 Task: Search one way flight ticket for 3 adults, 3 children in business from St. Petersburg: St. Pete-clearwater International Airport to Jackson: Jackson Hole Airport on 5-2-2023. Choice of flights is Spirit. Number of bags: 4 checked bags. Outbound departure time preference is 19:30. Flight should be less emission only.
Action: Mouse moved to (244, 434)
Screenshot: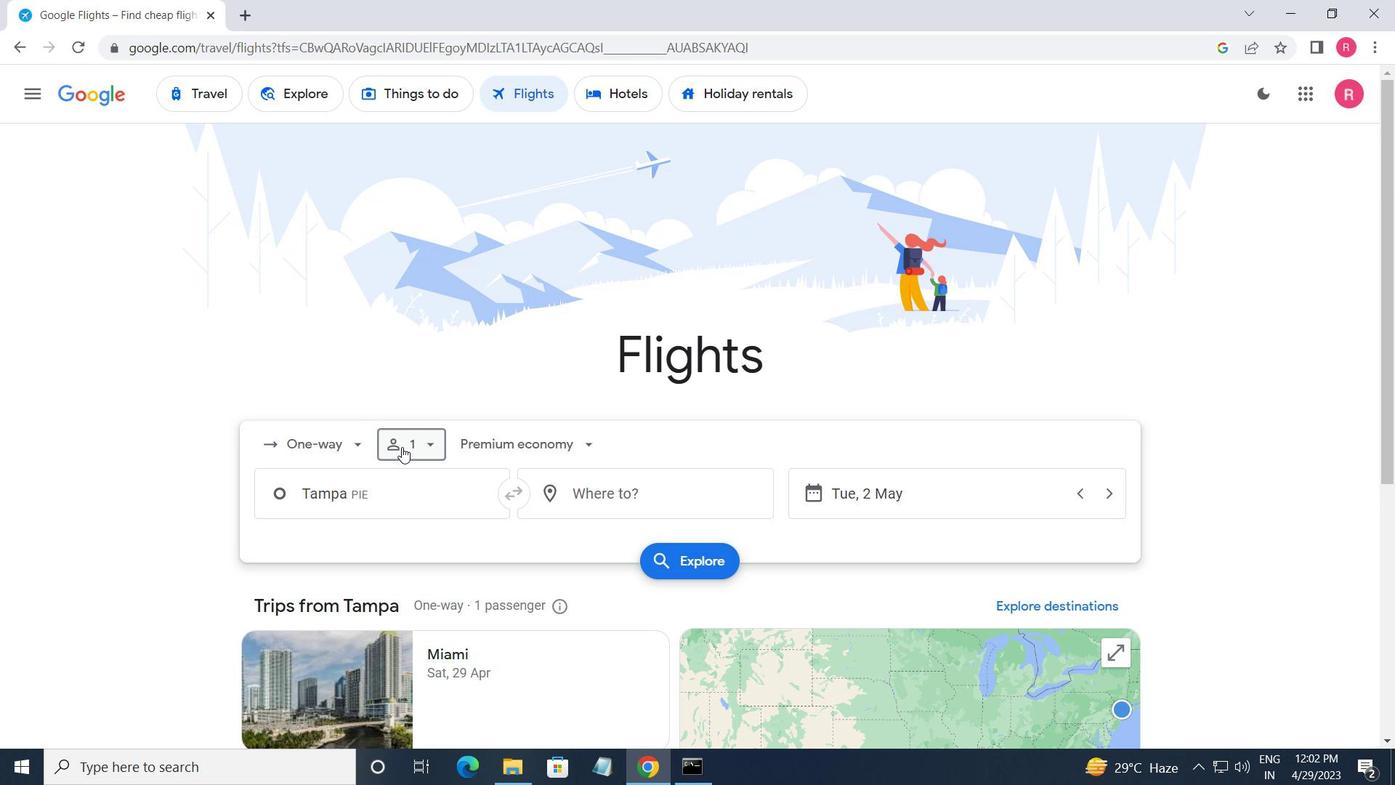 
Action: Mouse pressed left at (244, 434)
Screenshot: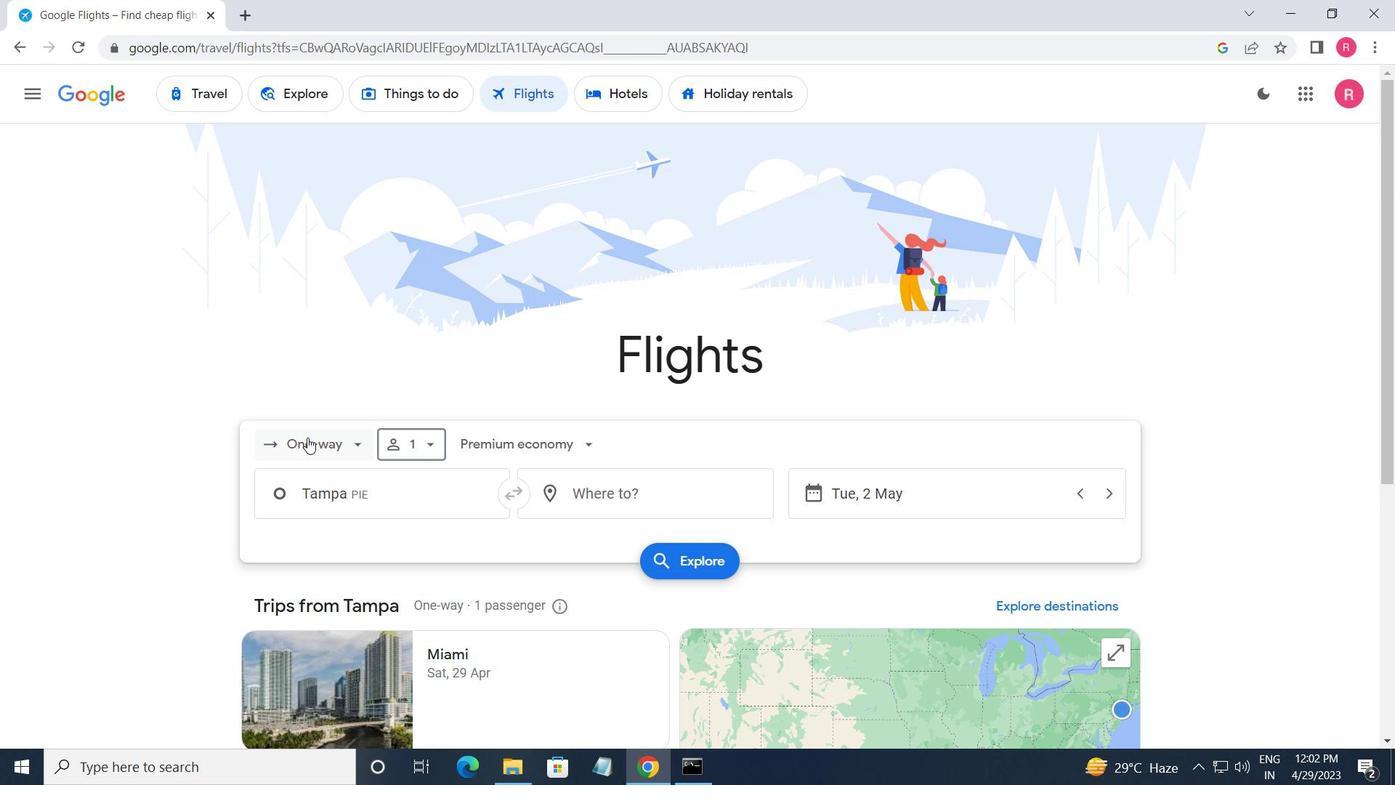 
Action: Mouse moved to (323, 456)
Screenshot: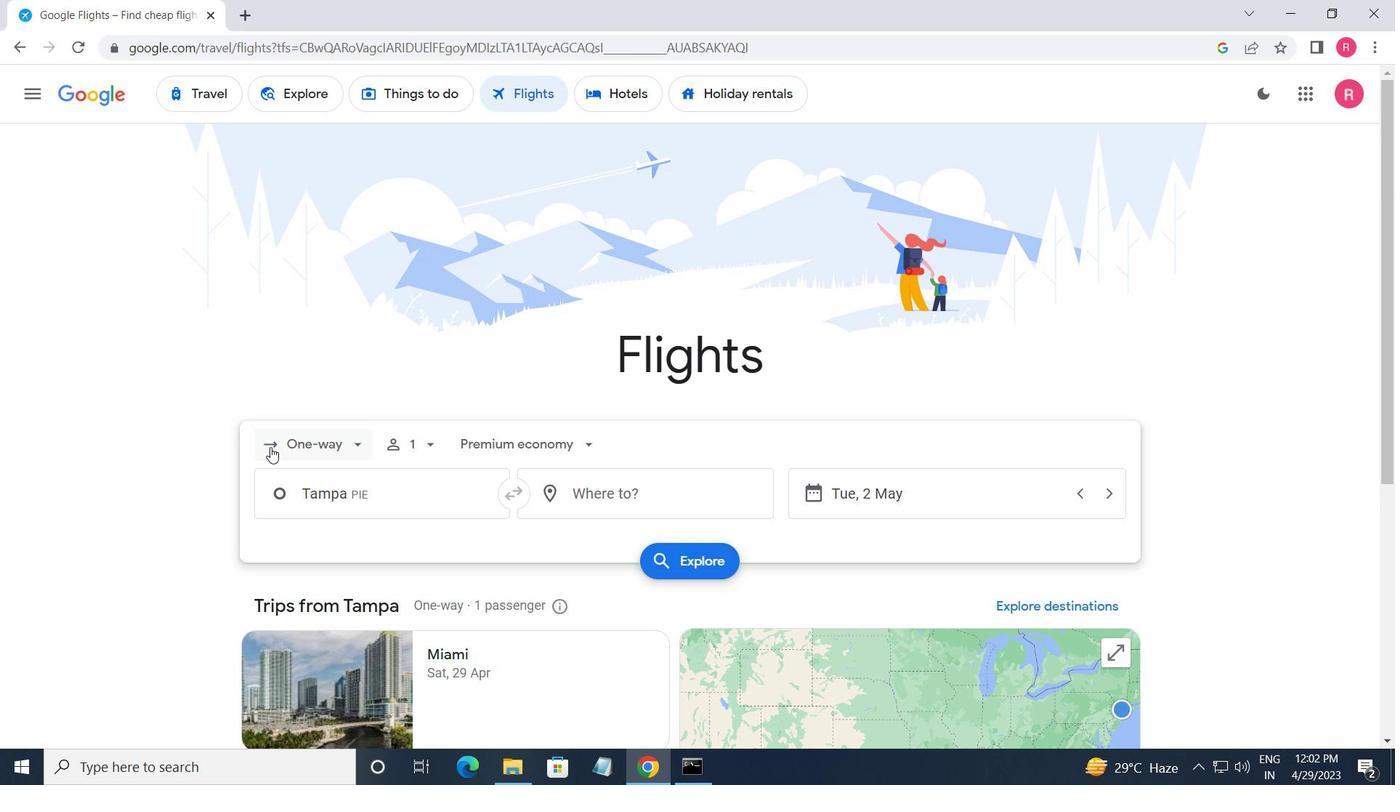 
Action: Mouse pressed left at (323, 456)
Screenshot: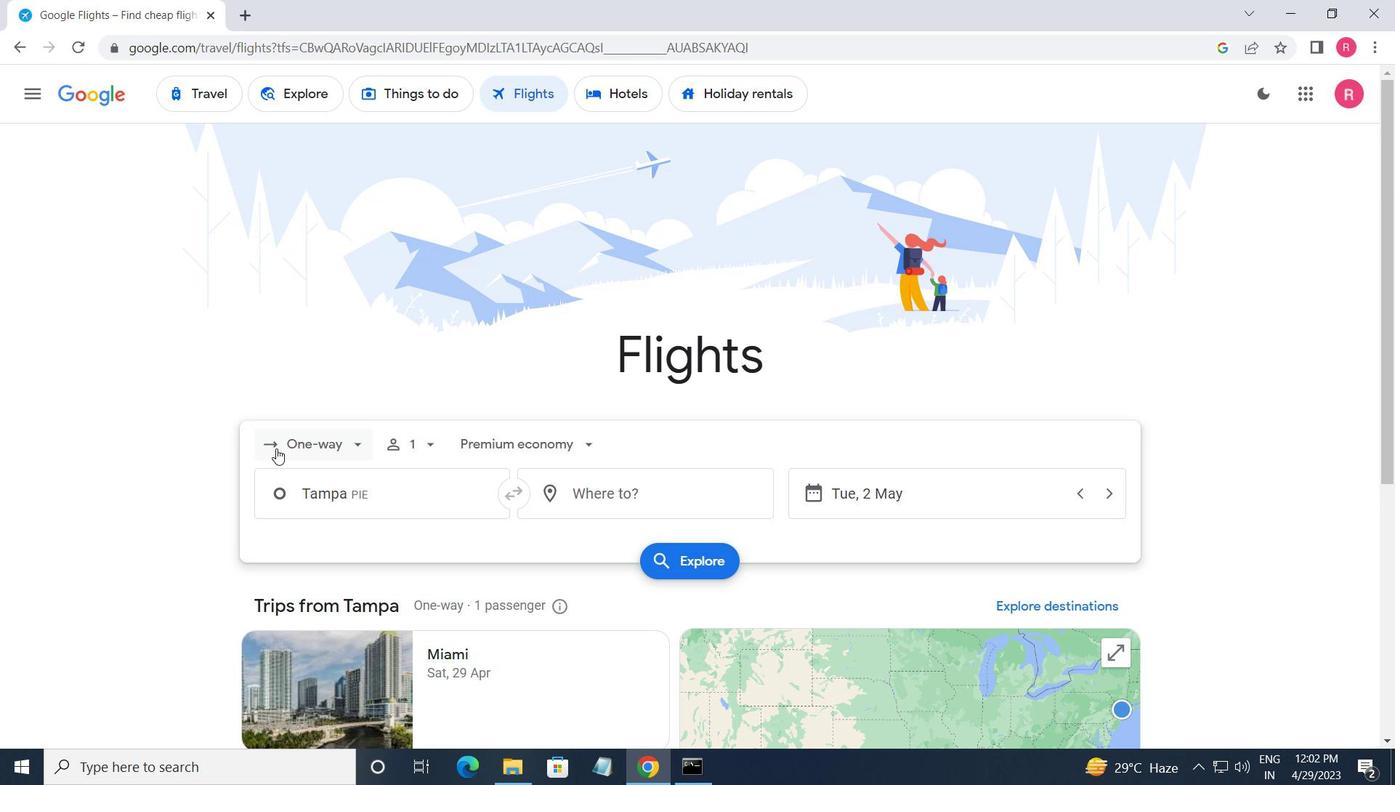 
Action: Mouse moved to (339, 534)
Screenshot: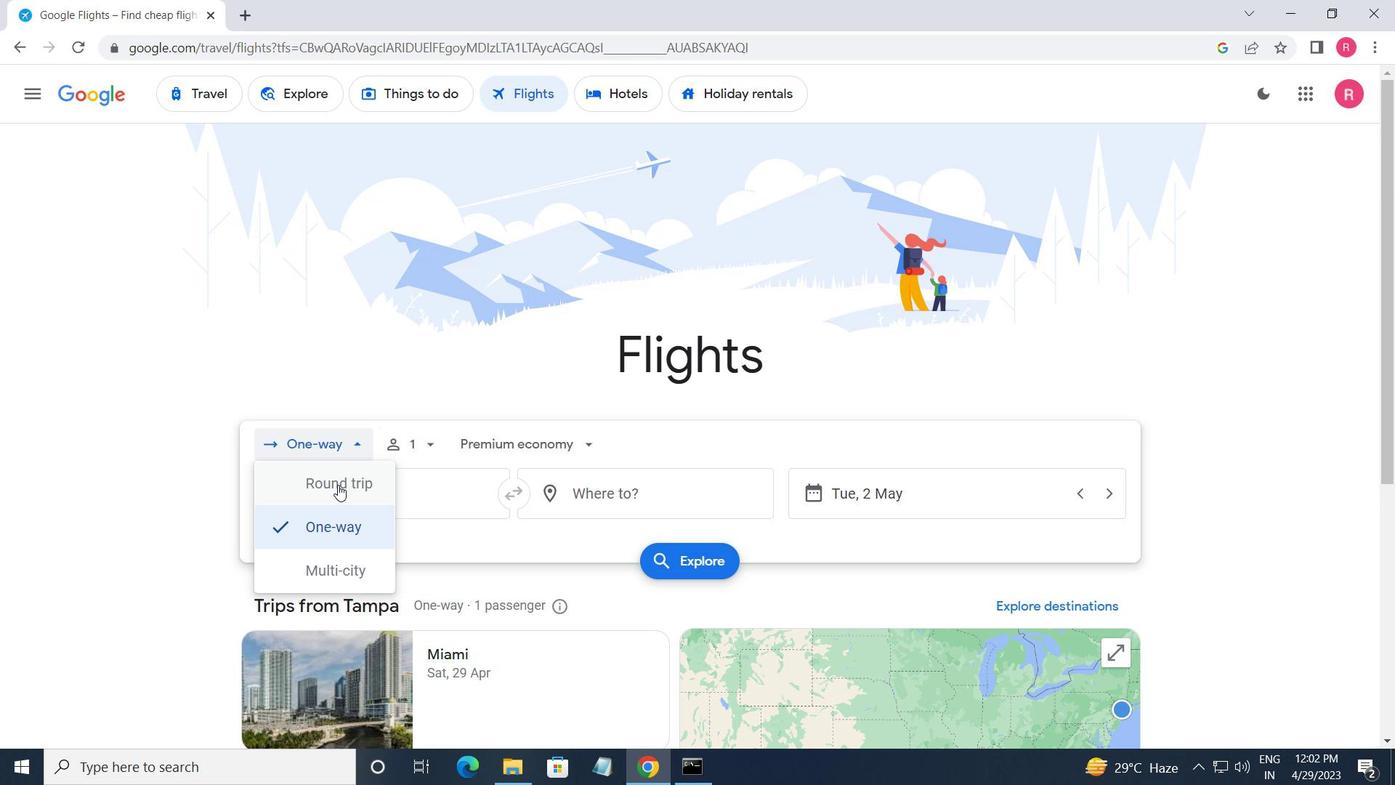 
Action: Mouse pressed left at (339, 534)
Screenshot: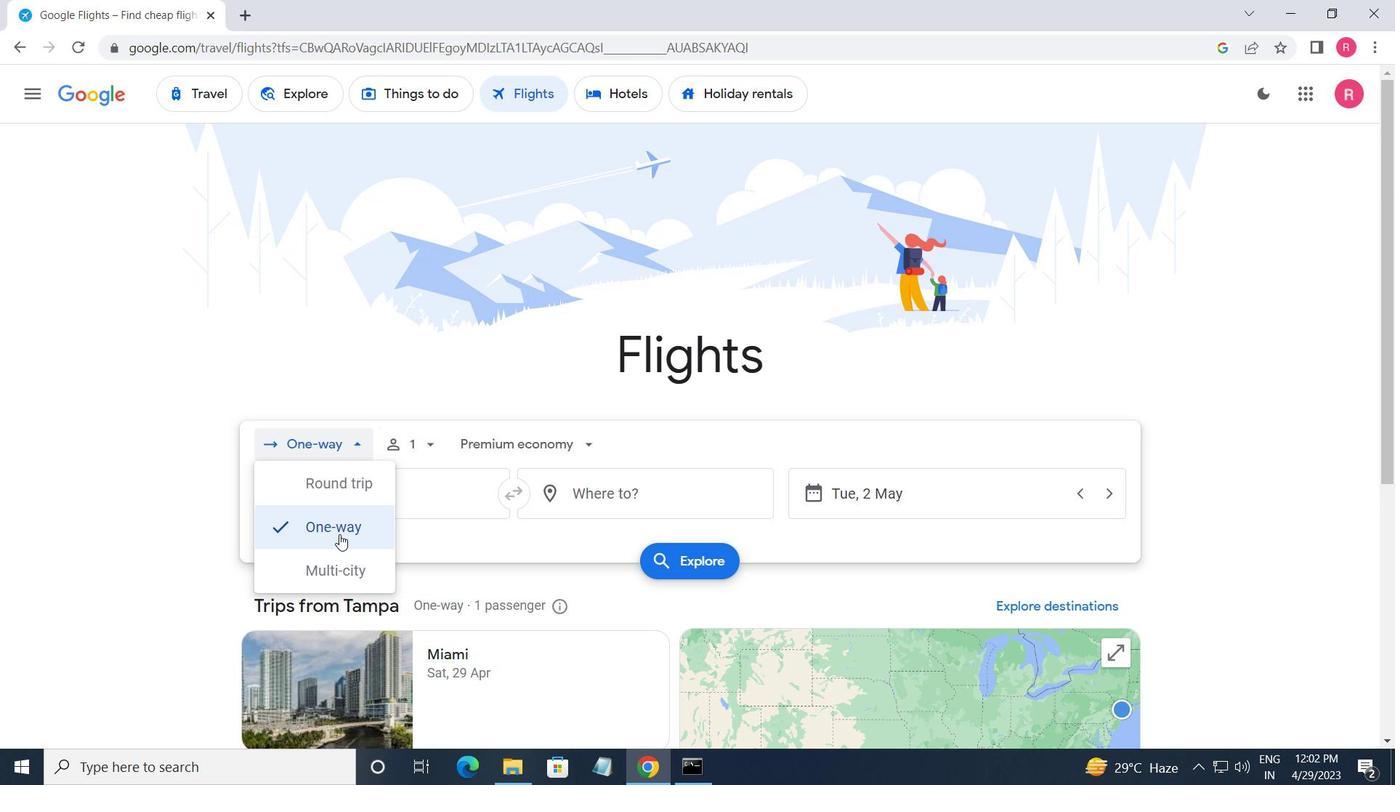 
Action: Mouse moved to (429, 441)
Screenshot: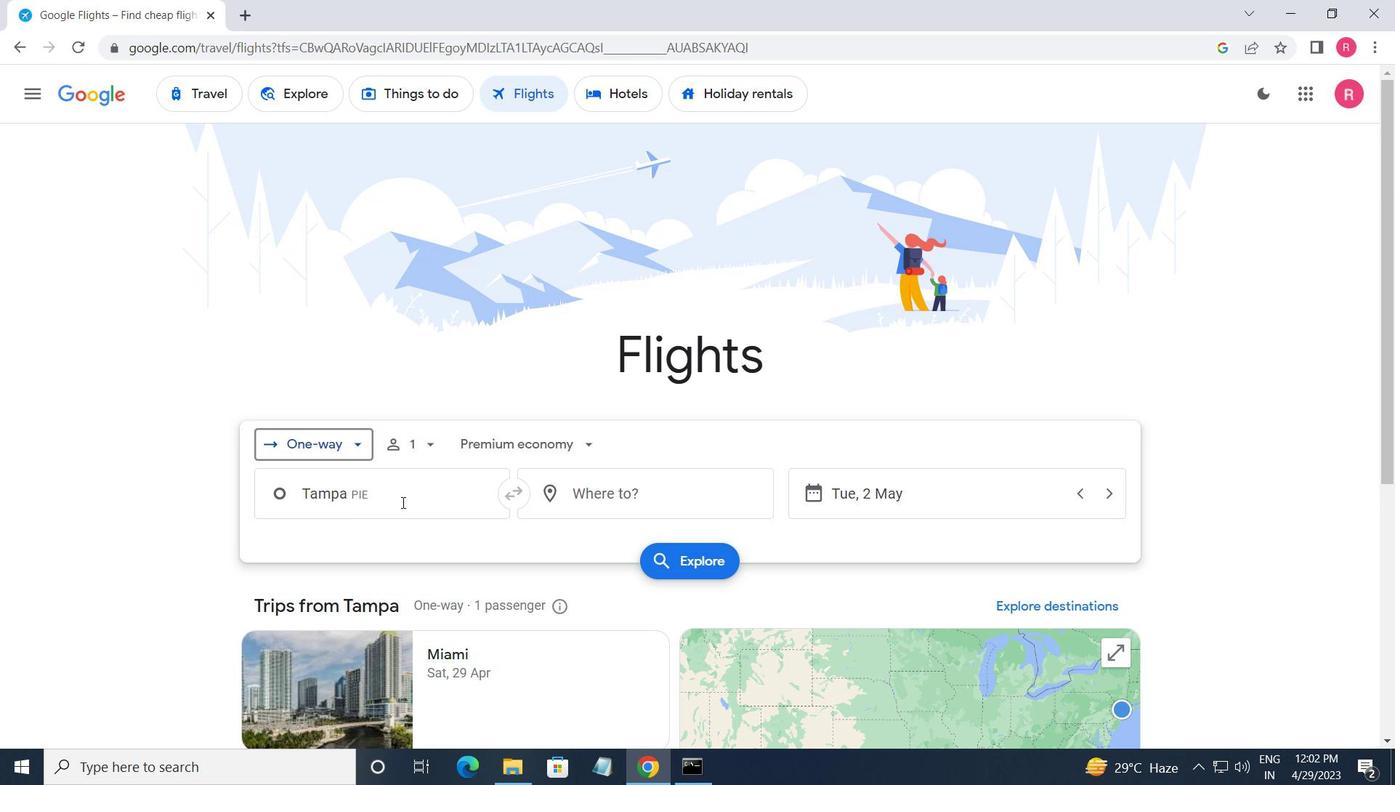 
Action: Mouse pressed left at (429, 441)
Screenshot: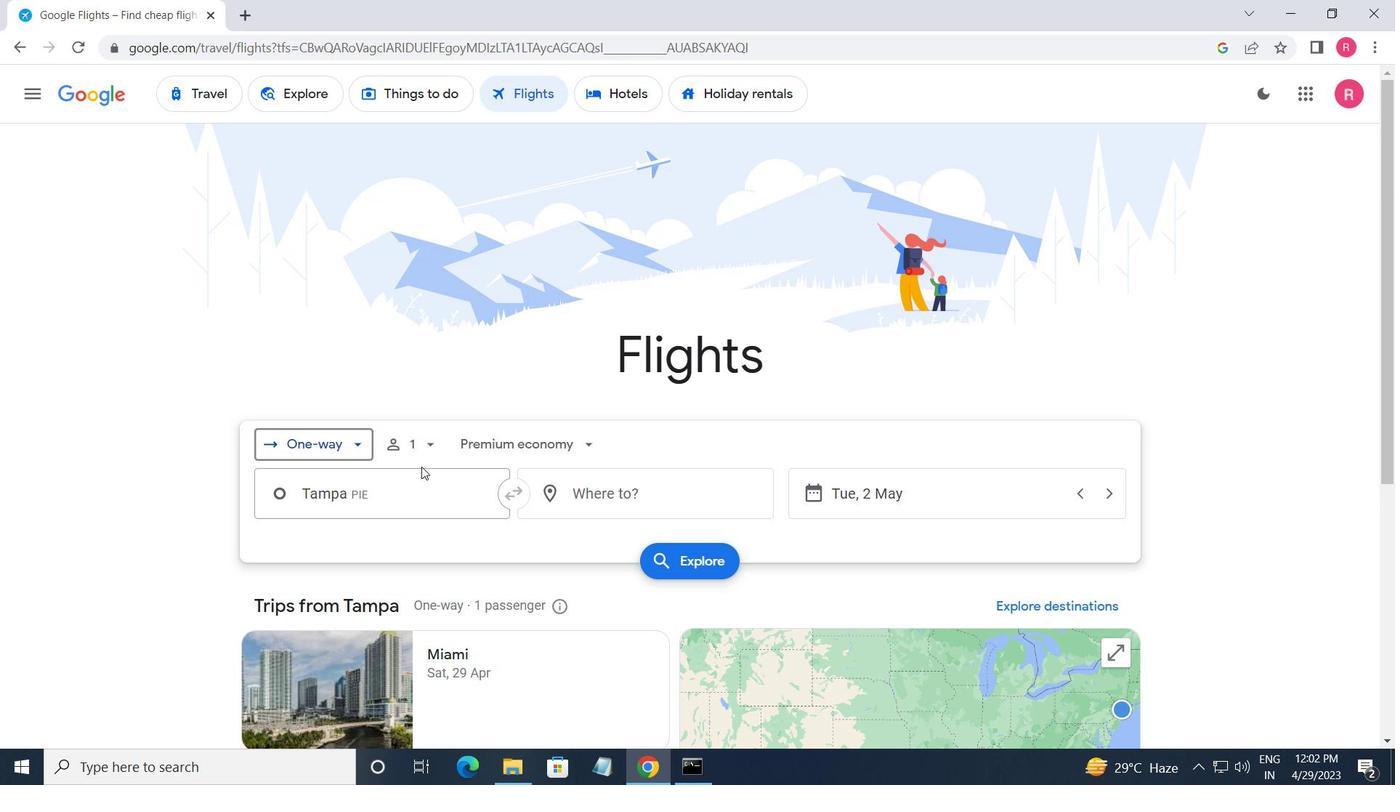 
Action: Mouse moved to (573, 498)
Screenshot: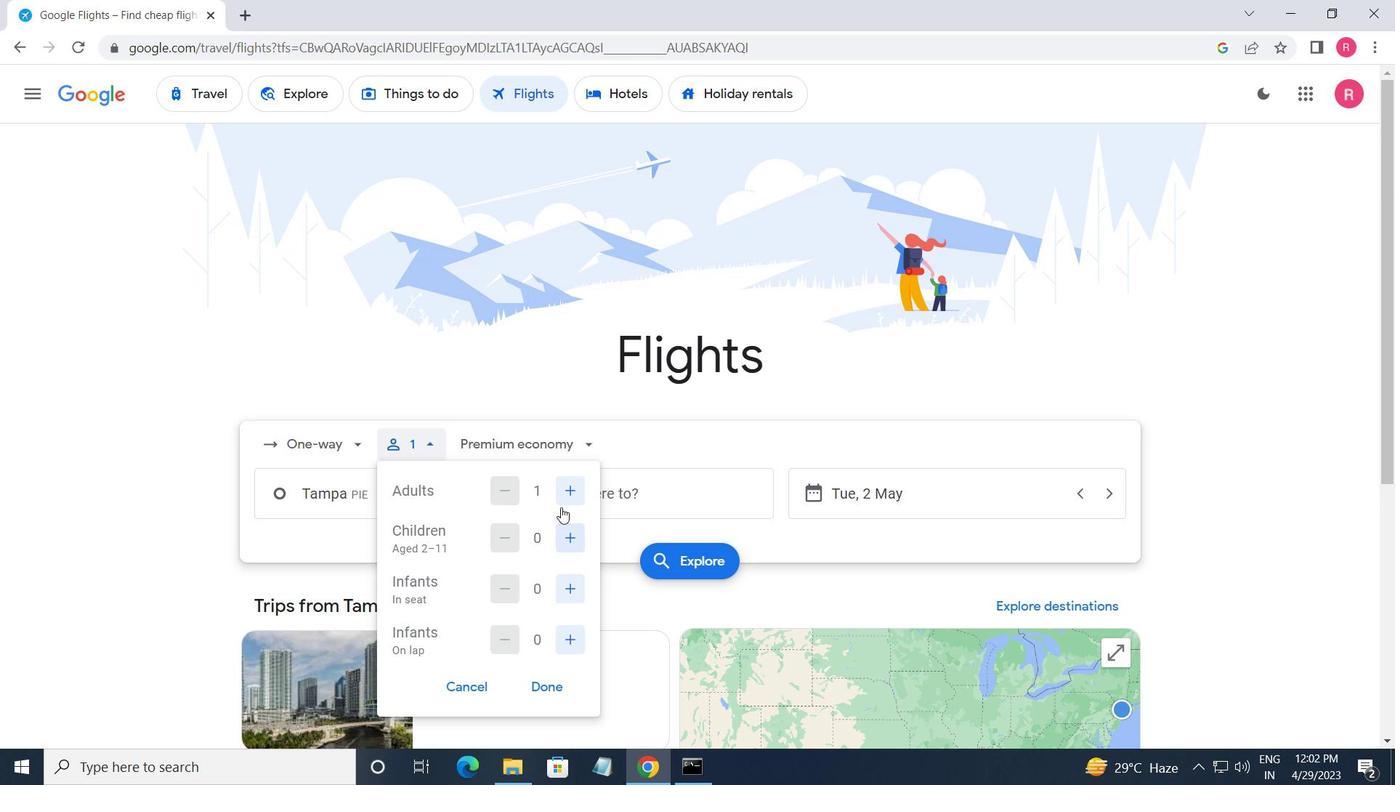 
Action: Mouse pressed left at (573, 498)
Screenshot: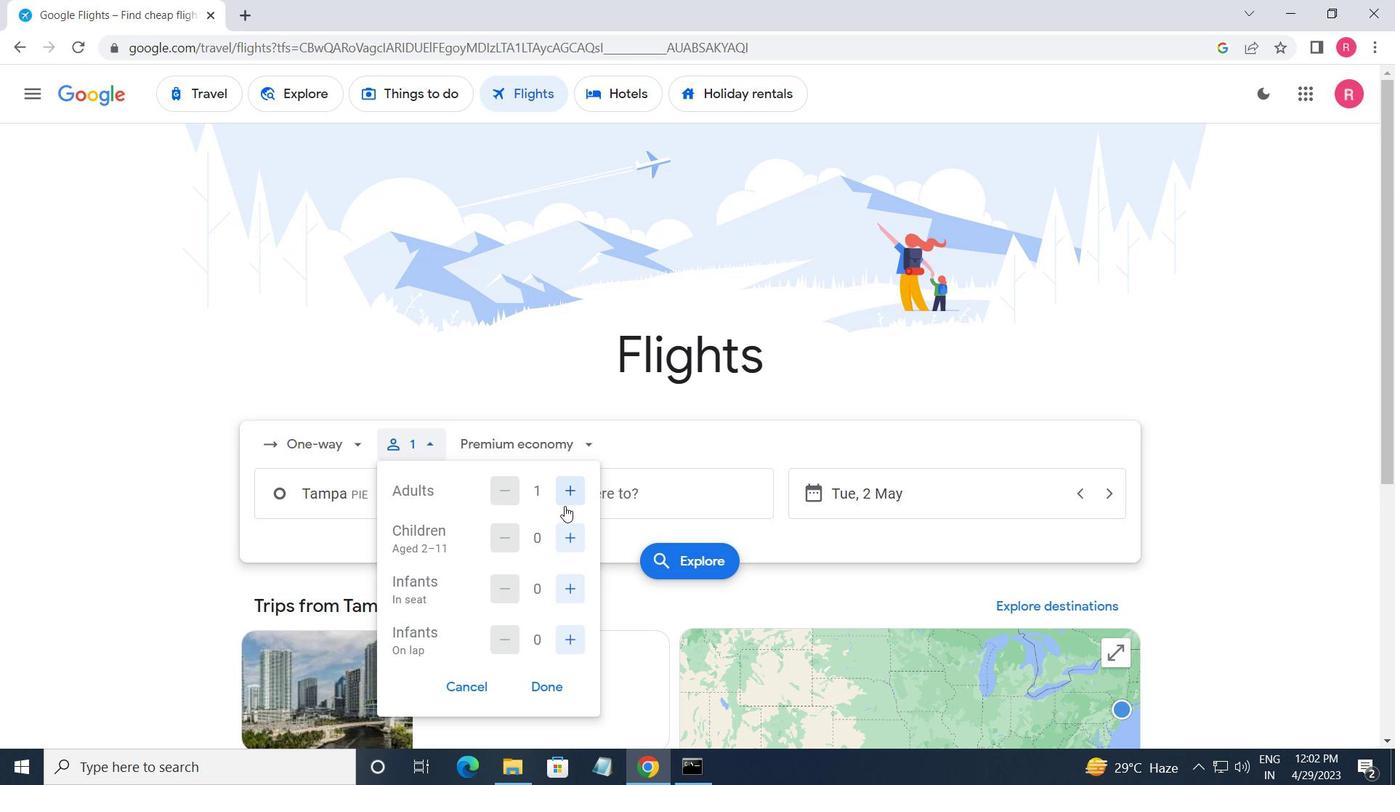 
Action: Mouse moved to (573, 498)
Screenshot: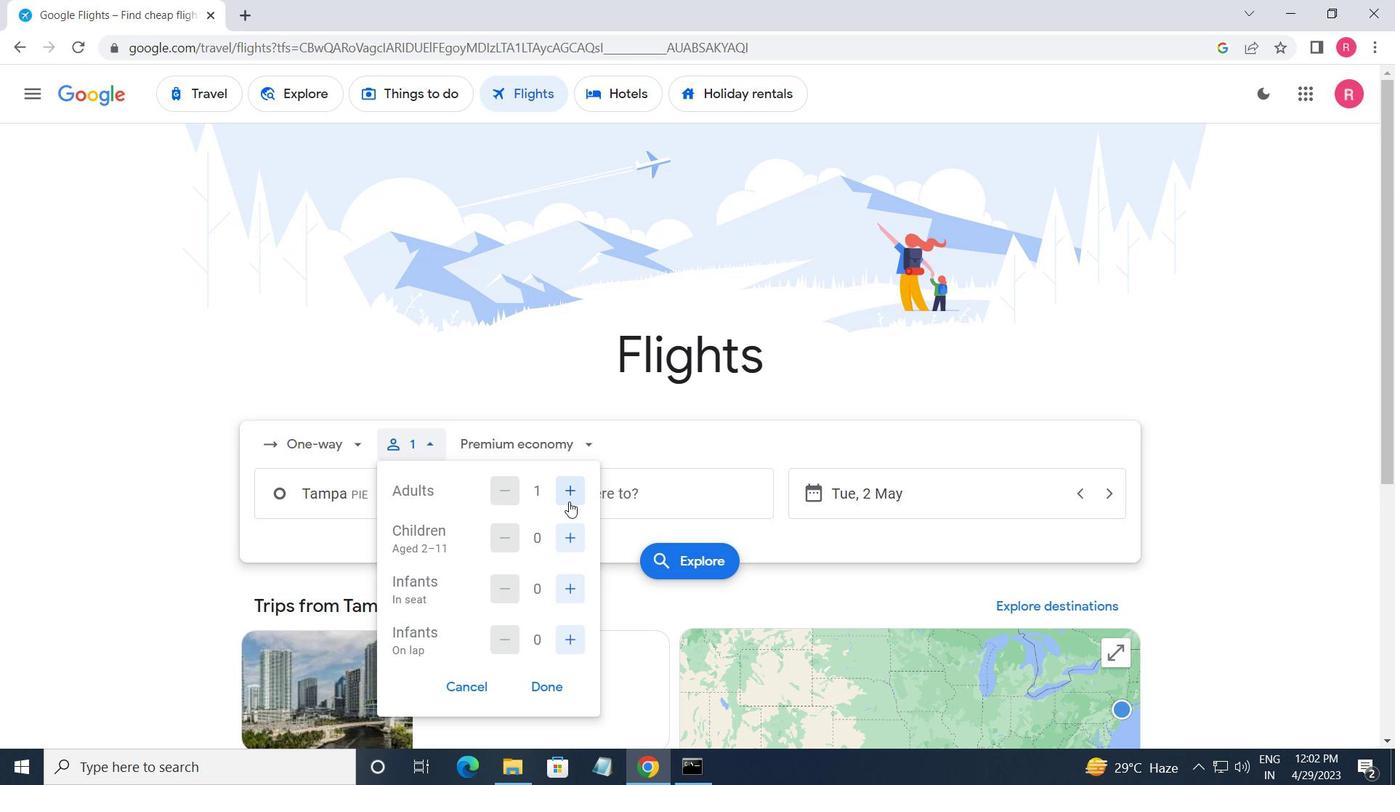 
Action: Mouse pressed left at (573, 498)
Screenshot: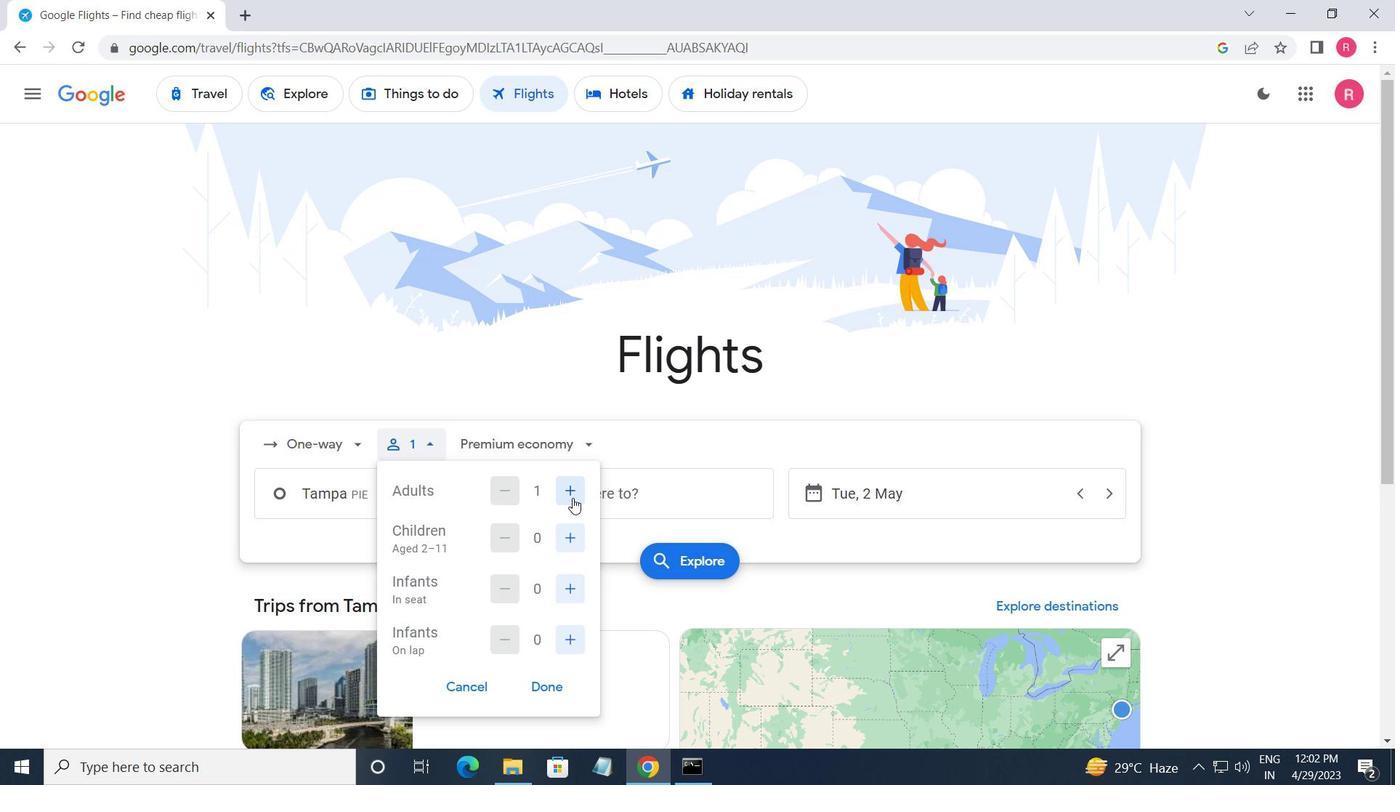 
Action: Mouse moved to (567, 540)
Screenshot: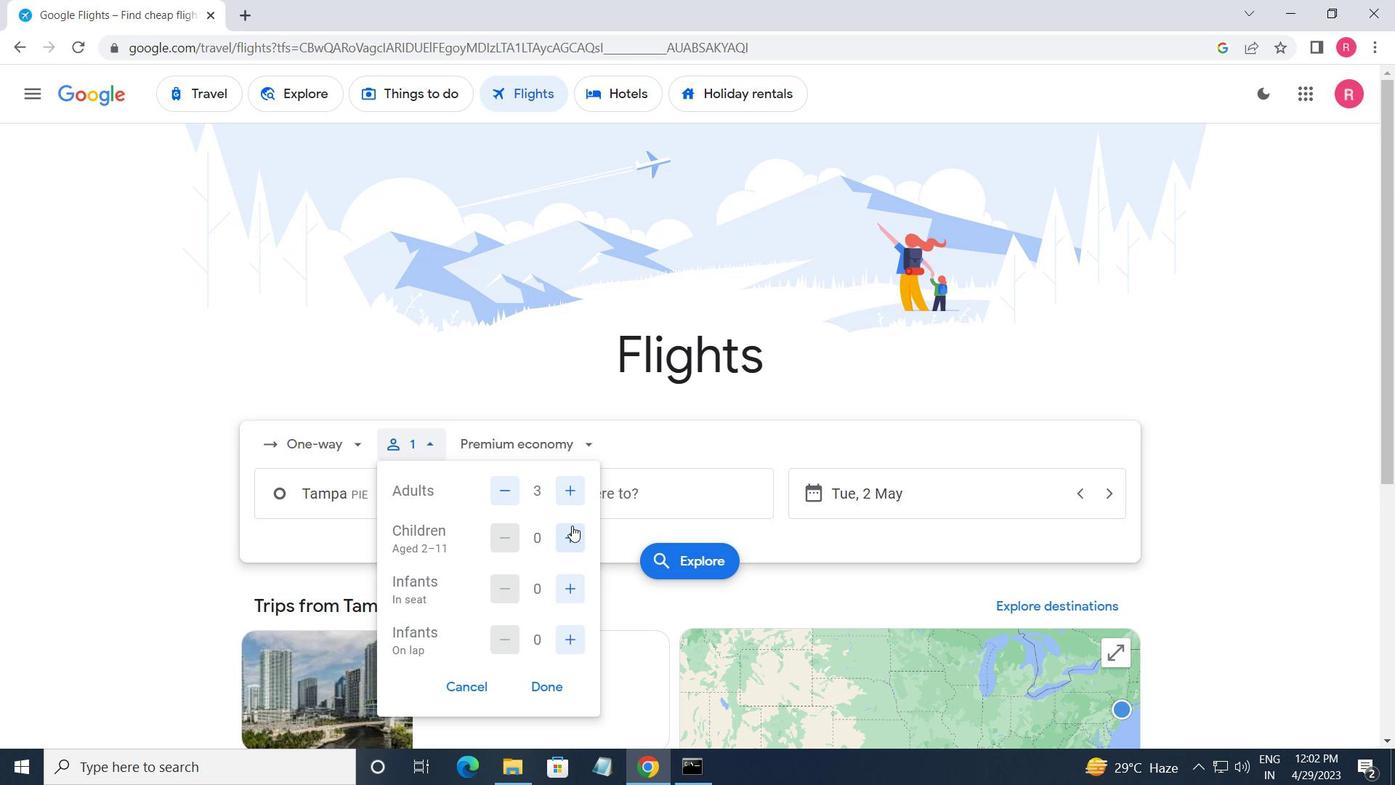 
Action: Mouse pressed left at (567, 540)
Screenshot: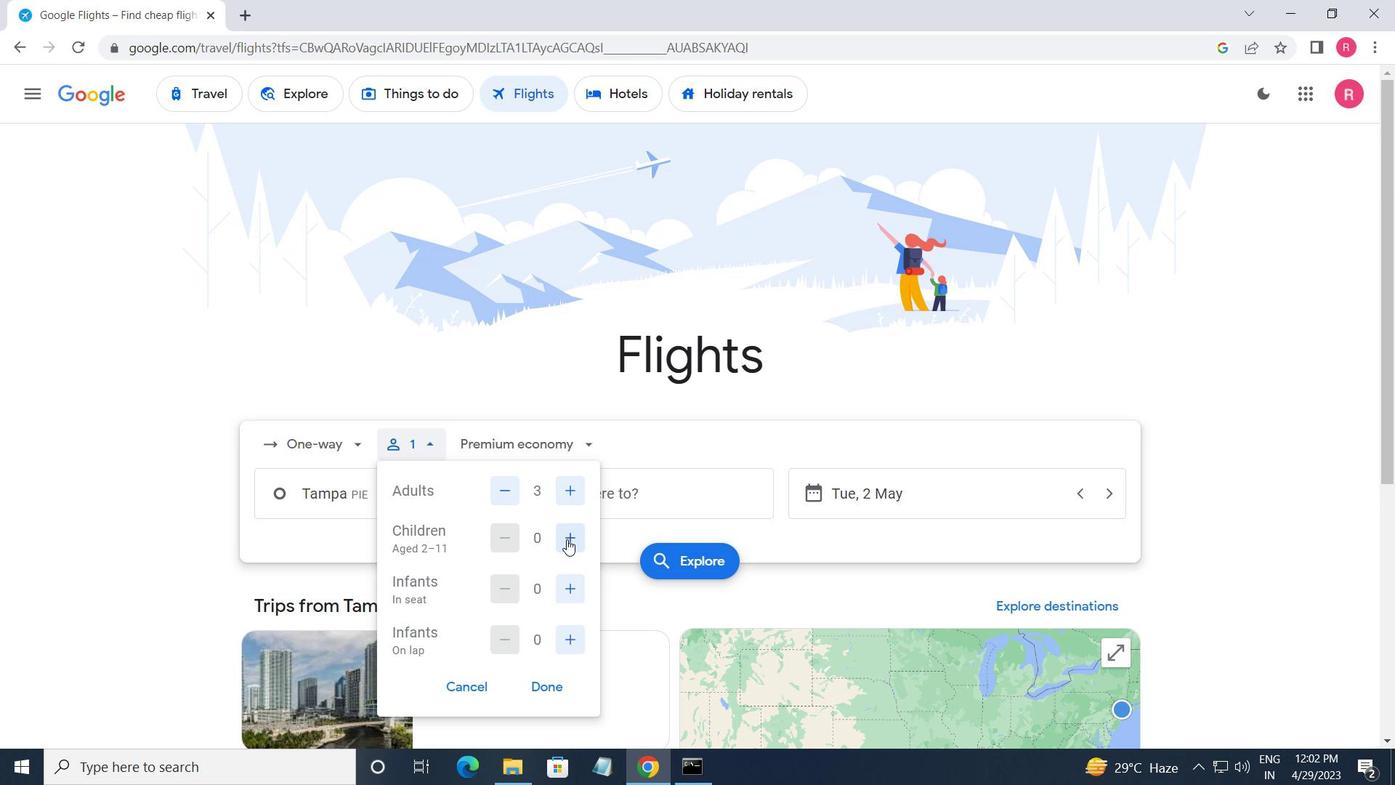 
Action: Mouse pressed left at (567, 540)
Screenshot: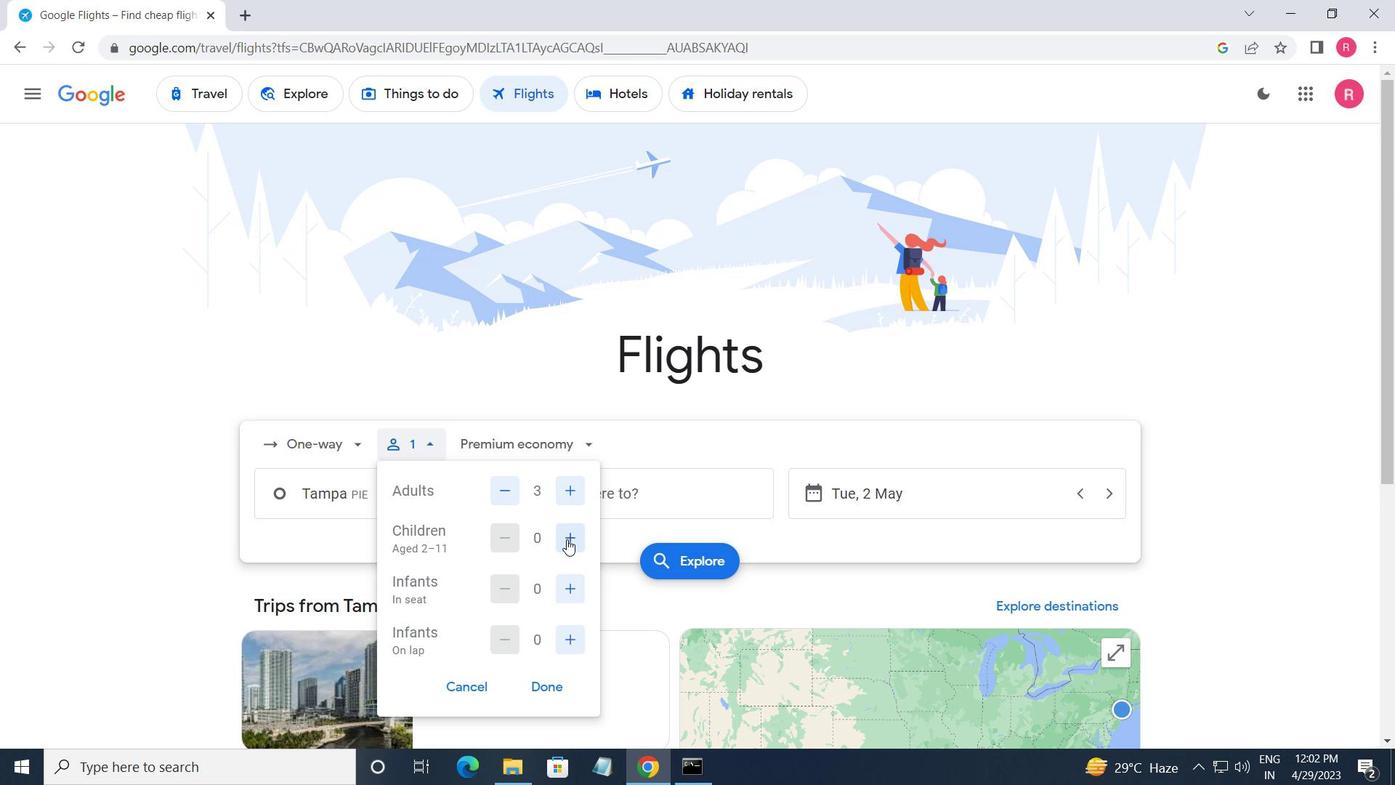 
Action: Mouse pressed left at (567, 540)
Screenshot: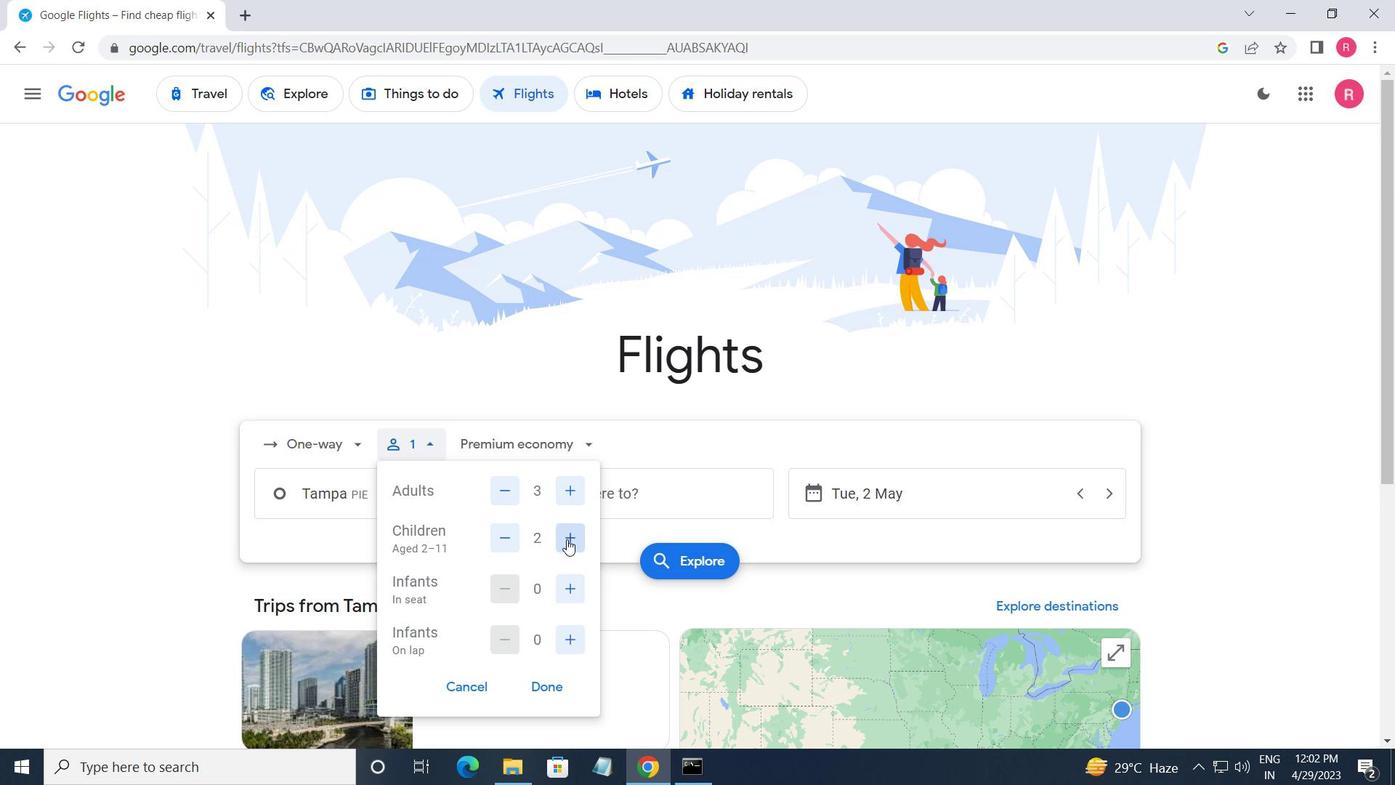
Action: Mouse moved to (549, 448)
Screenshot: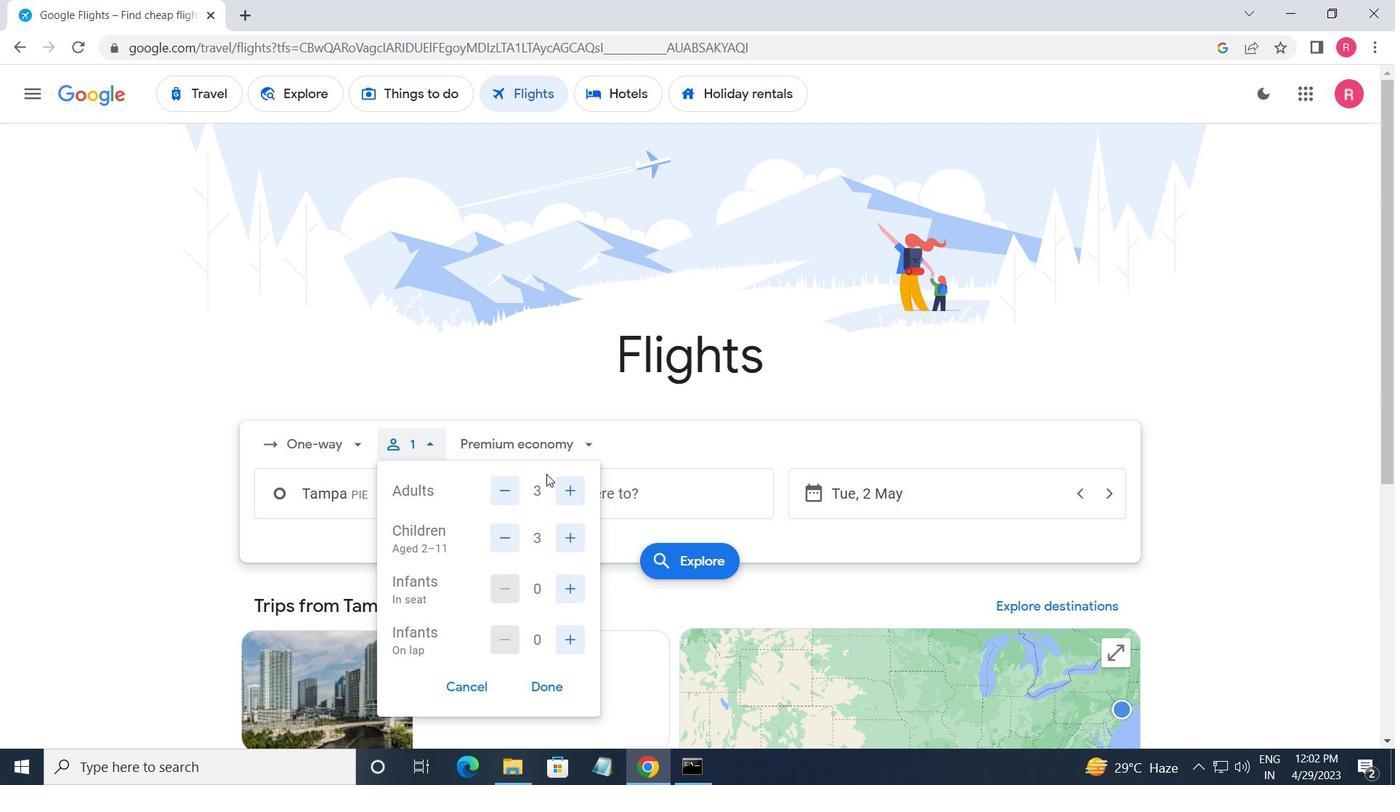 
Action: Mouse pressed left at (549, 448)
Screenshot: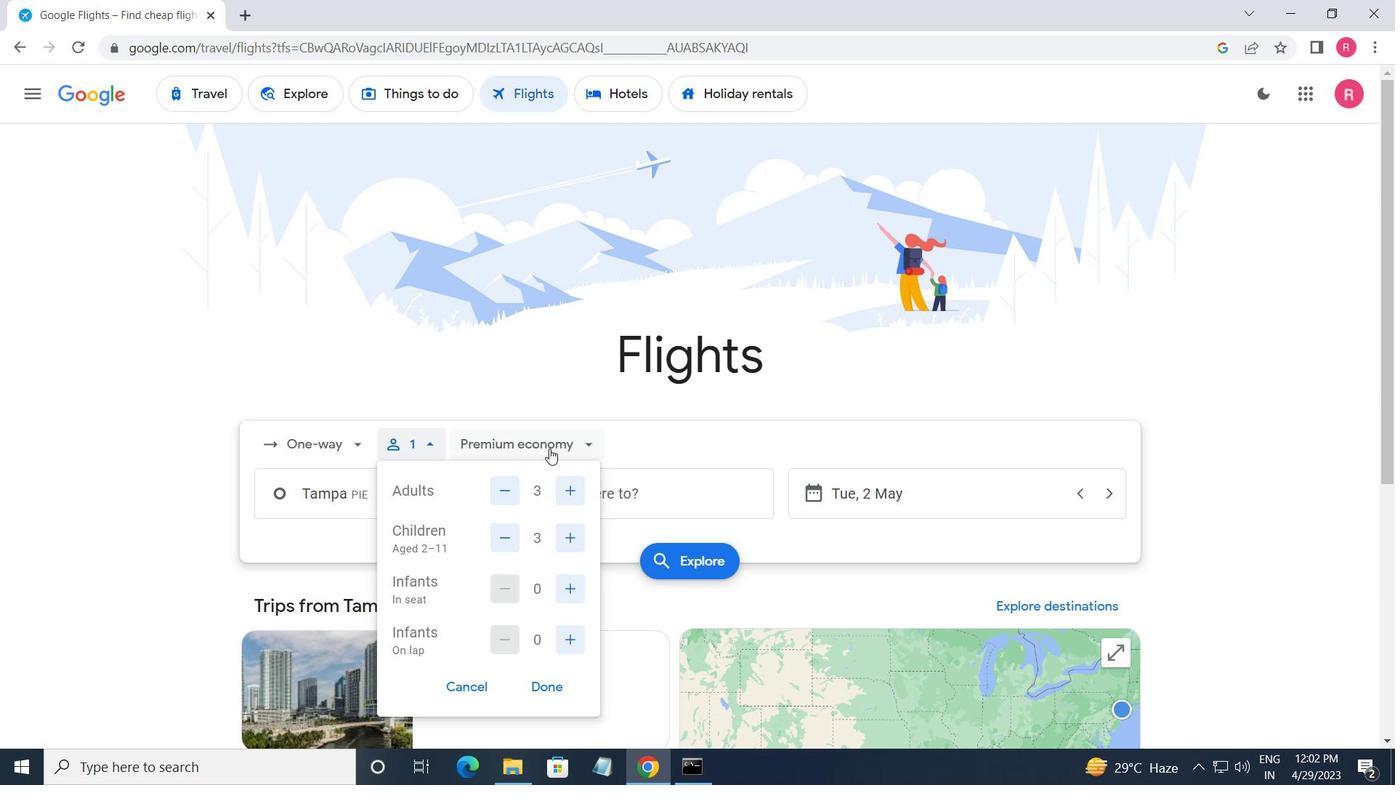 
Action: Mouse moved to (540, 568)
Screenshot: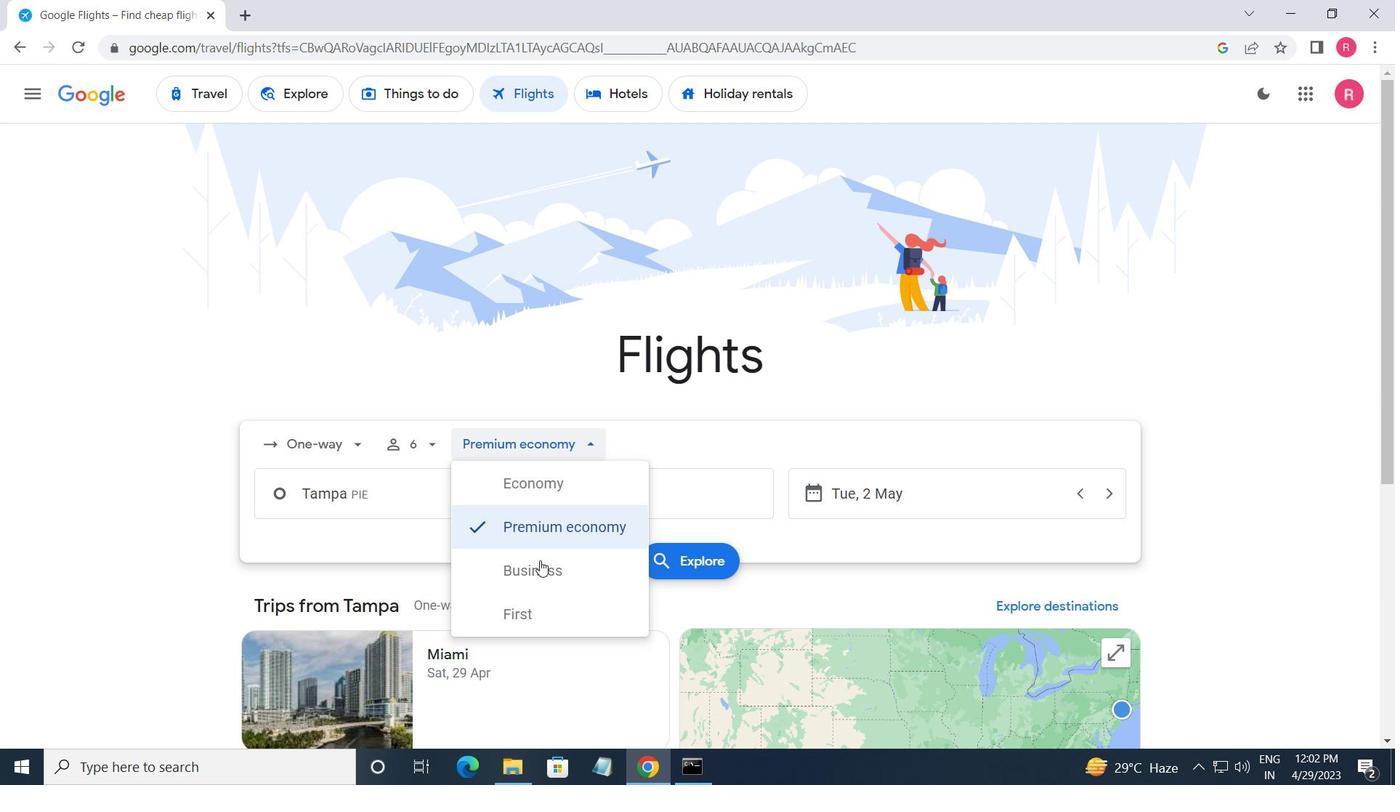 
Action: Mouse pressed left at (540, 568)
Screenshot: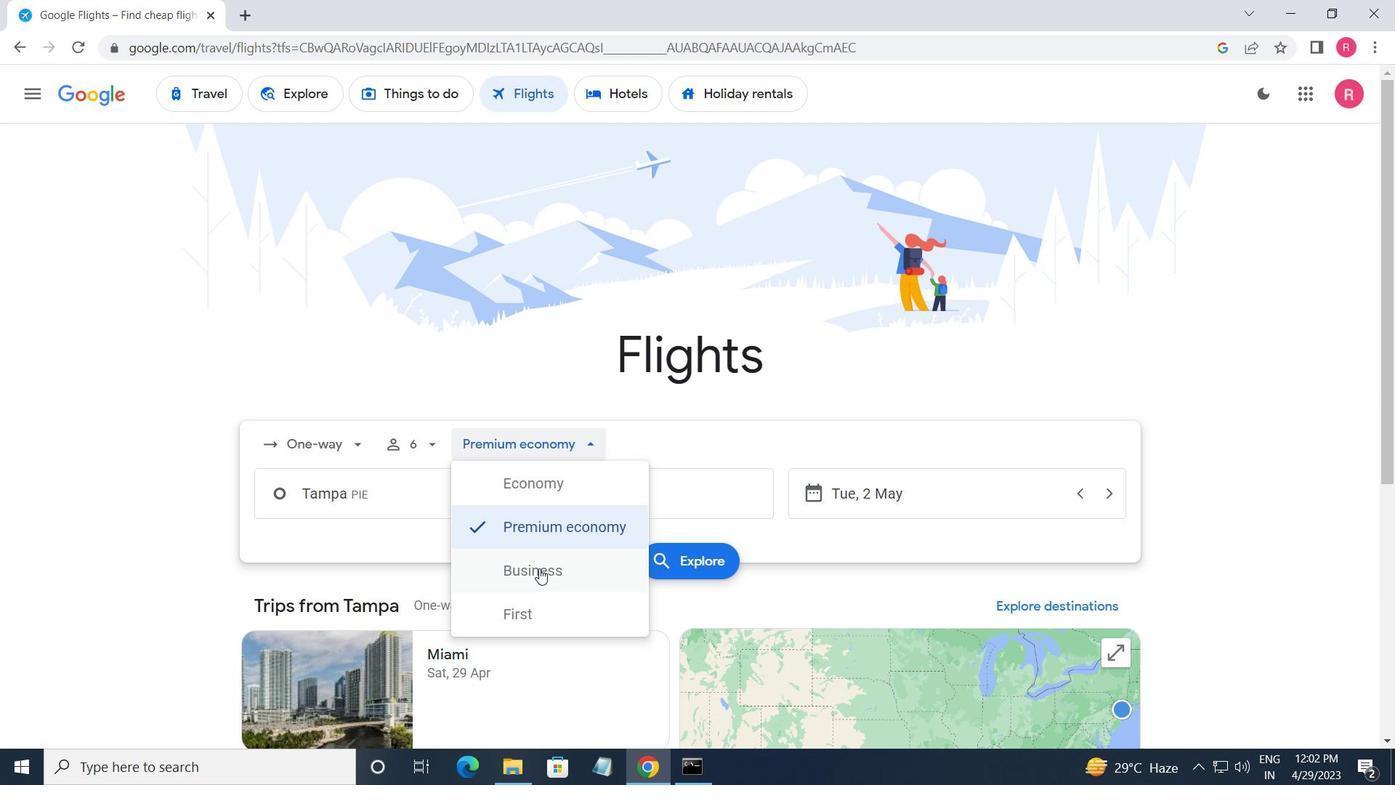 
Action: Mouse moved to (423, 508)
Screenshot: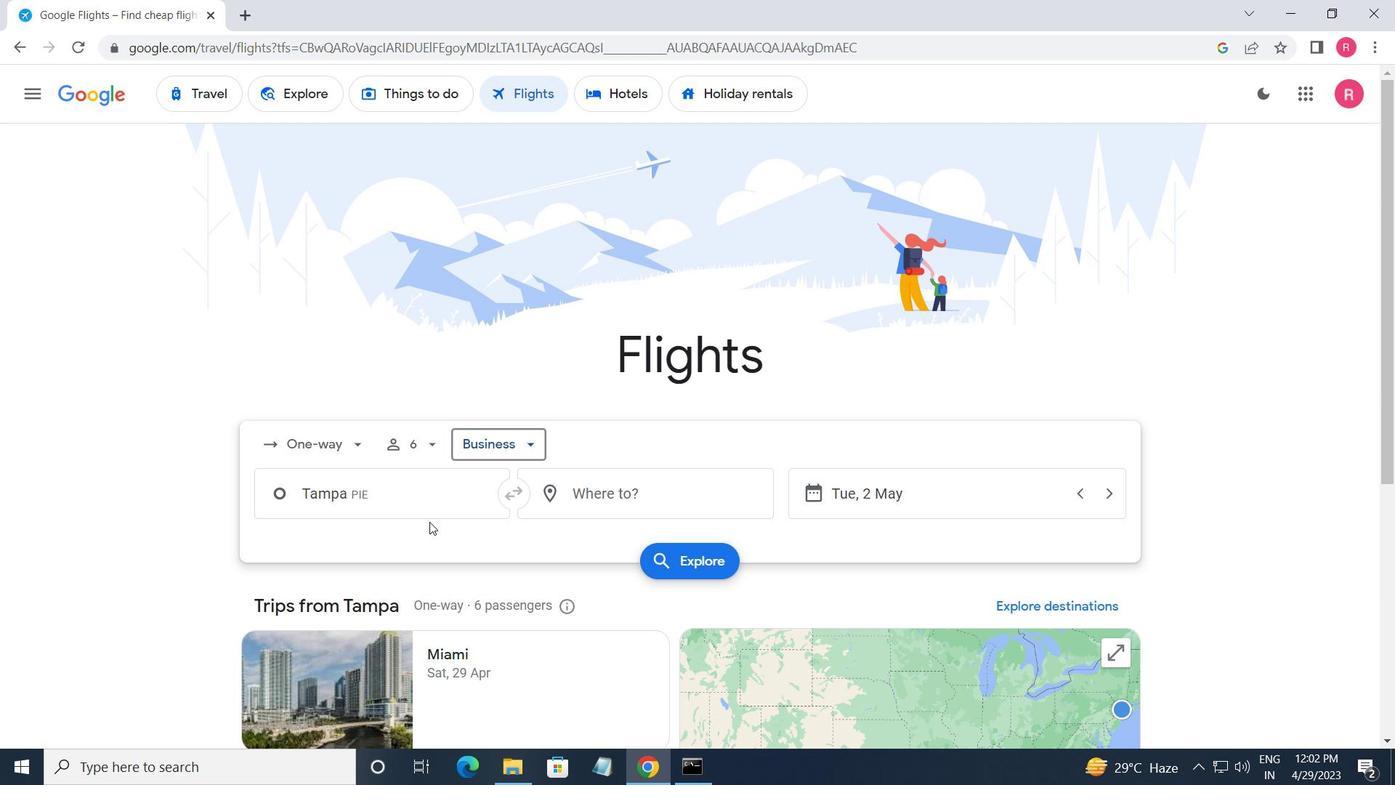 
Action: Mouse pressed left at (423, 508)
Screenshot: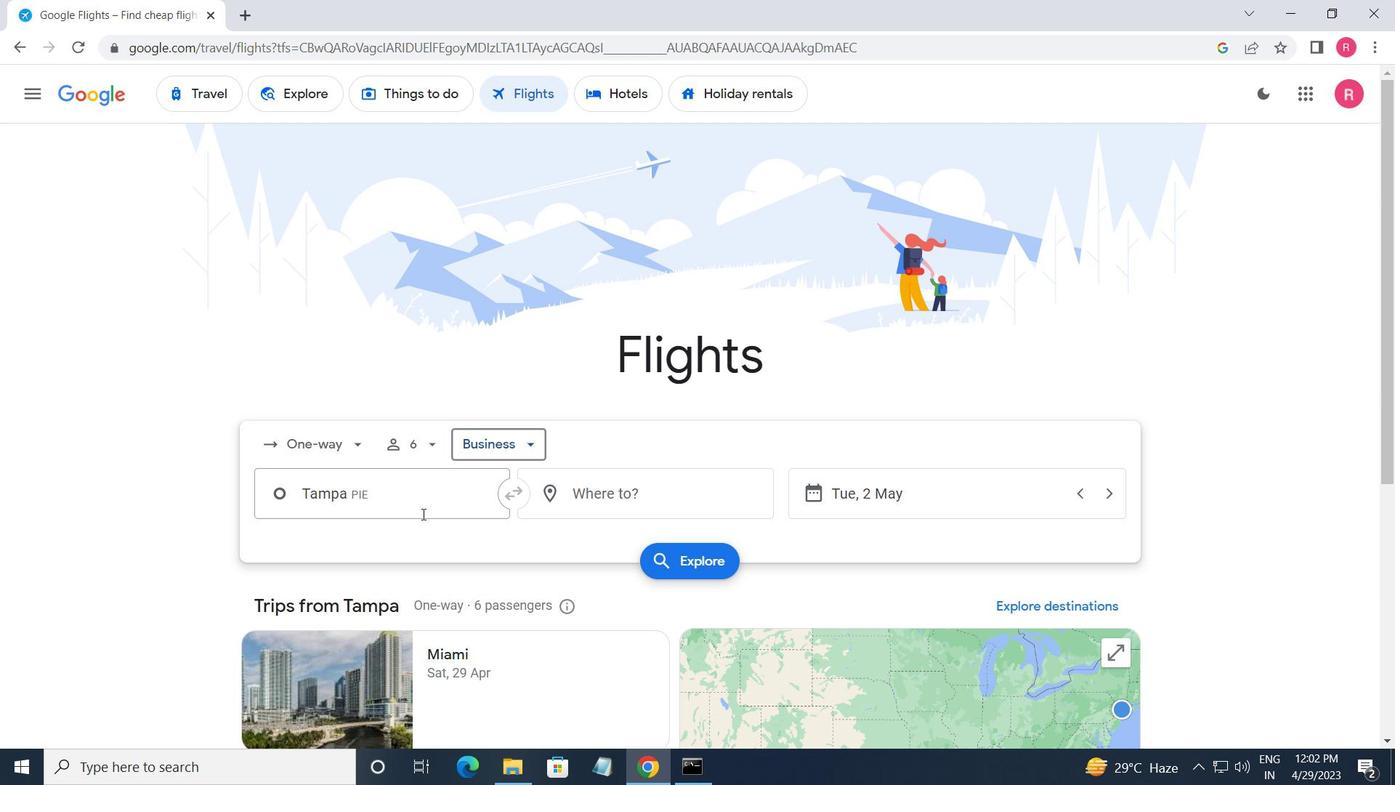 
Action: Mouse moved to (426, 506)
Screenshot: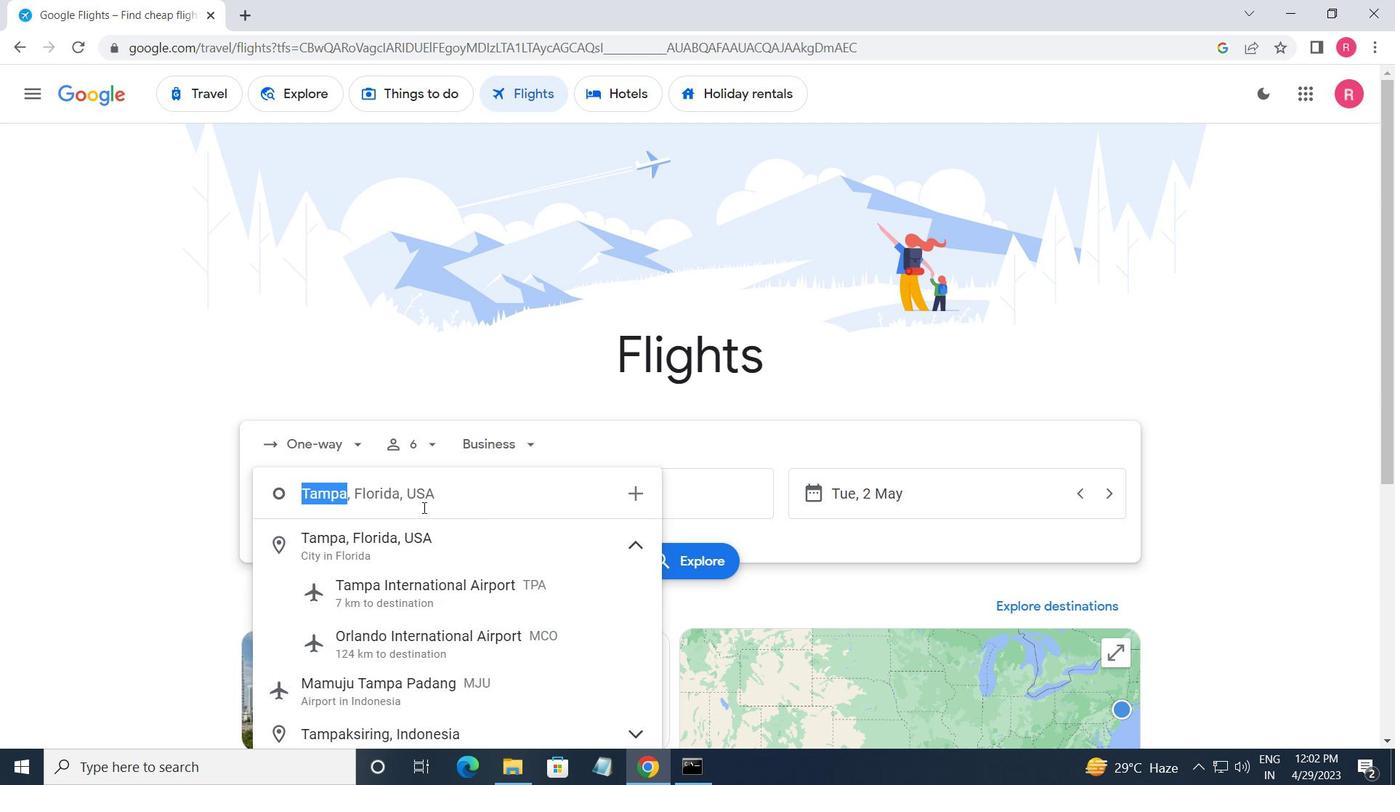 
Action: Key pressed <Key.shift>ST.<Key.space><Key.shift_r>PETE-
Screenshot: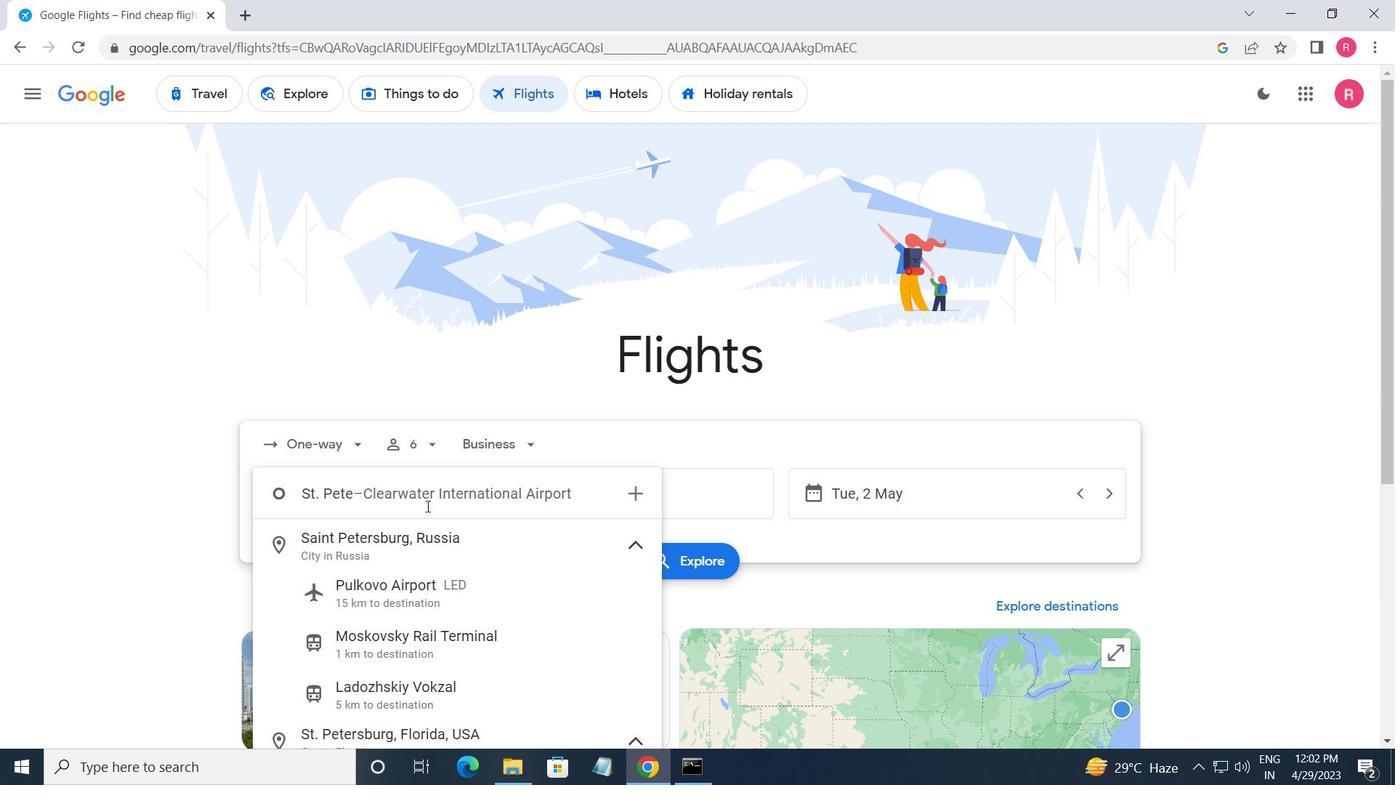 
Action: Mouse moved to (416, 517)
Screenshot: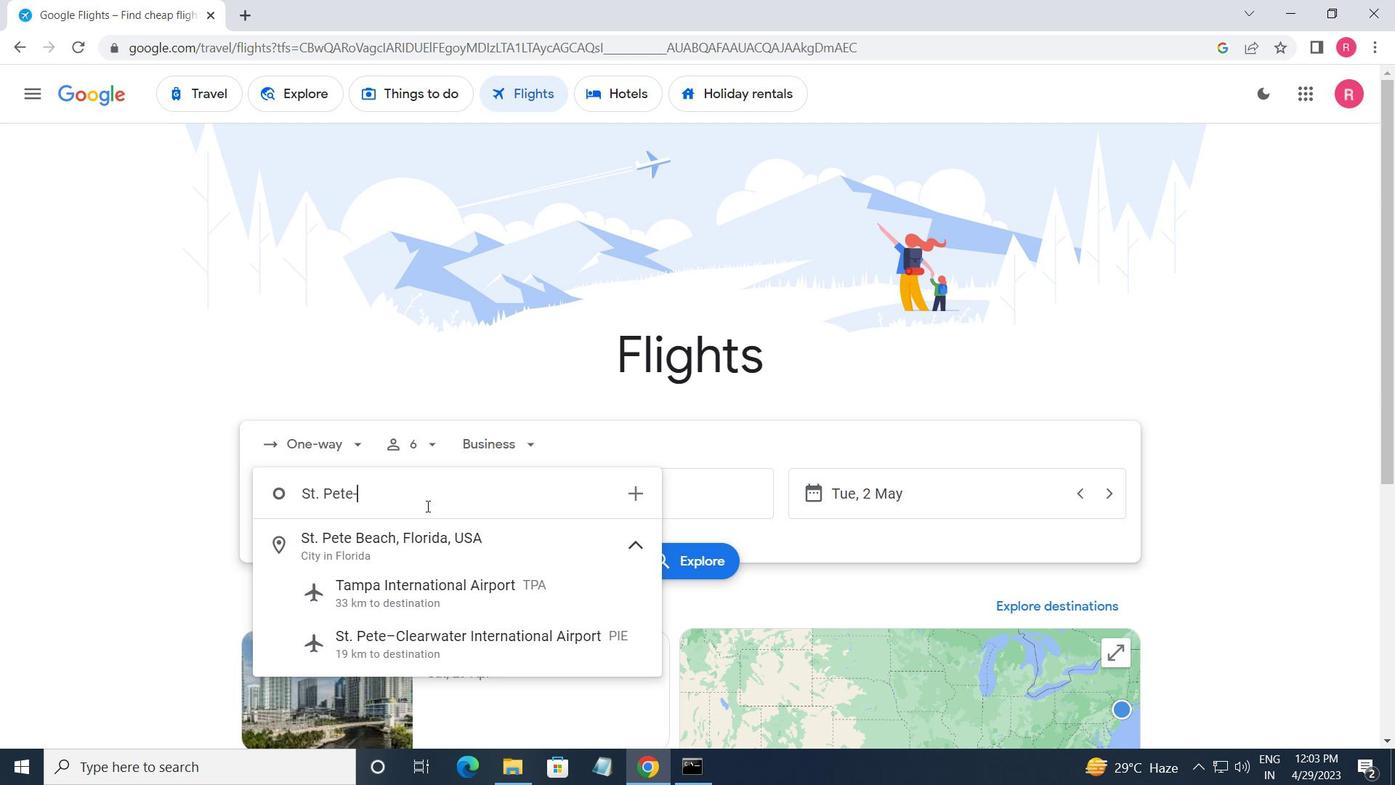 
Action: Key pressed <Key.down><Key.down><Key.down><Key.down><Key.enter>
Screenshot: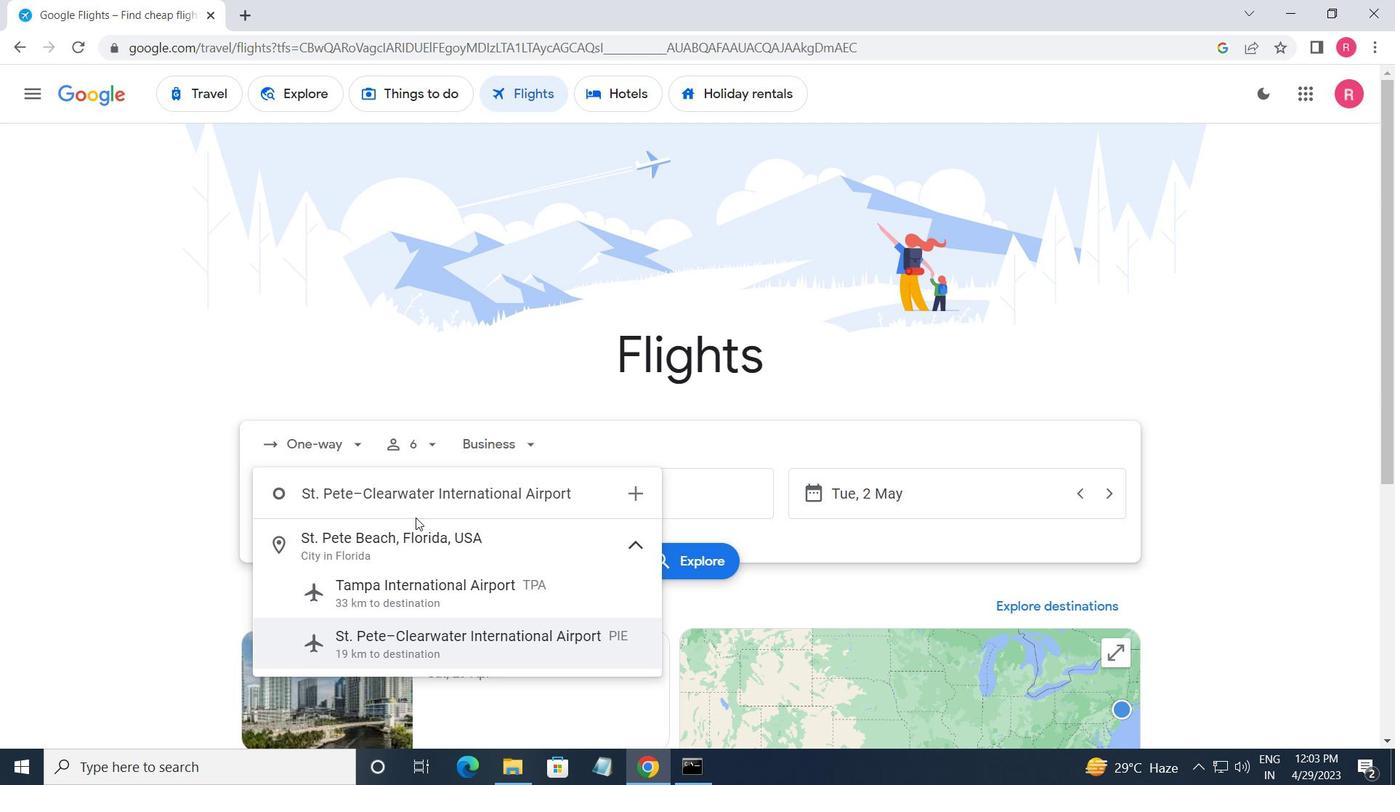 
Action: Mouse moved to (606, 495)
Screenshot: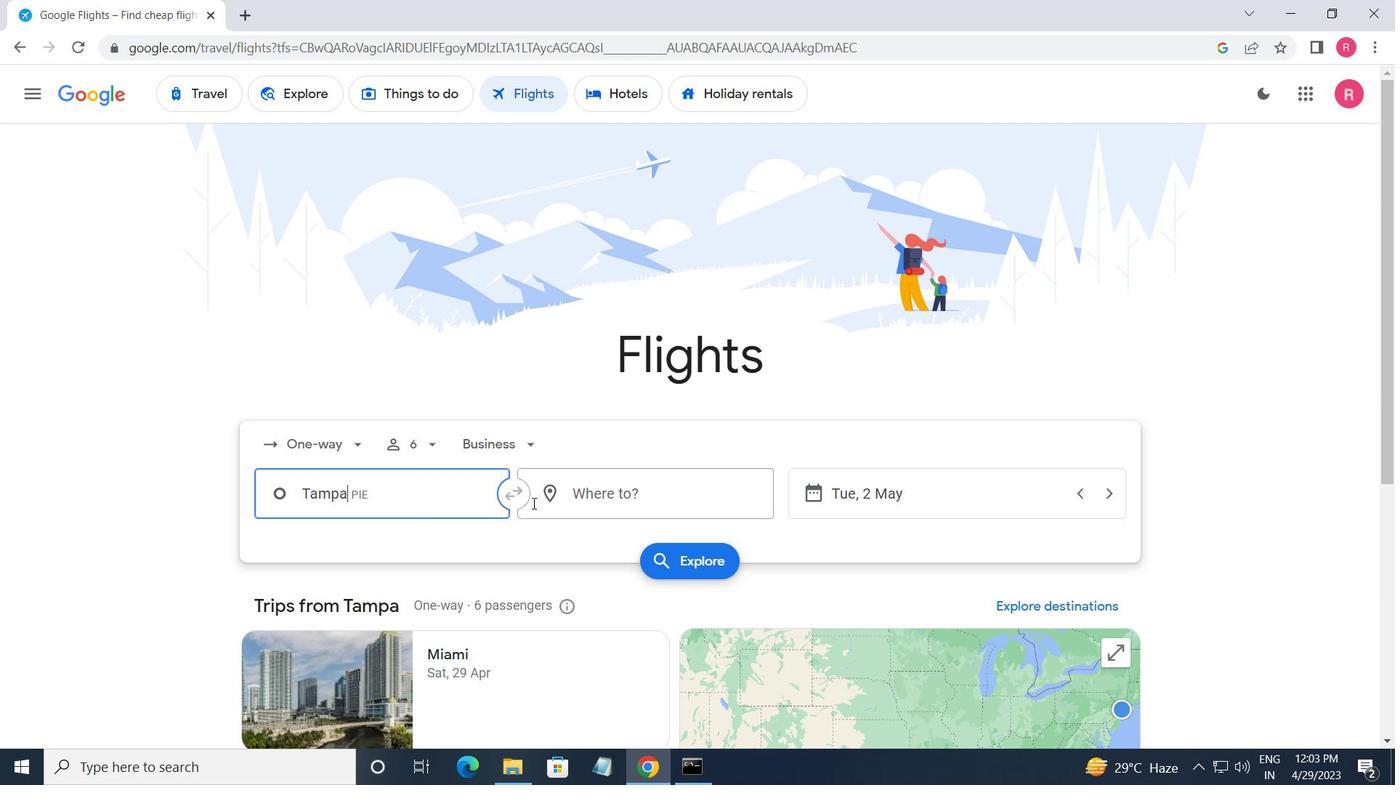 
Action: Mouse pressed left at (606, 495)
Screenshot: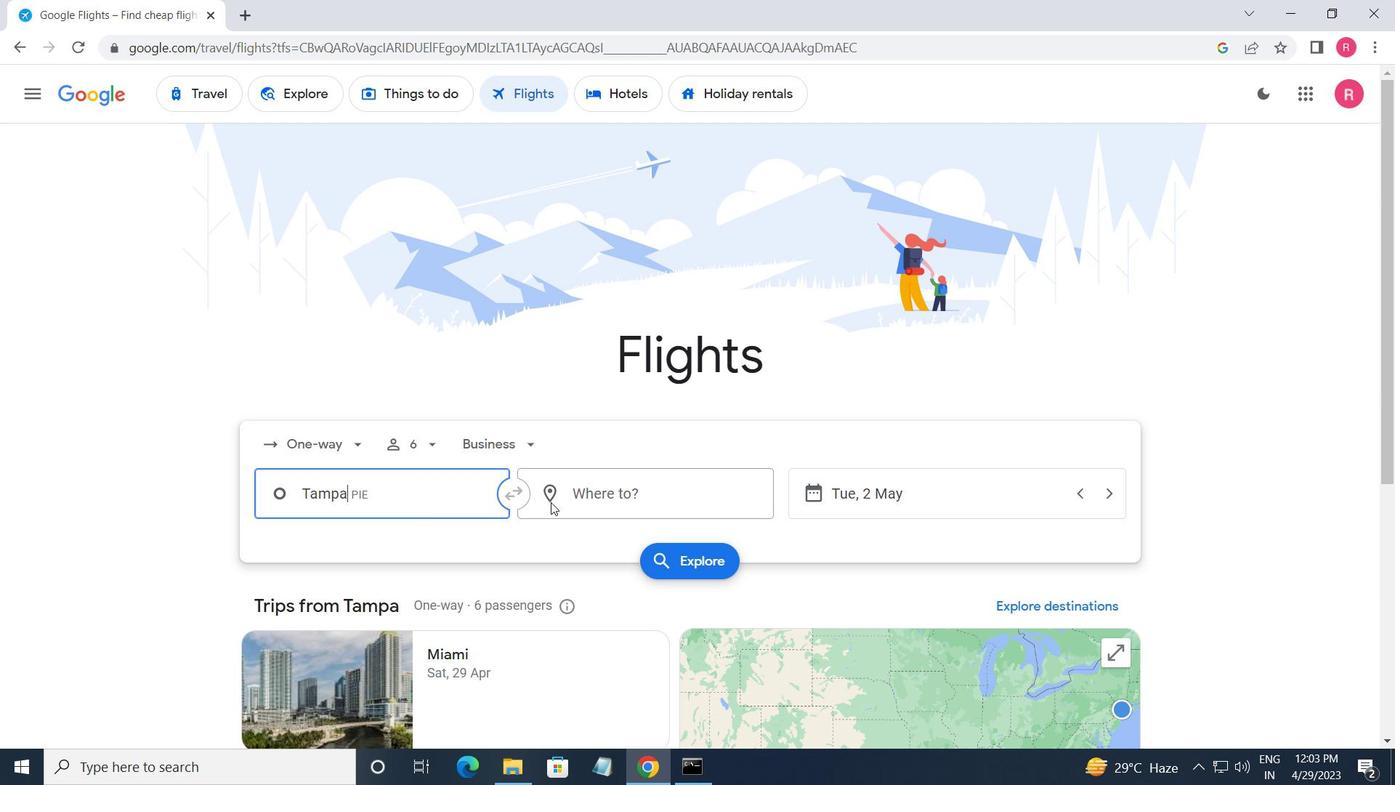 
Action: Mouse moved to (590, 667)
Screenshot: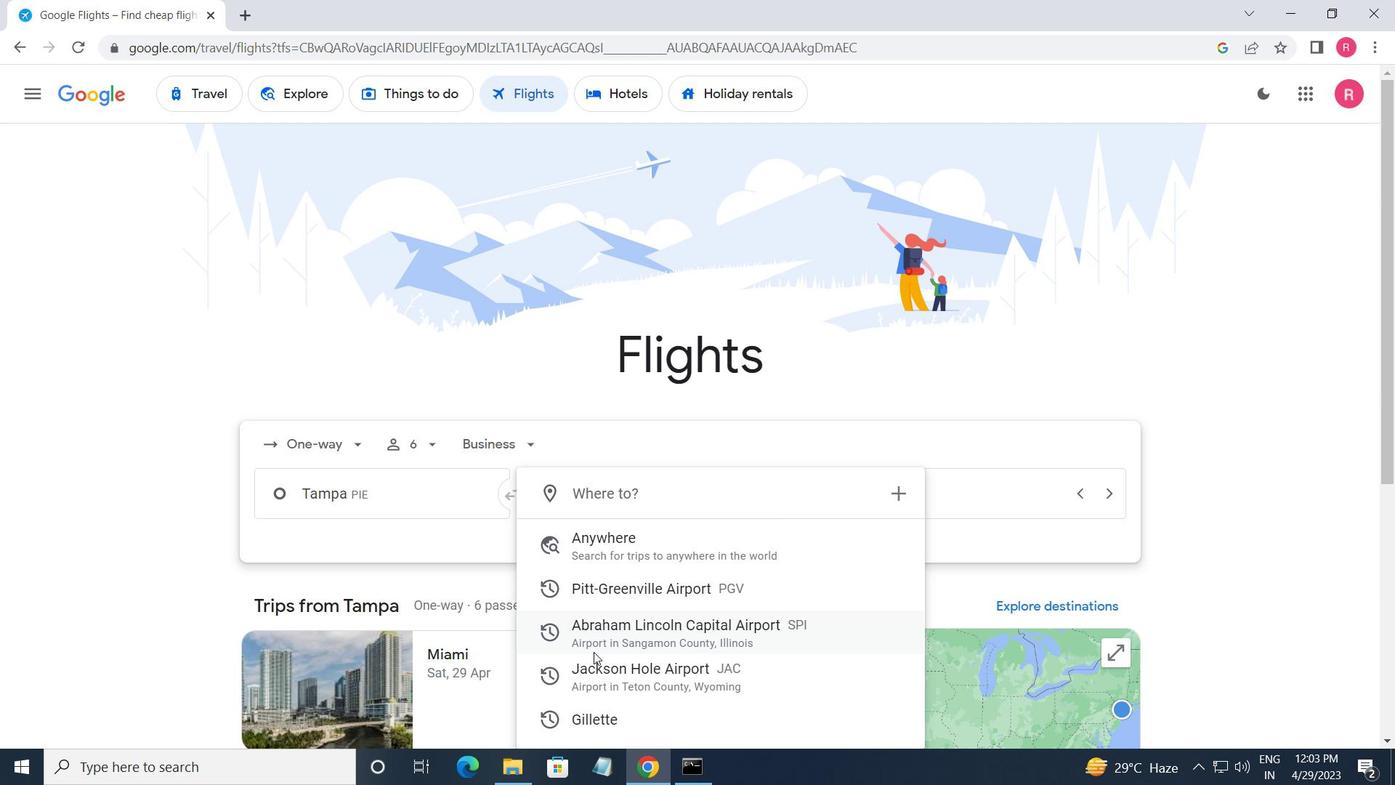 
Action: Mouse pressed left at (590, 667)
Screenshot: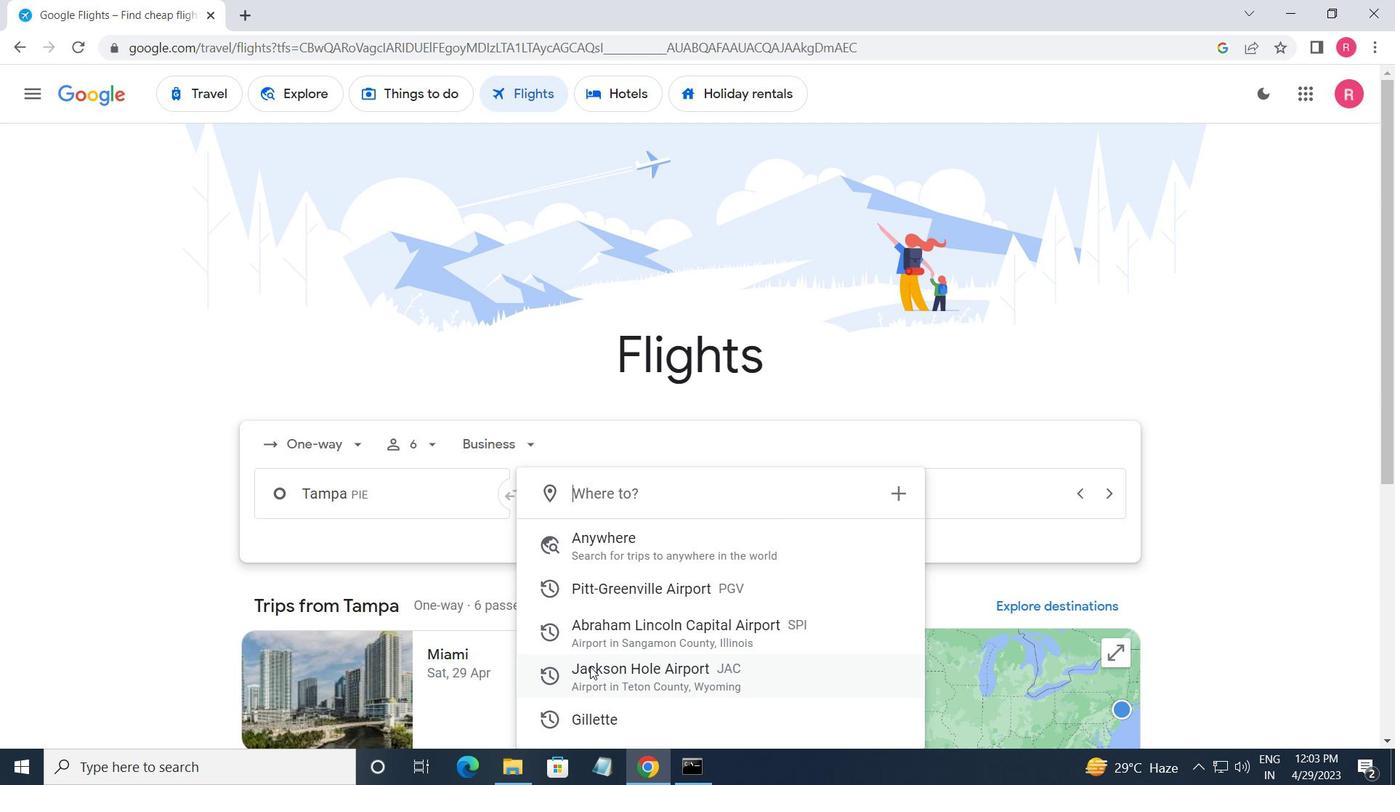 
Action: Mouse moved to (853, 498)
Screenshot: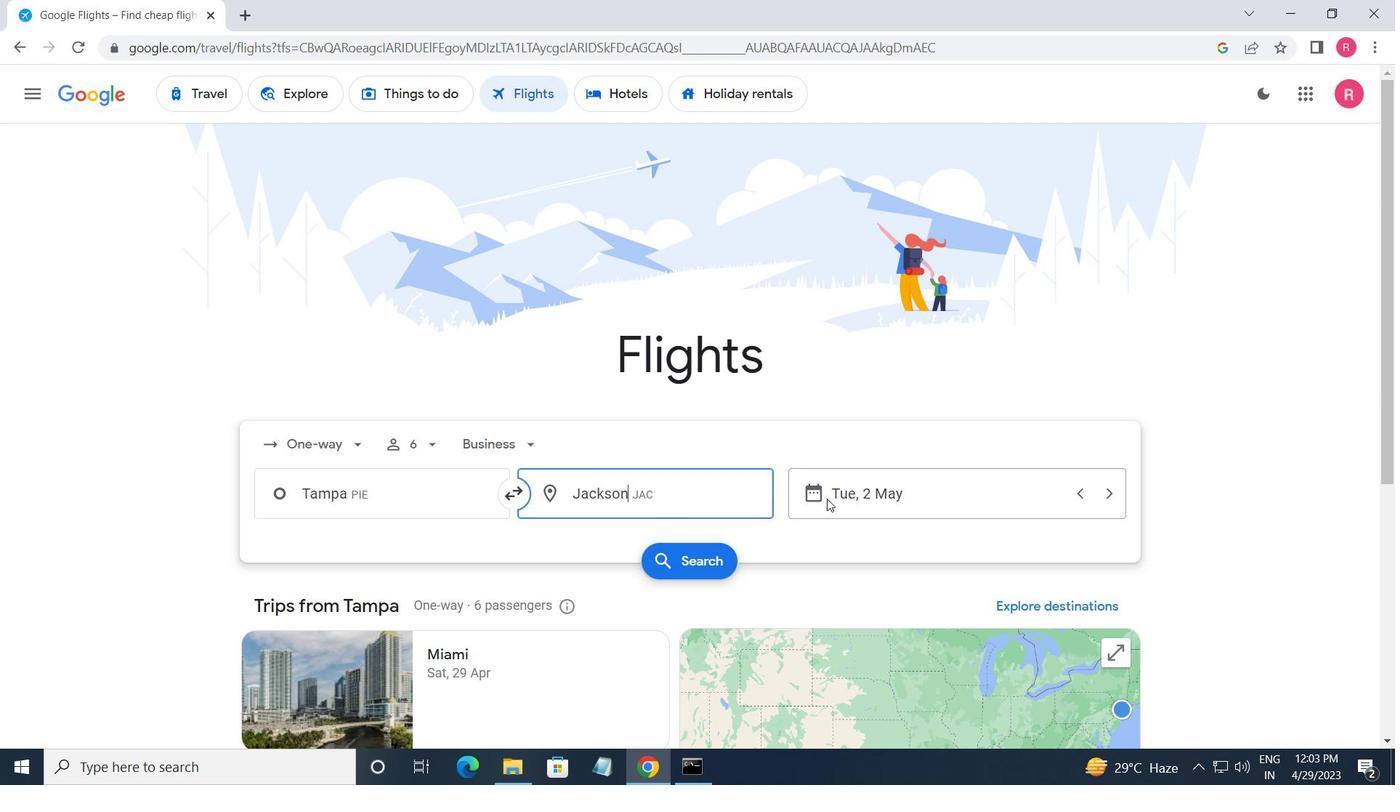 
Action: Mouse pressed left at (853, 498)
Screenshot: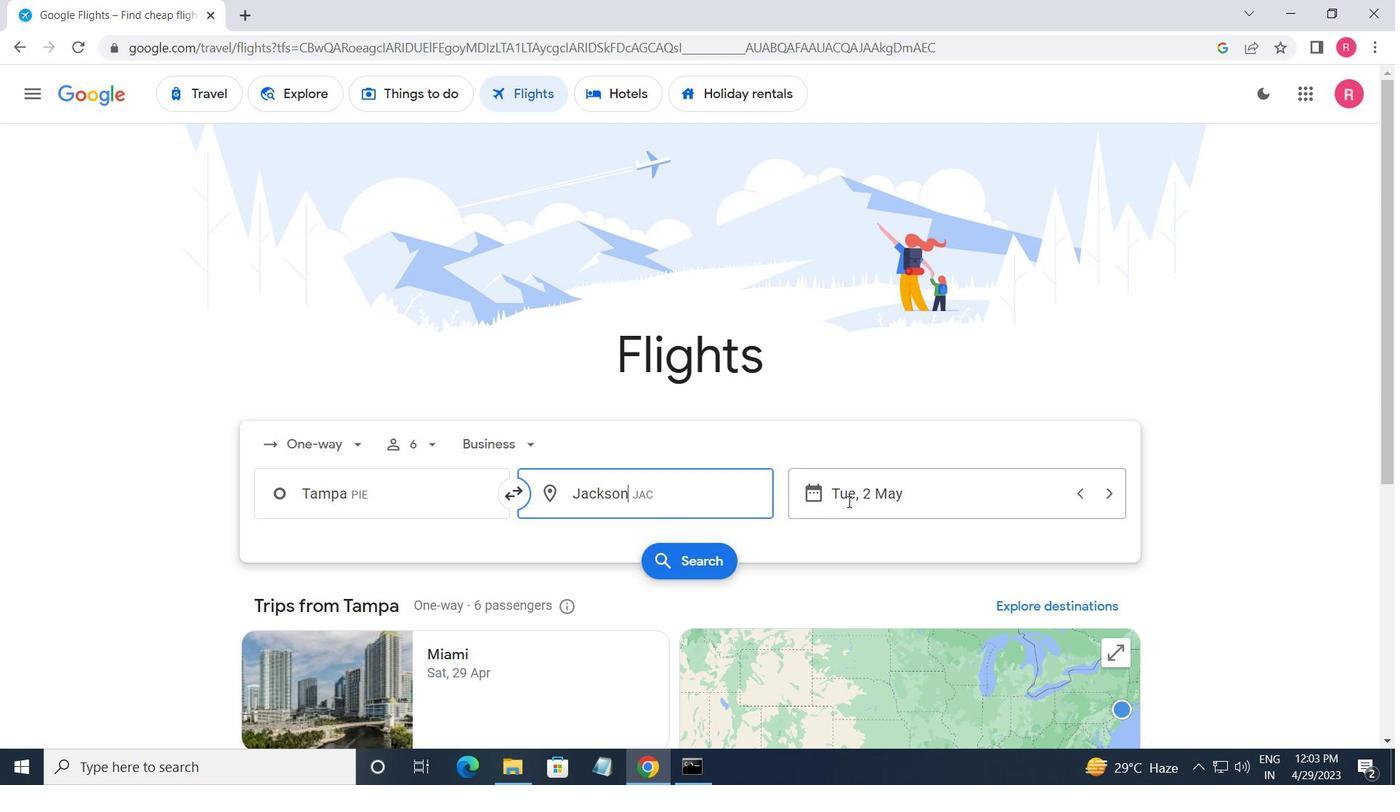 
Action: Mouse moved to (915, 424)
Screenshot: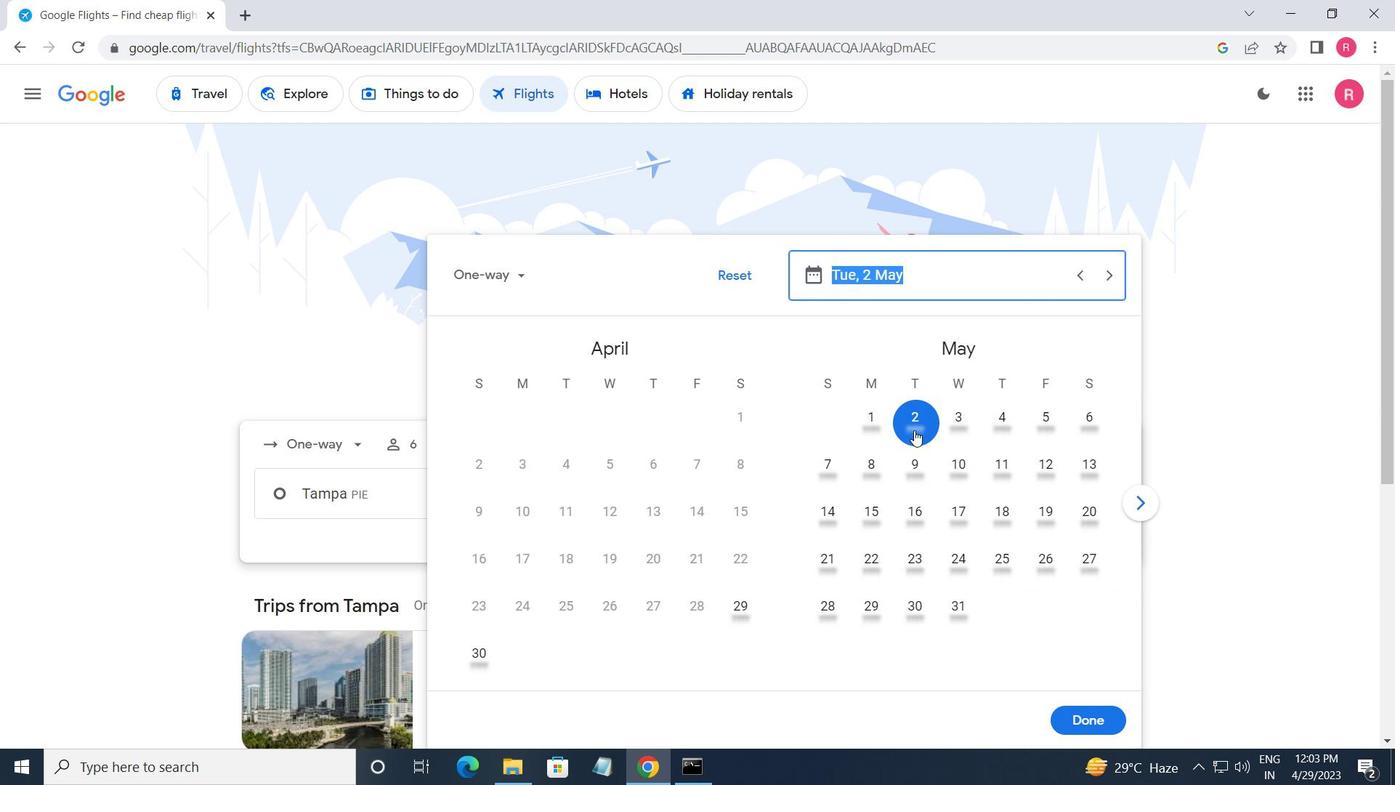 
Action: Mouse pressed left at (915, 424)
Screenshot: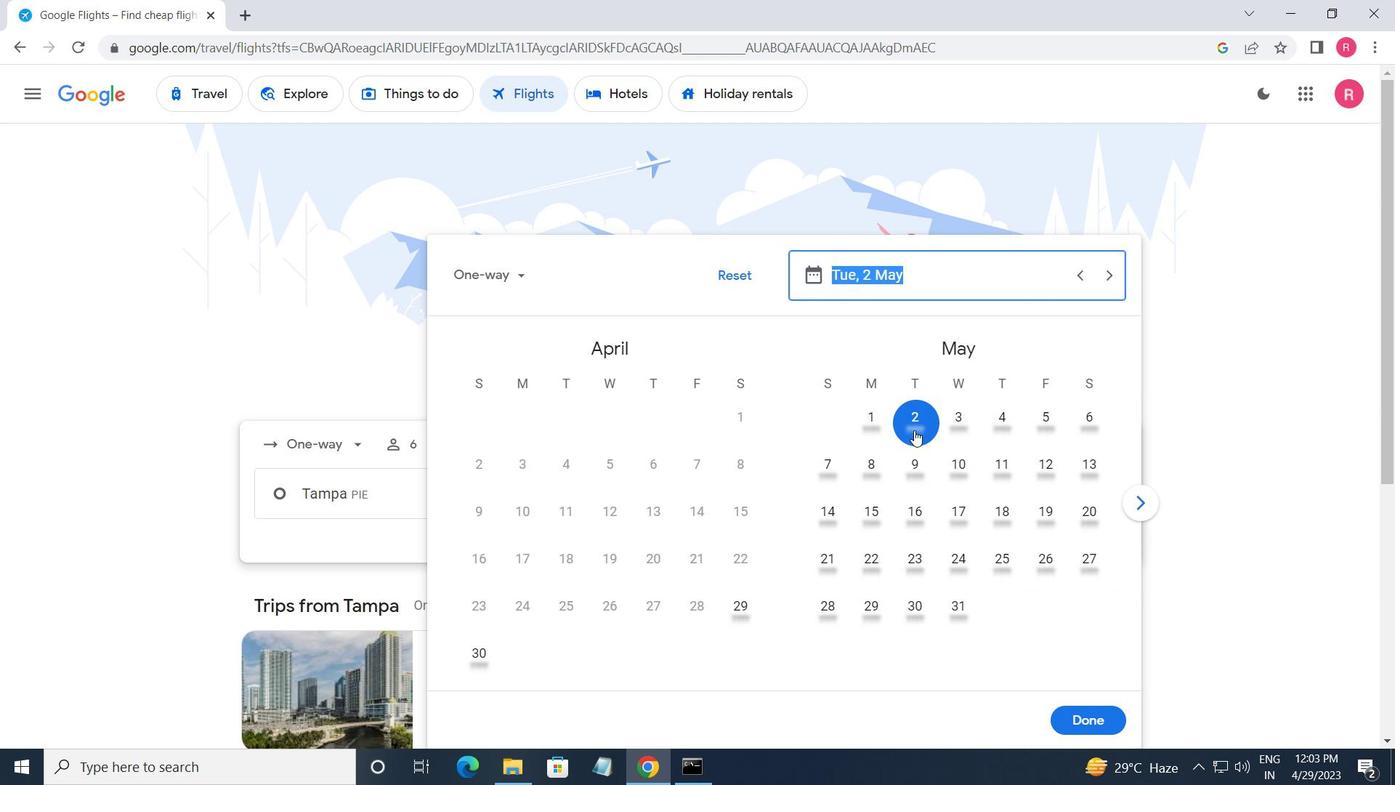 
Action: Mouse moved to (1071, 729)
Screenshot: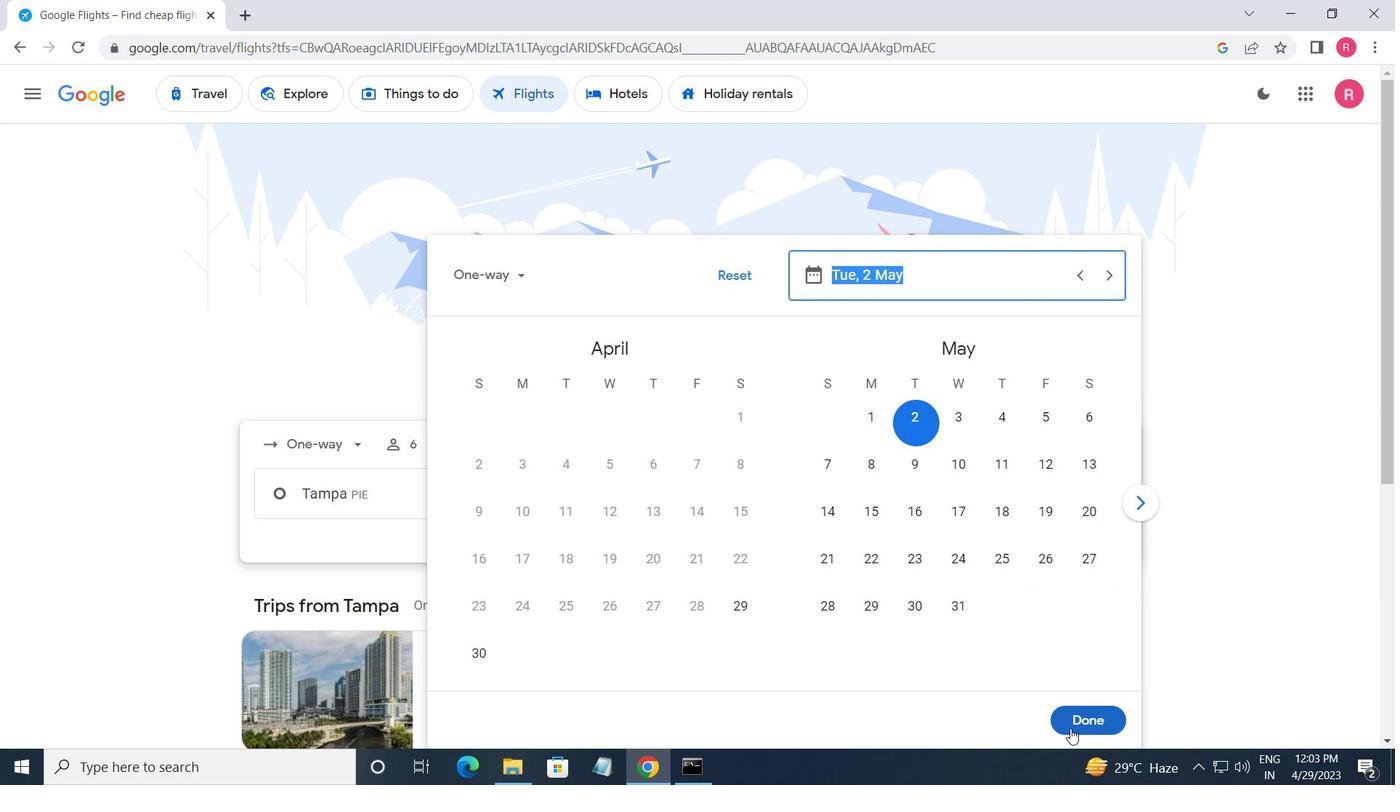
Action: Mouse pressed left at (1071, 729)
Screenshot: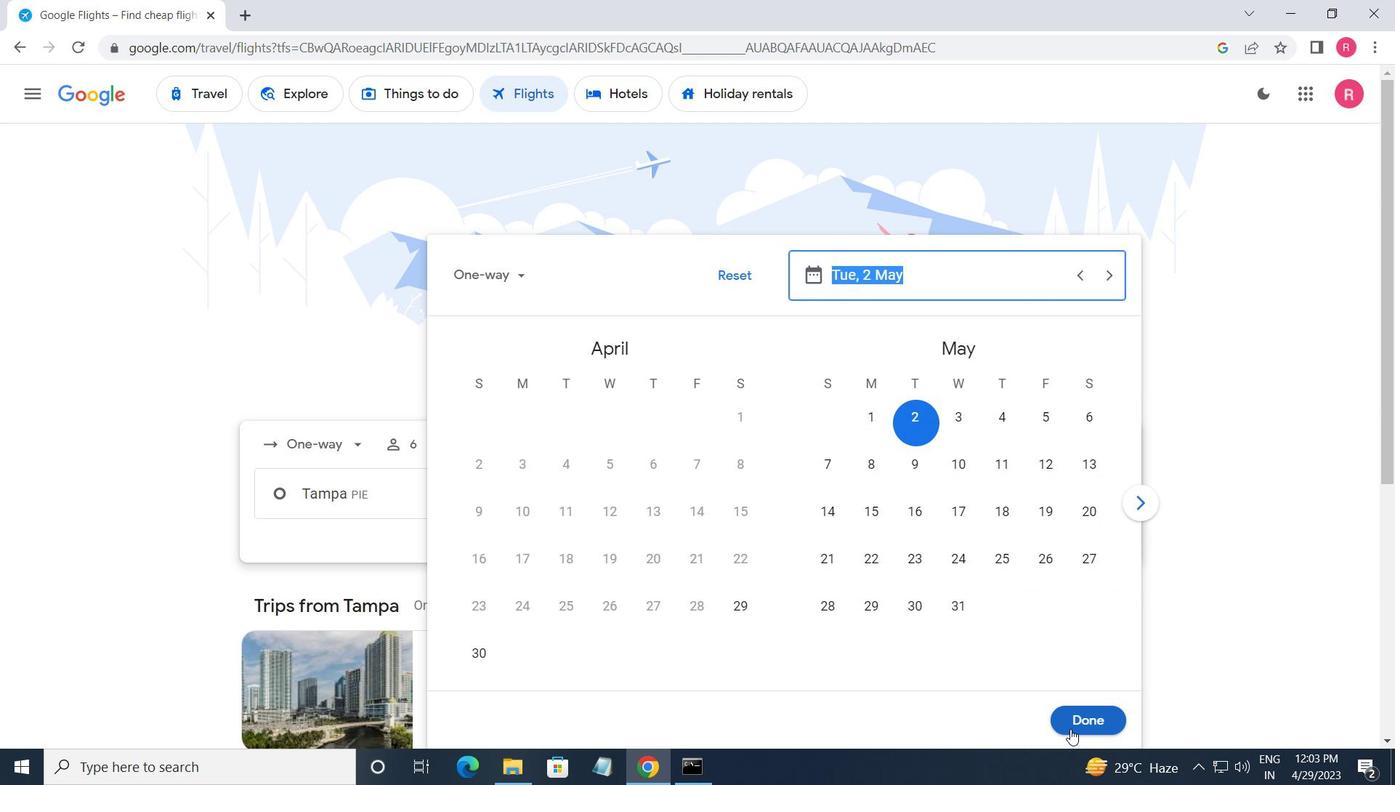 
Action: Mouse moved to (662, 570)
Screenshot: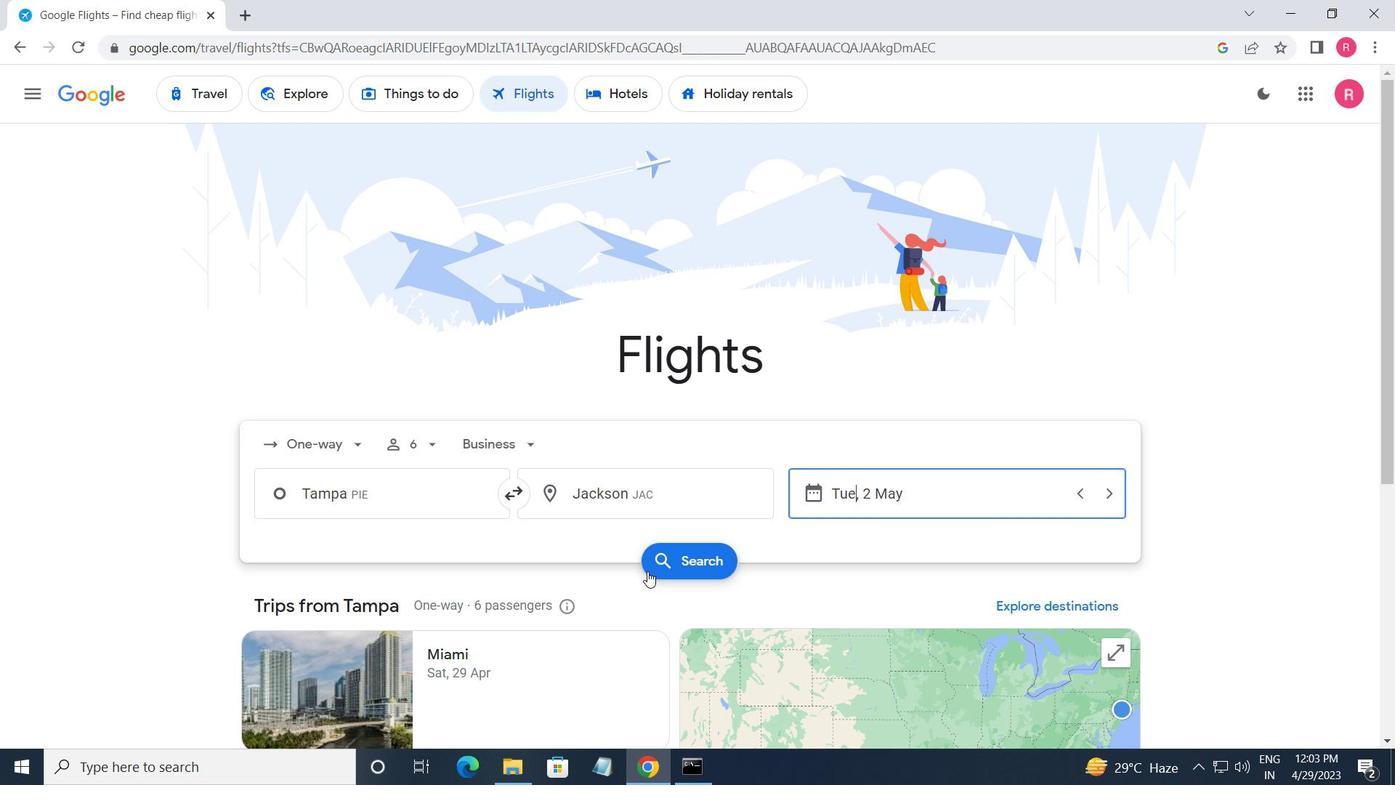 
Action: Mouse pressed left at (662, 570)
Screenshot: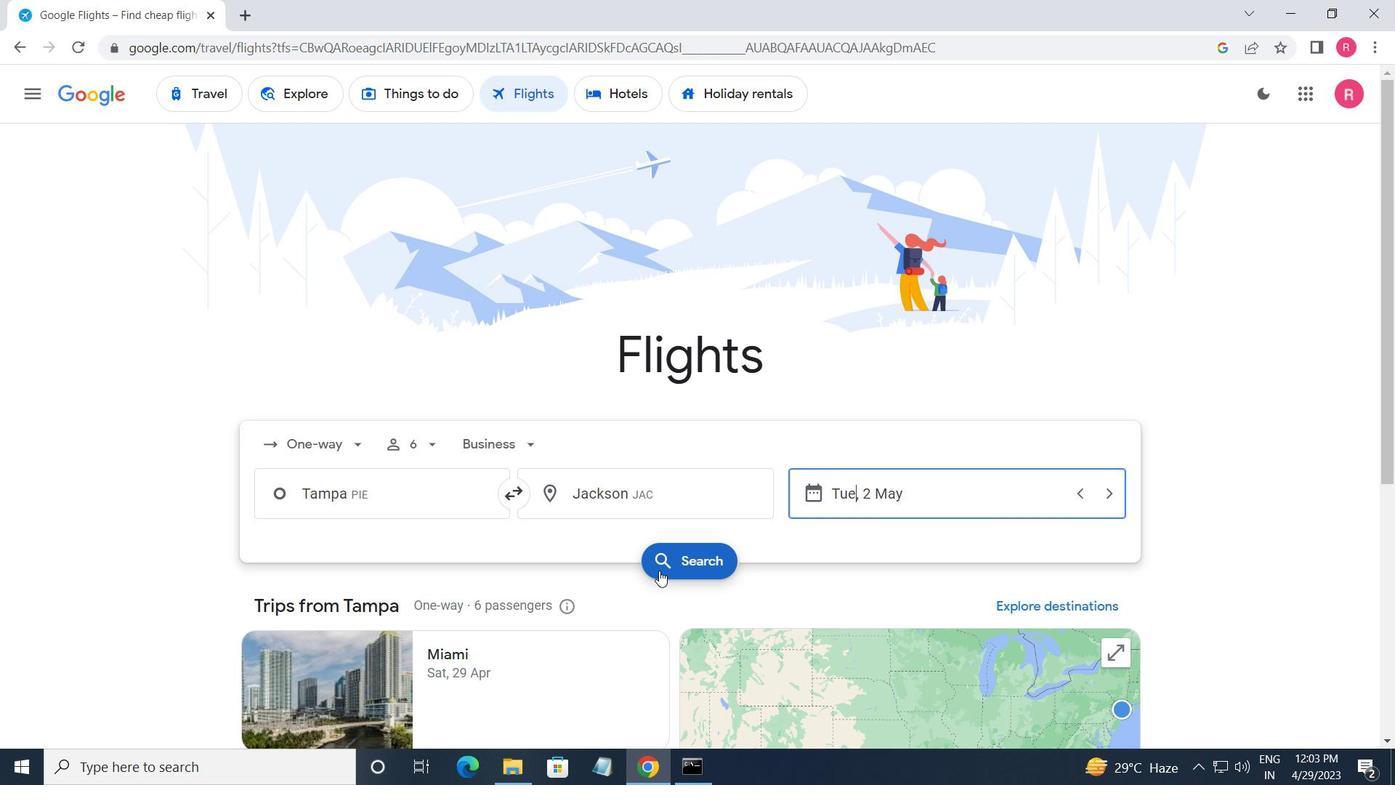 
Action: Mouse moved to (263, 267)
Screenshot: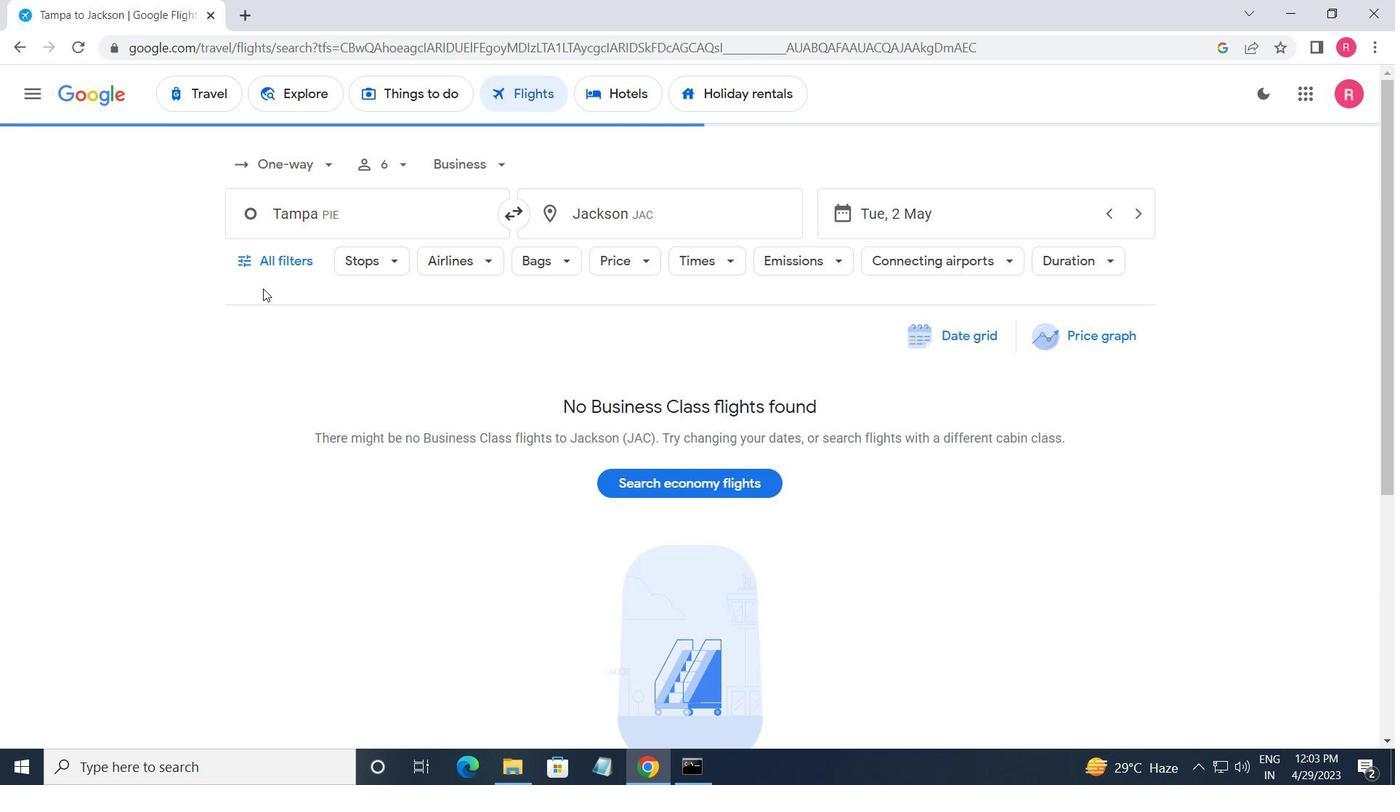 
Action: Mouse pressed left at (263, 267)
Screenshot: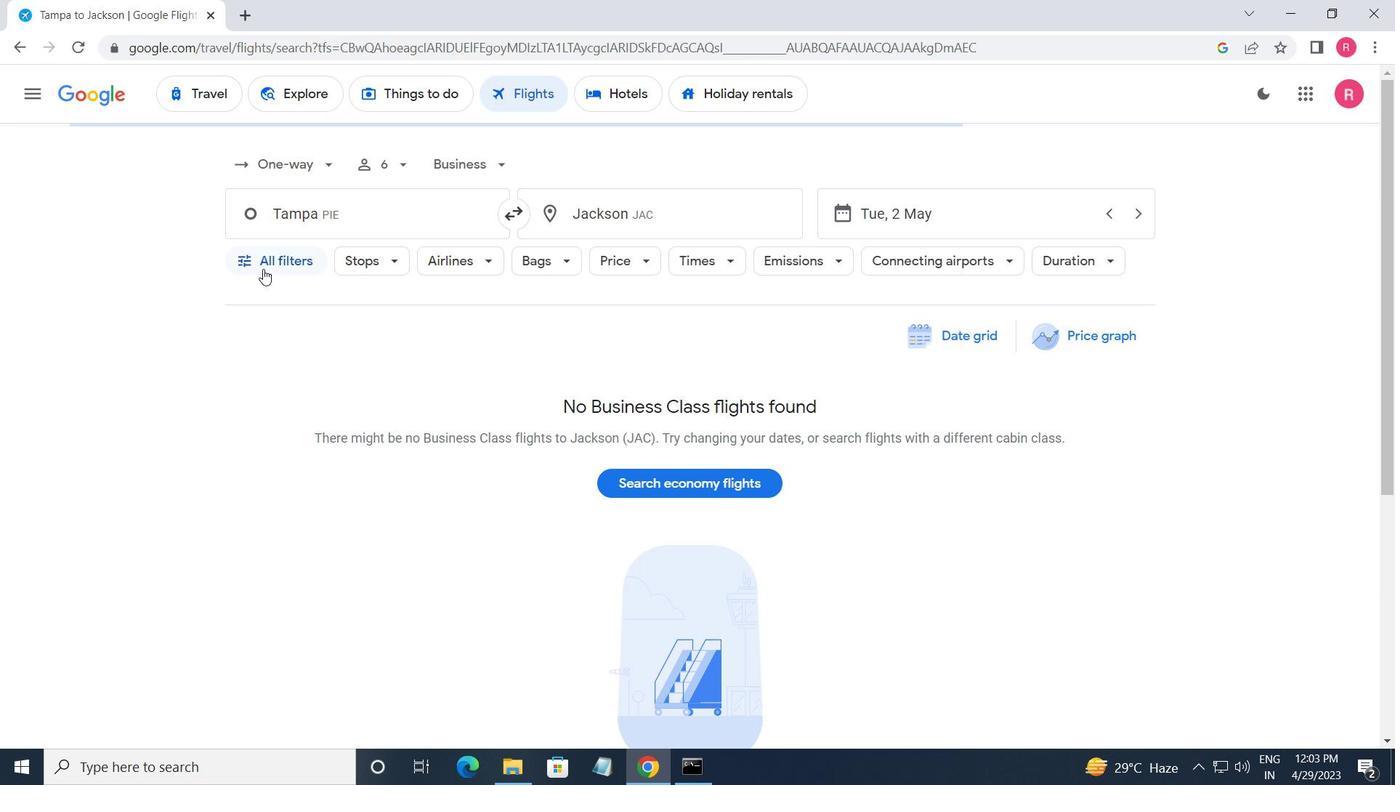 
Action: Mouse moved to (301, 511)
Screenshot: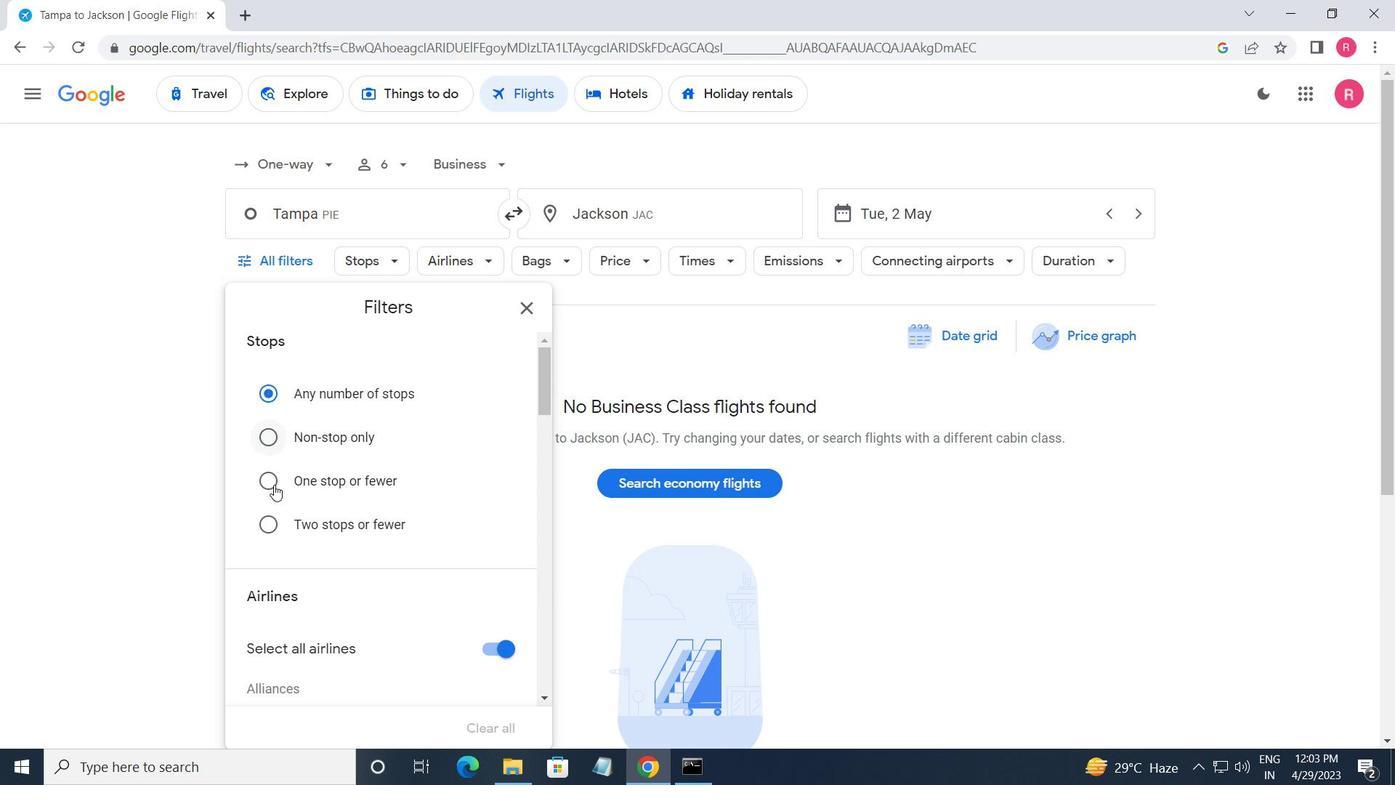 
Action: Mouse scrolled (301, 511) with delta (0, 0)
Screenshot: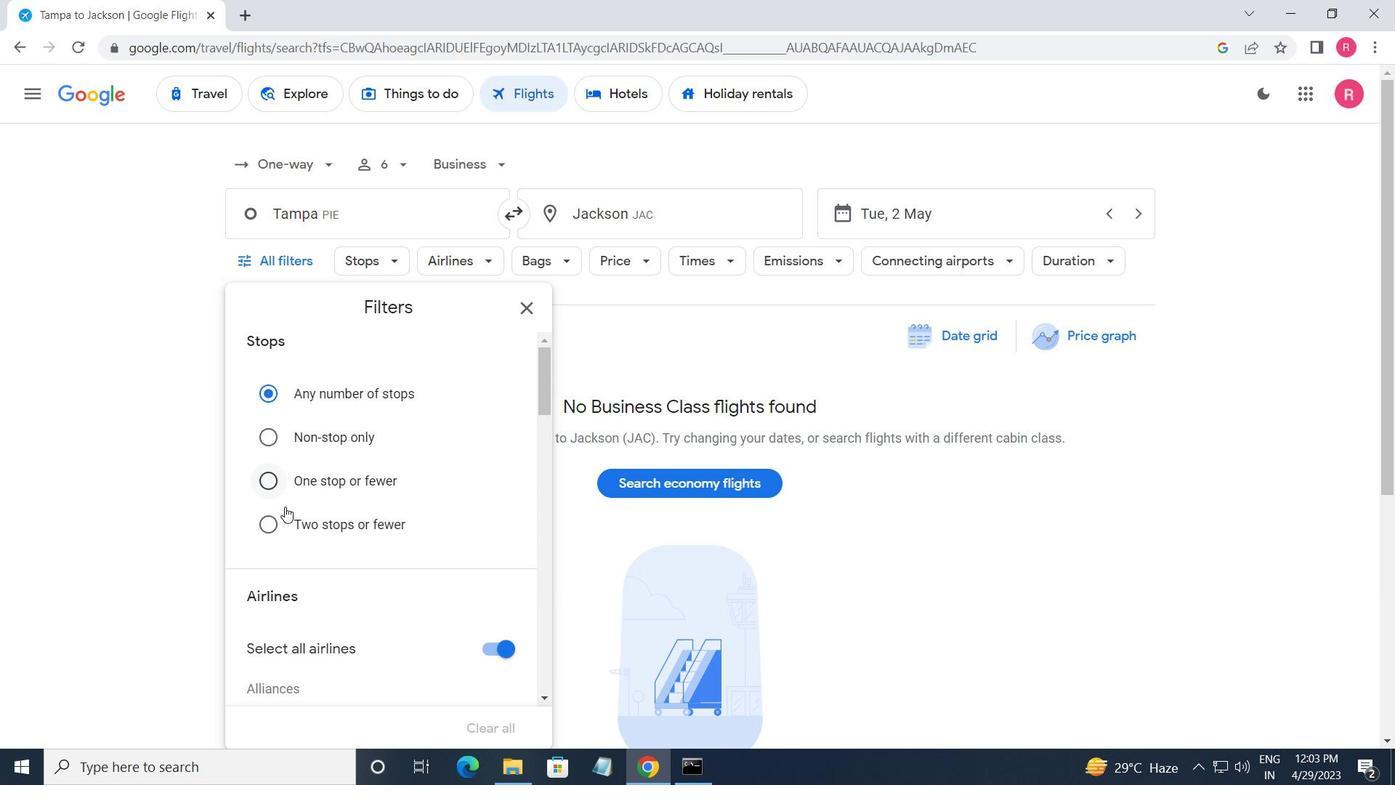 
Action: Mouse scrolled (301, 511) with delta (0, 0)
Screenshot: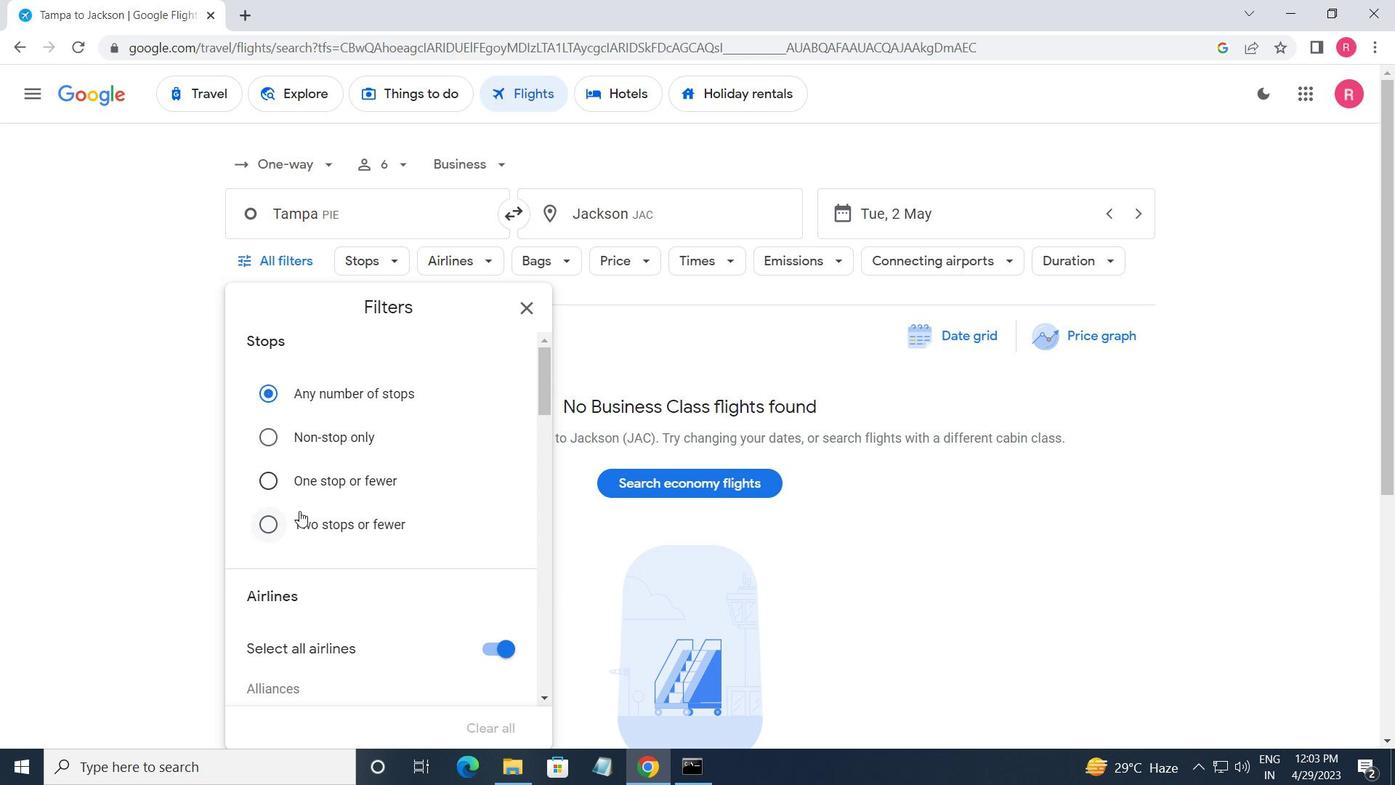 
Action: Mouse scrolled (301, 511) with delta (0, 0)
Screenshot: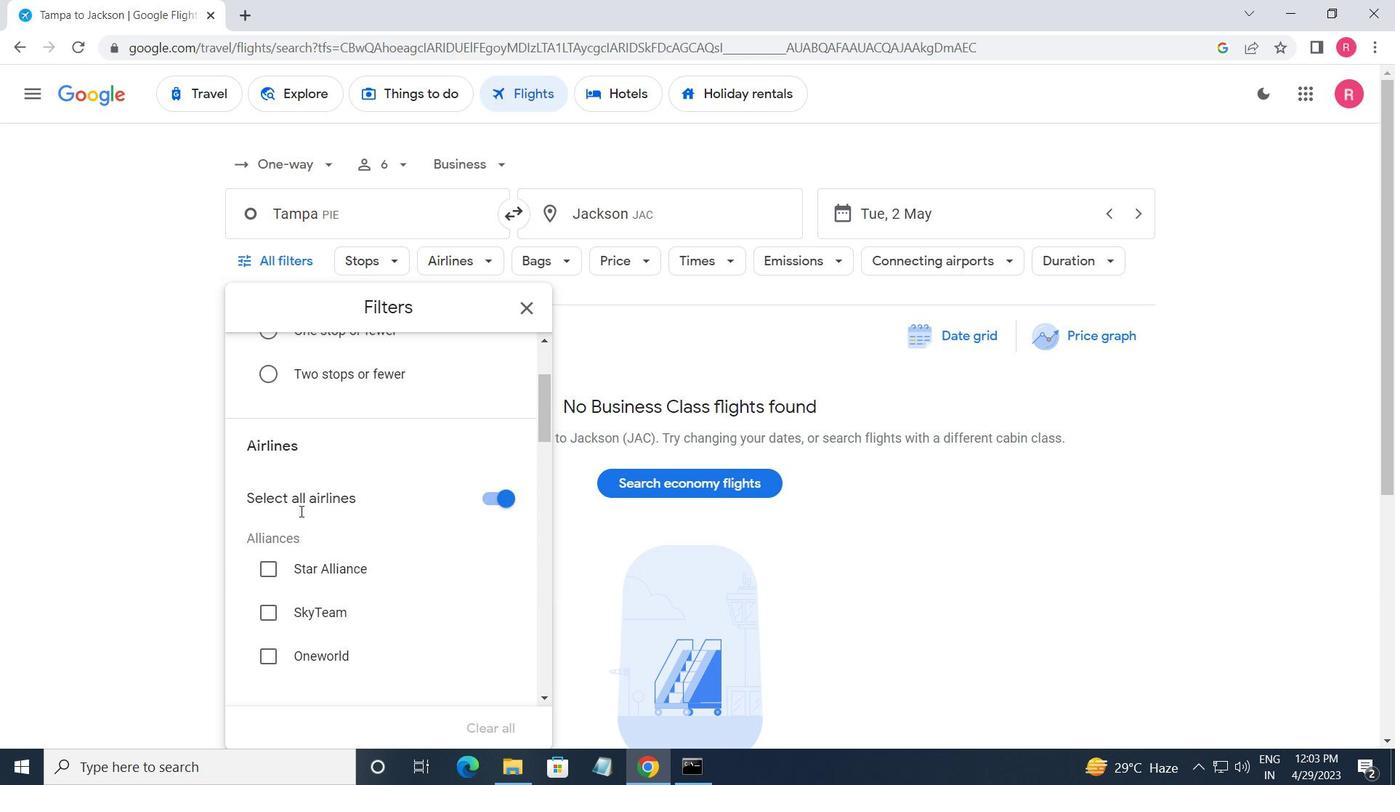 
Action: Mouse moved to (303, 511)
Screenshot: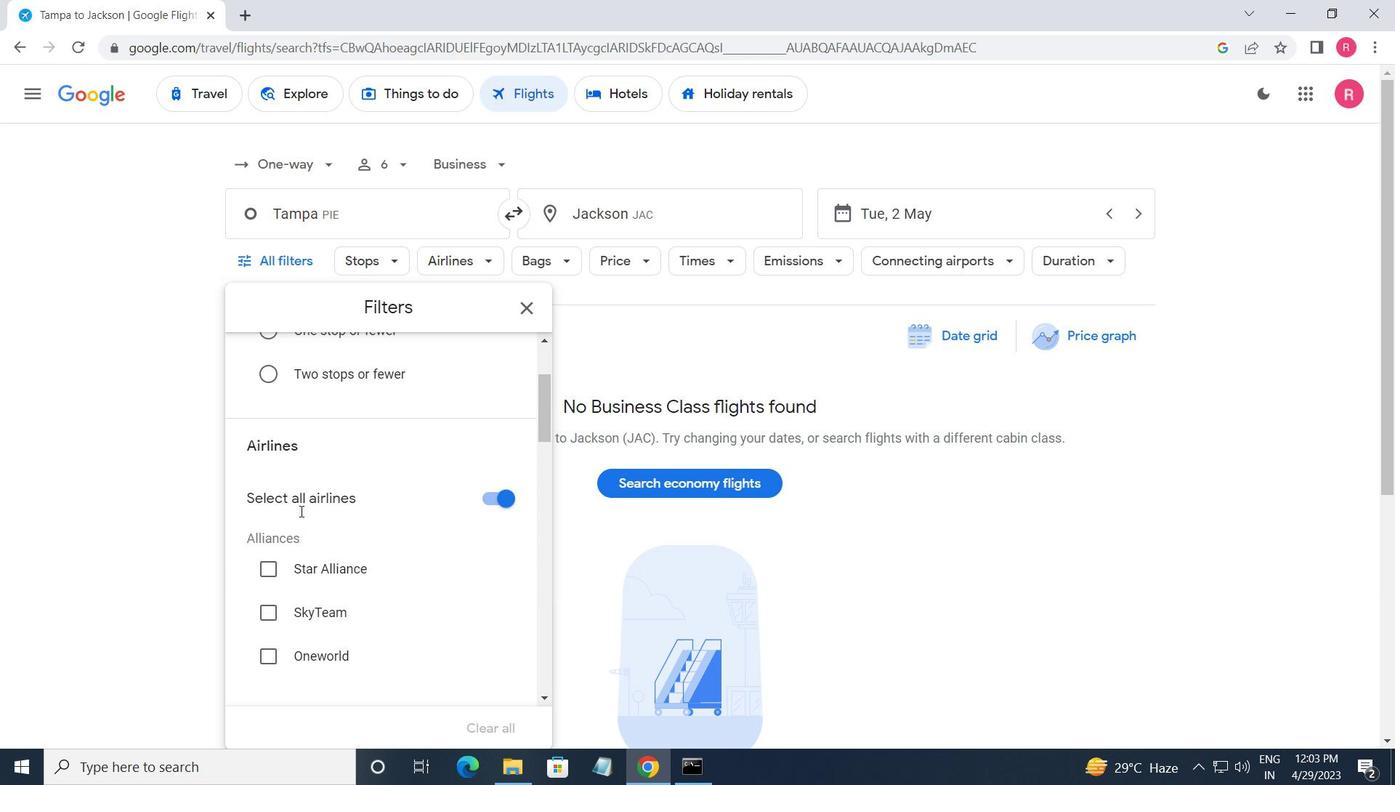 
Action: Mouse scrolled (303, 511) with delta (0, 0)
Screenshot: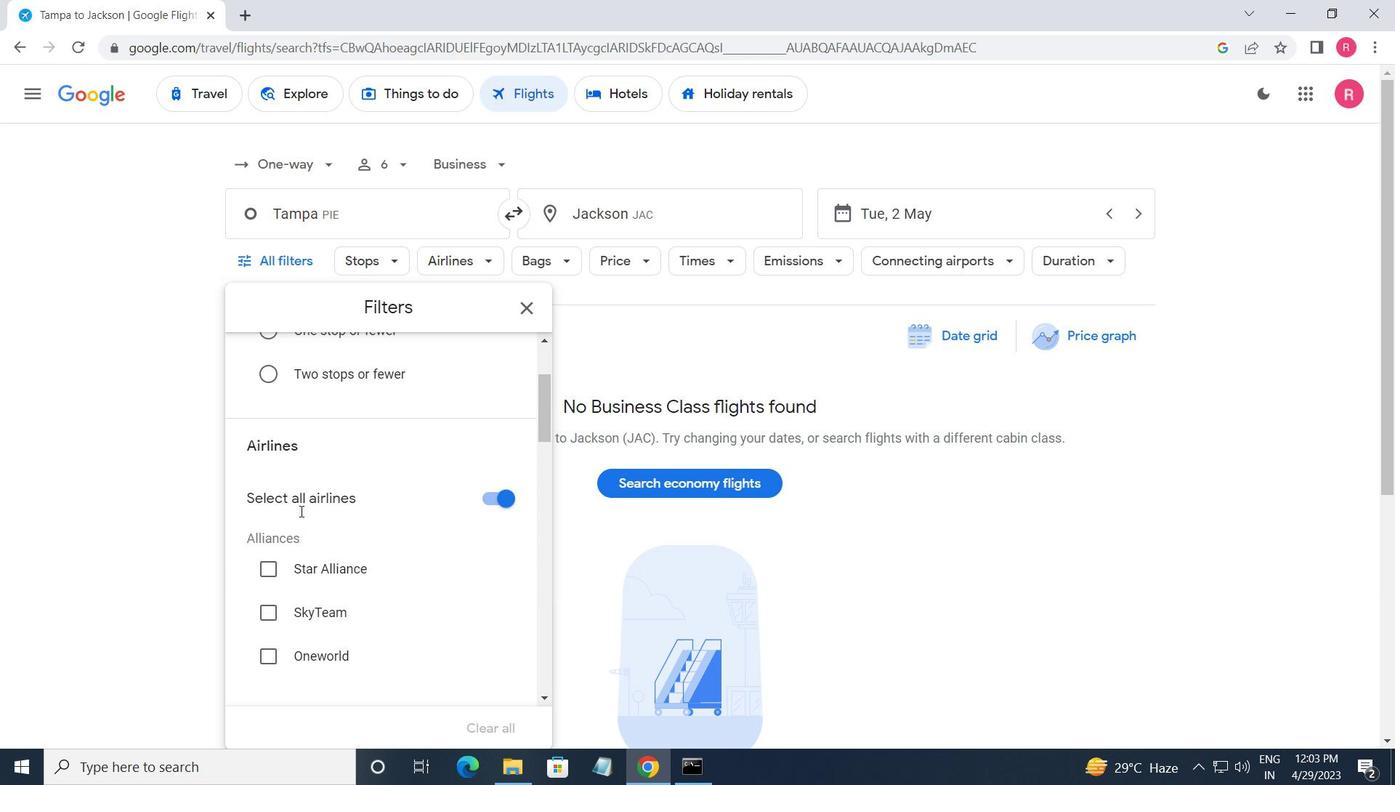 
Action: Mouse moved to (503, 623)
Screenshot: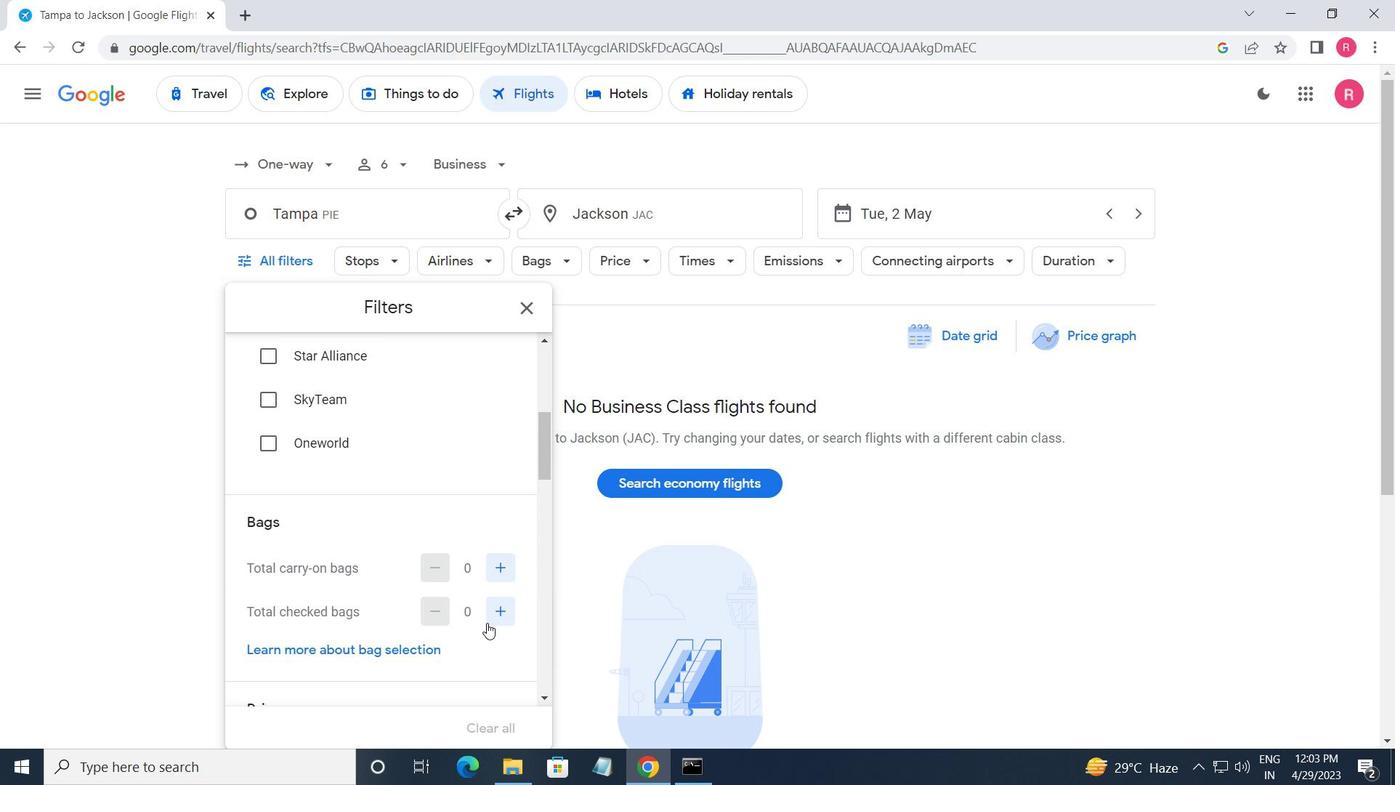 
Action: Mouse pressed left at (503, 623)
Screenshot: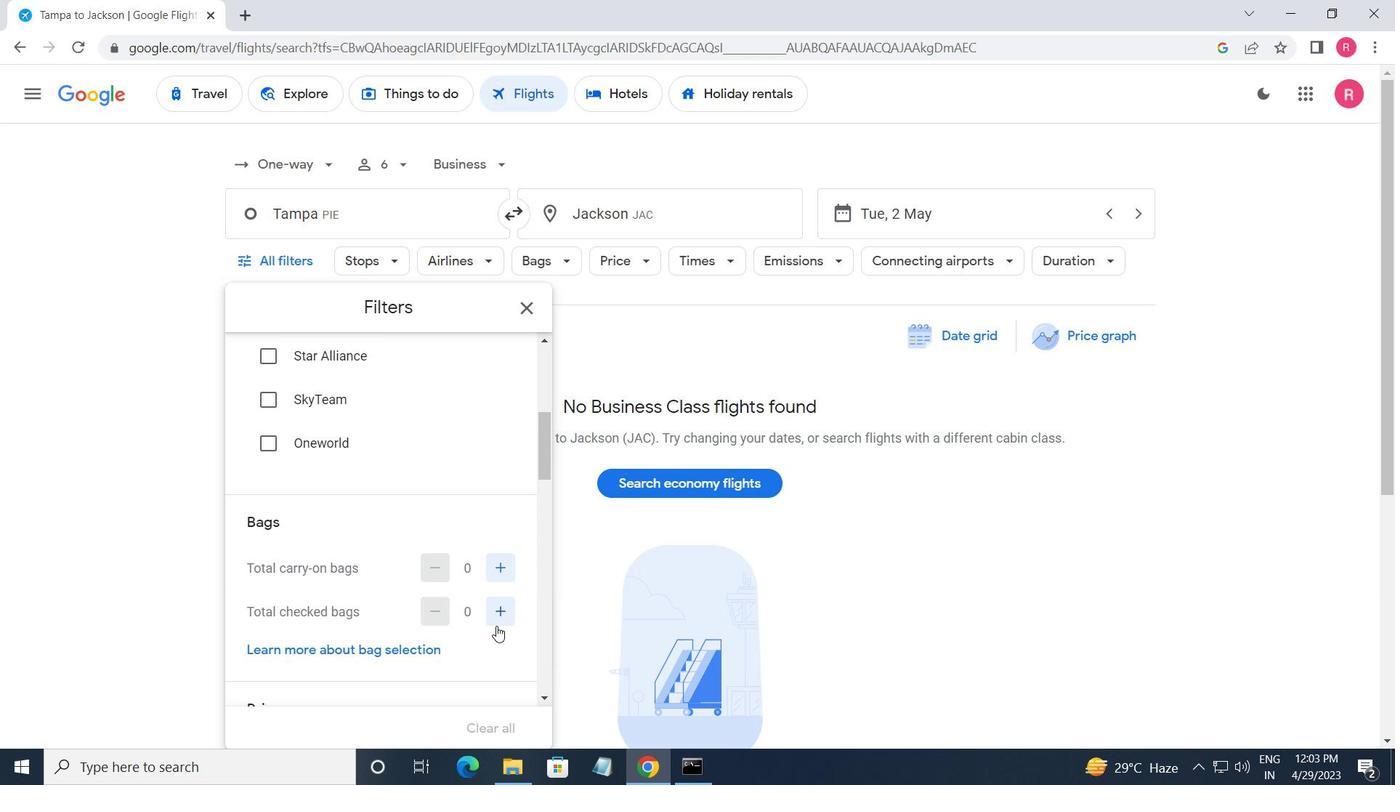 
Action: Mouse moved to (503, 623)
Screenshot: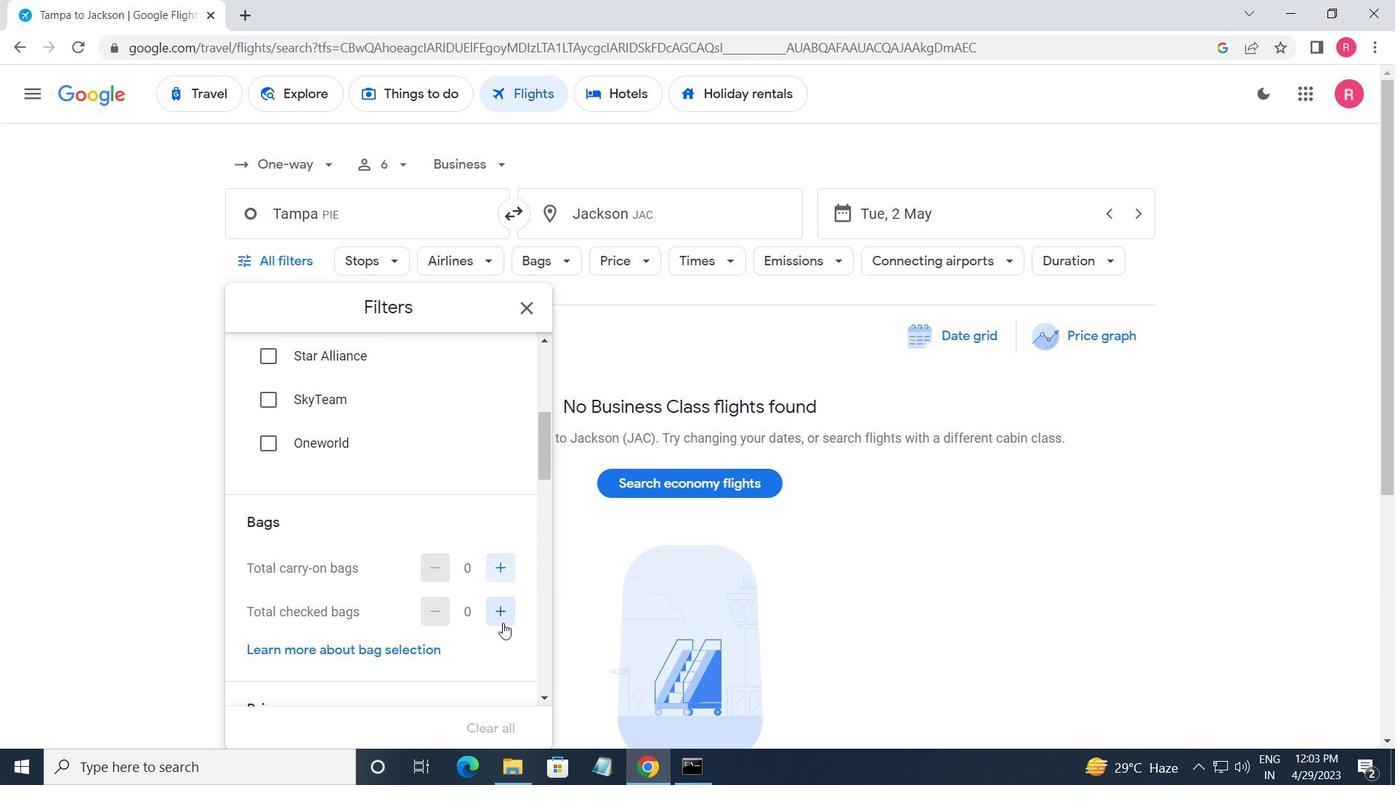 
Action: Mouse pressed left at (503, 623)
Screenshot: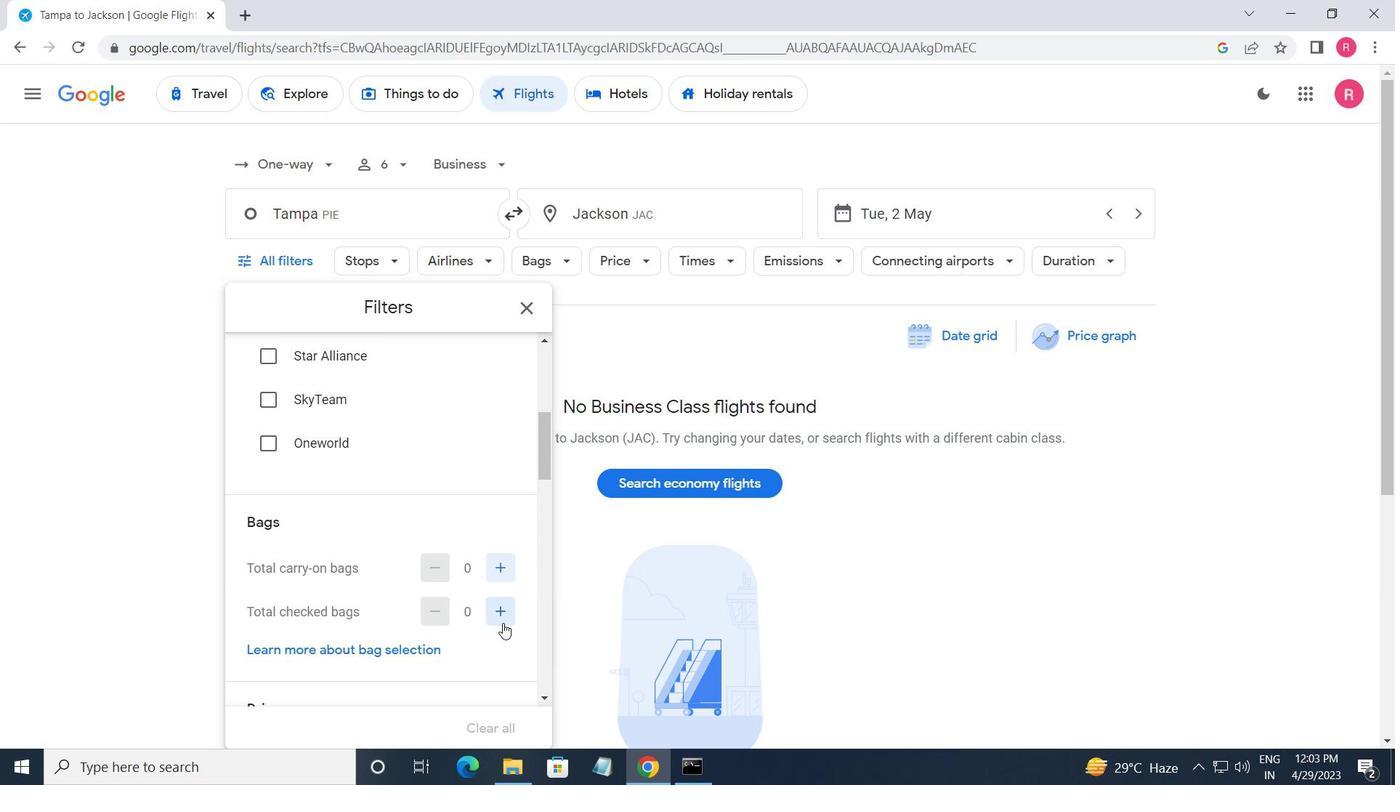 
Action: Mouse pressed left at (503, 623)
Screenshot: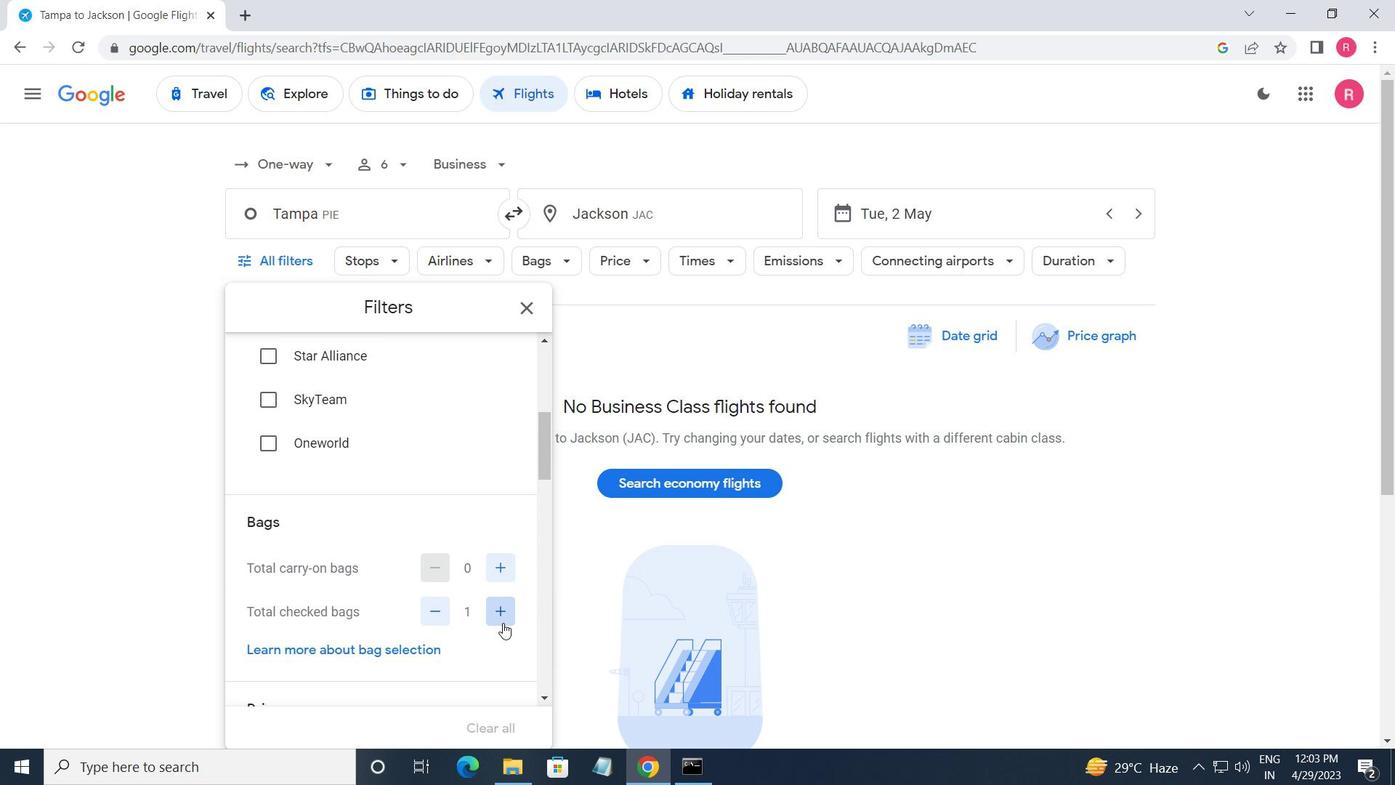 
Action: Mouse moved to (504, 621)
Screenshot: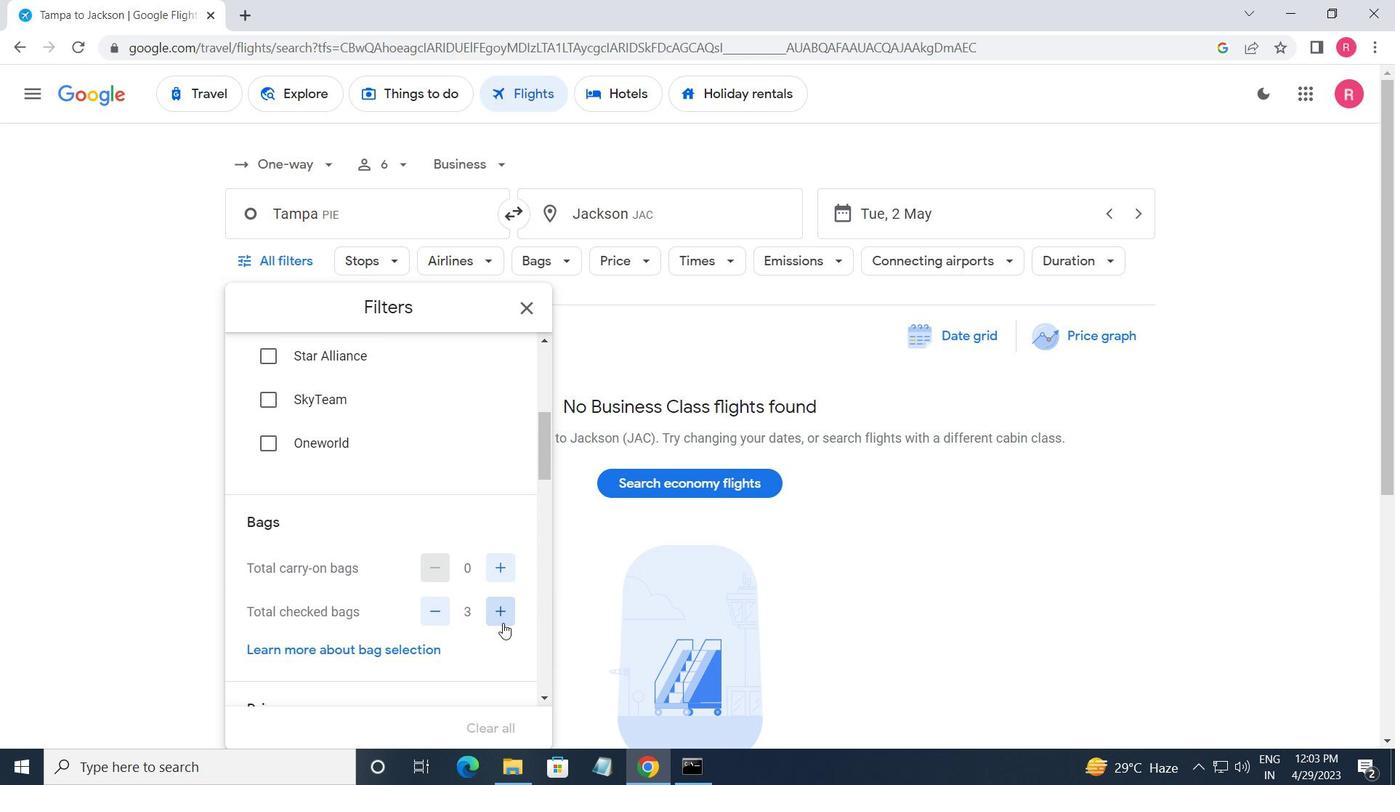 
Action: Mouse pressed left at (504, 621)
Screenshot: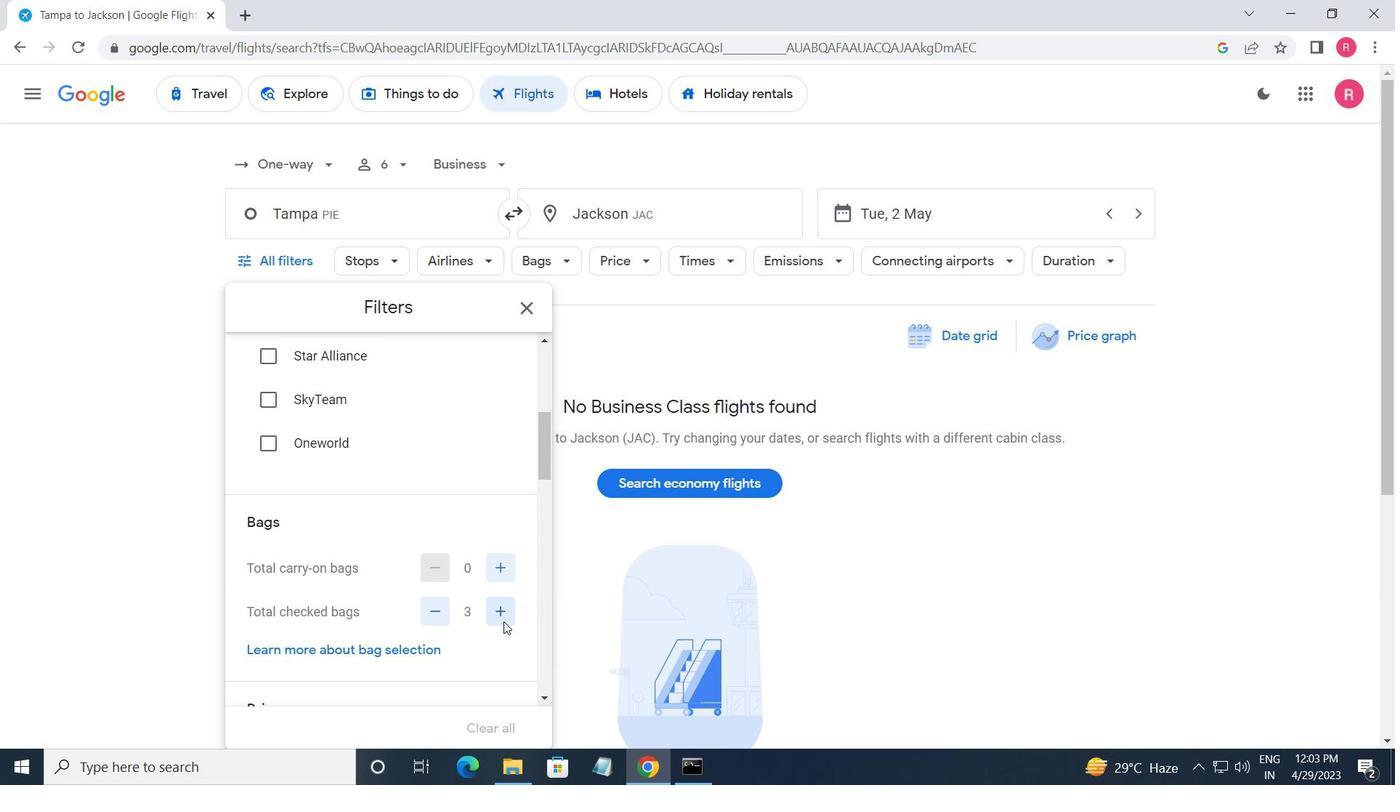 
Action: Mouse scrolled (504, 620) with delta (0, 0)
Screenshot: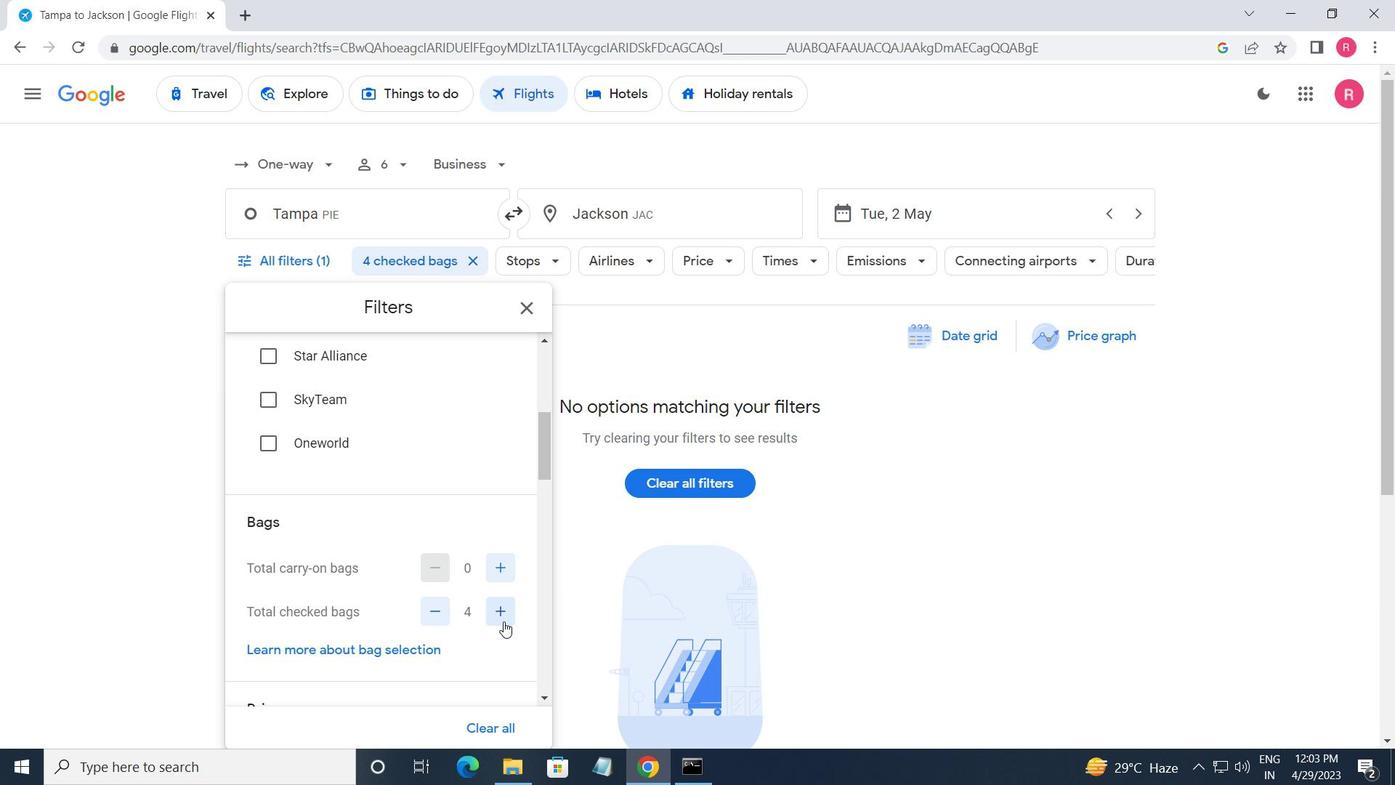 
Action: Mouse scrolled (504, 620) with delta (0, 0)
Screenshot: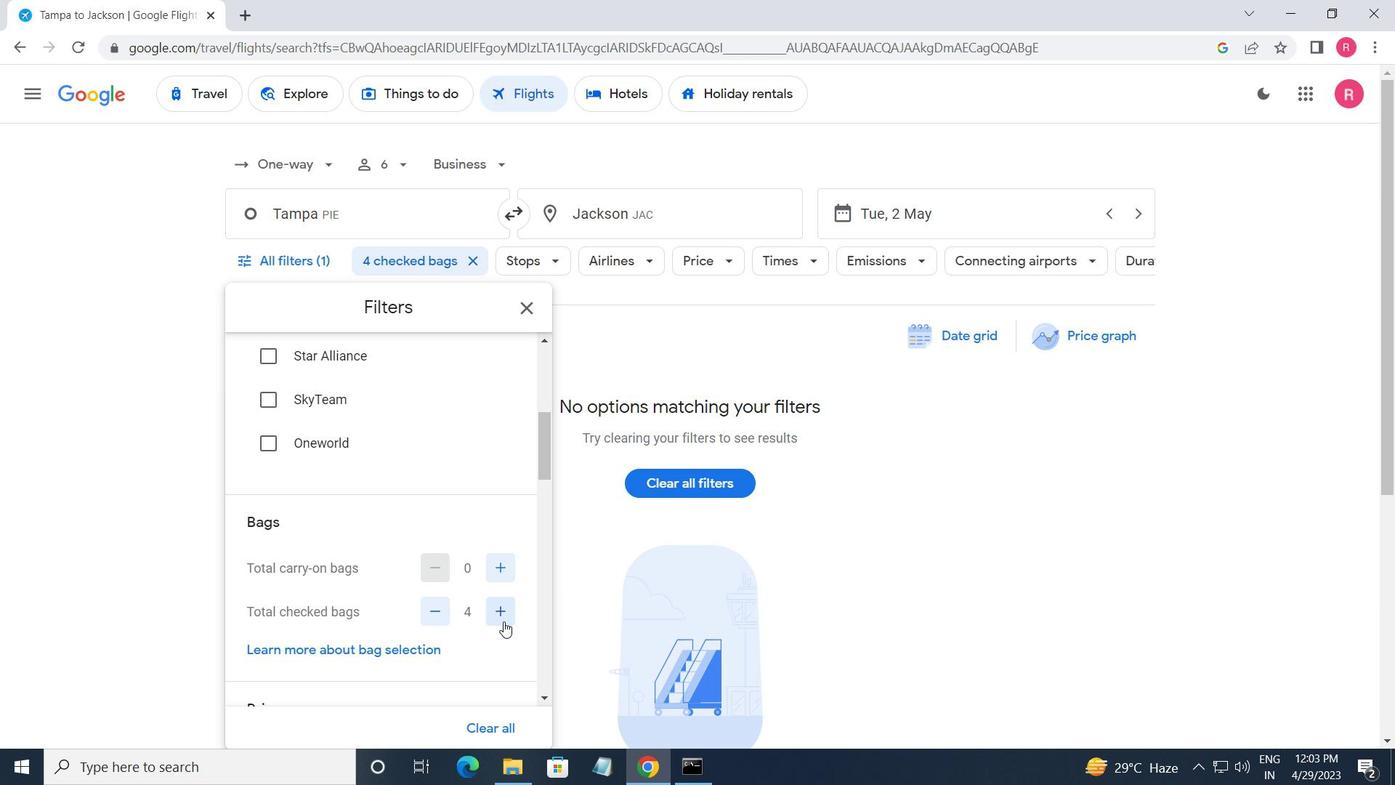 
Action: Mouse moved to (473, 610)
Screenshot: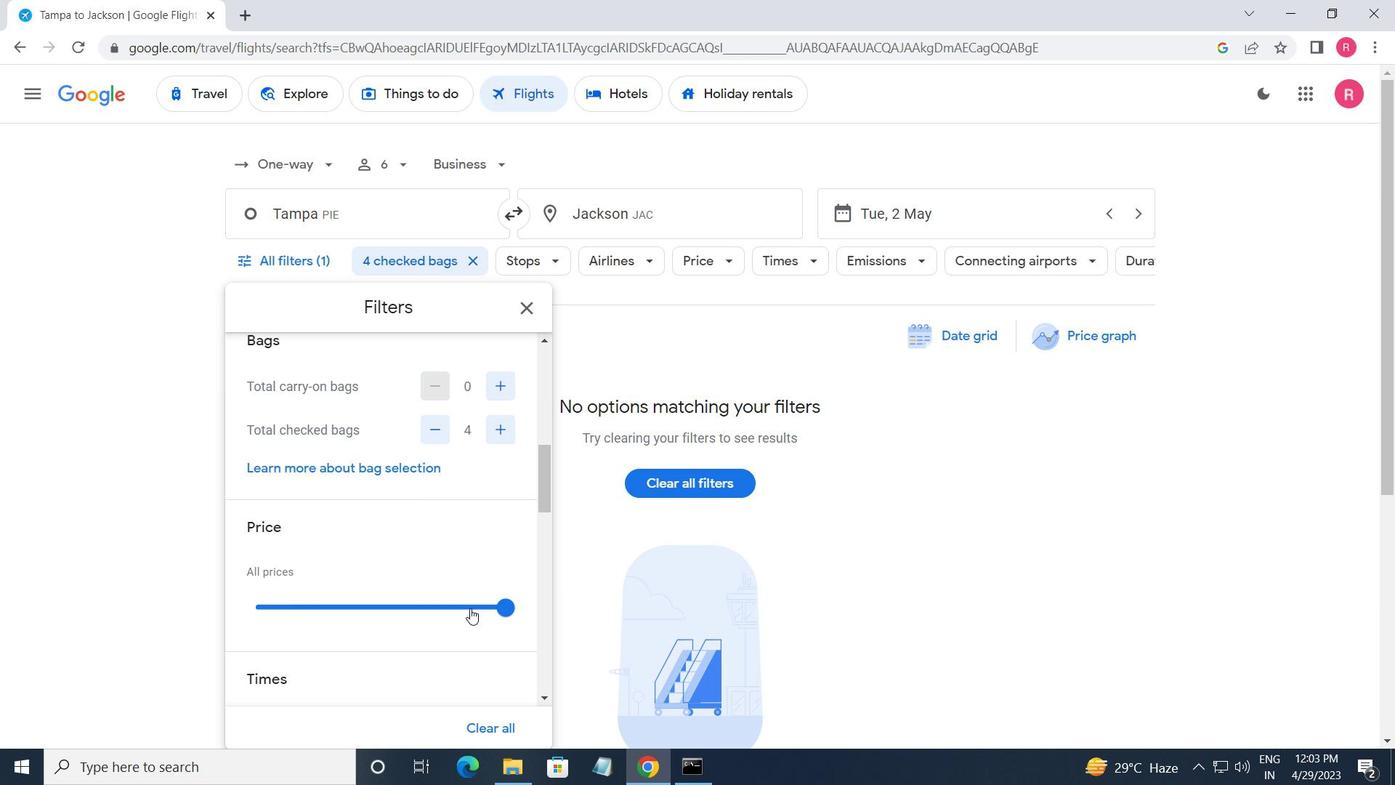 
Action: Mouse scrolled (473, 610) with delta (0, 0)
Screenshot: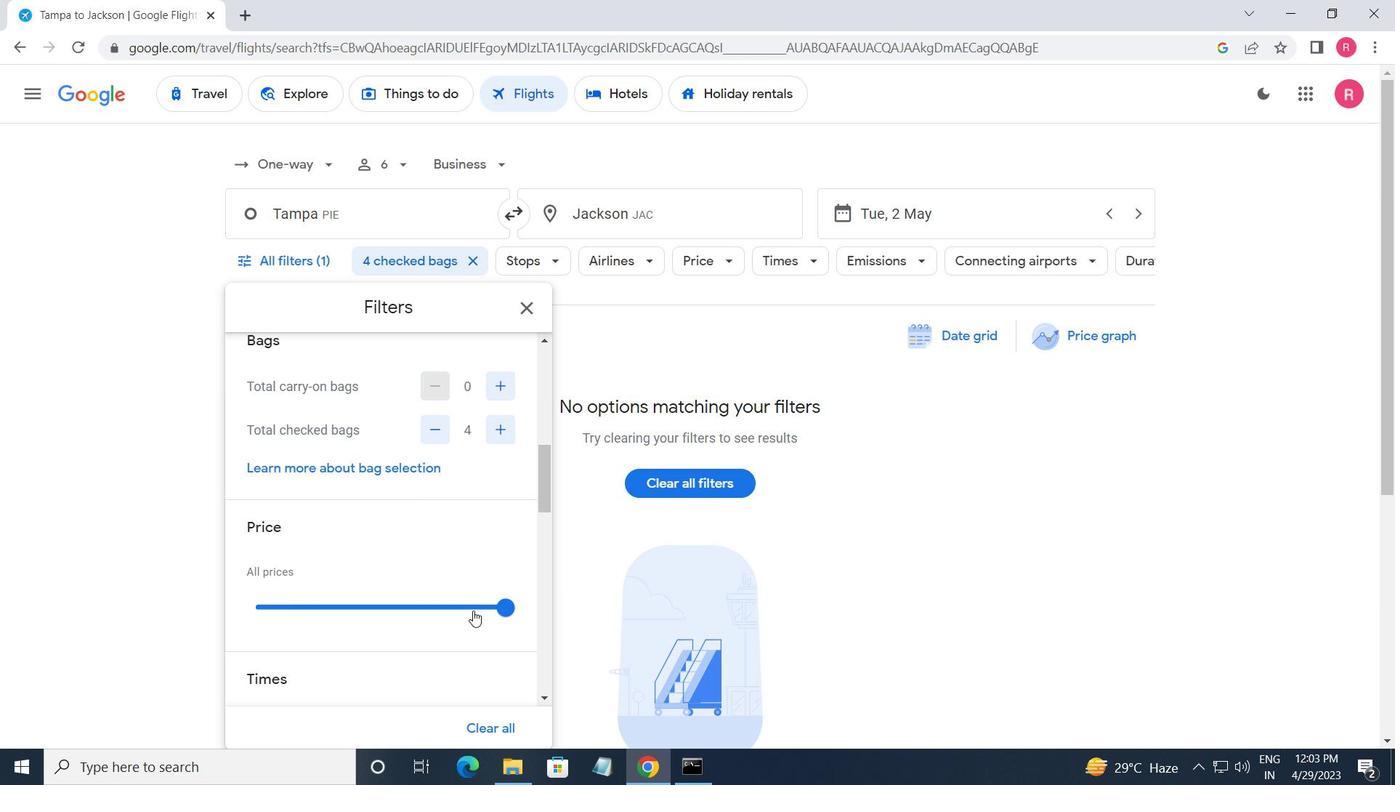 
Action: Mouse scrolled (473, 610) with delta (0, 0)
Screenshot: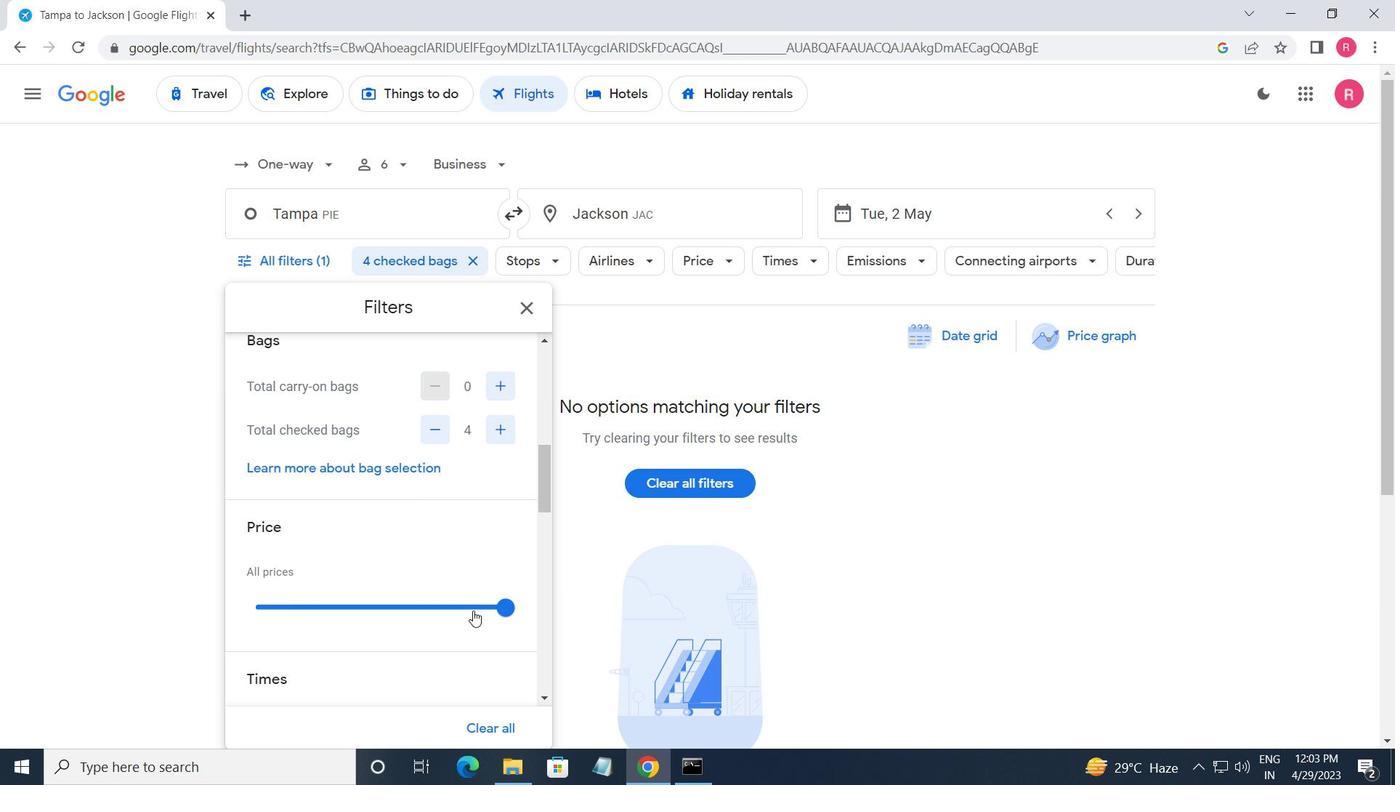 
Action: Mouse scrolled (473, 610) with delta (0, 0)
Screenshot: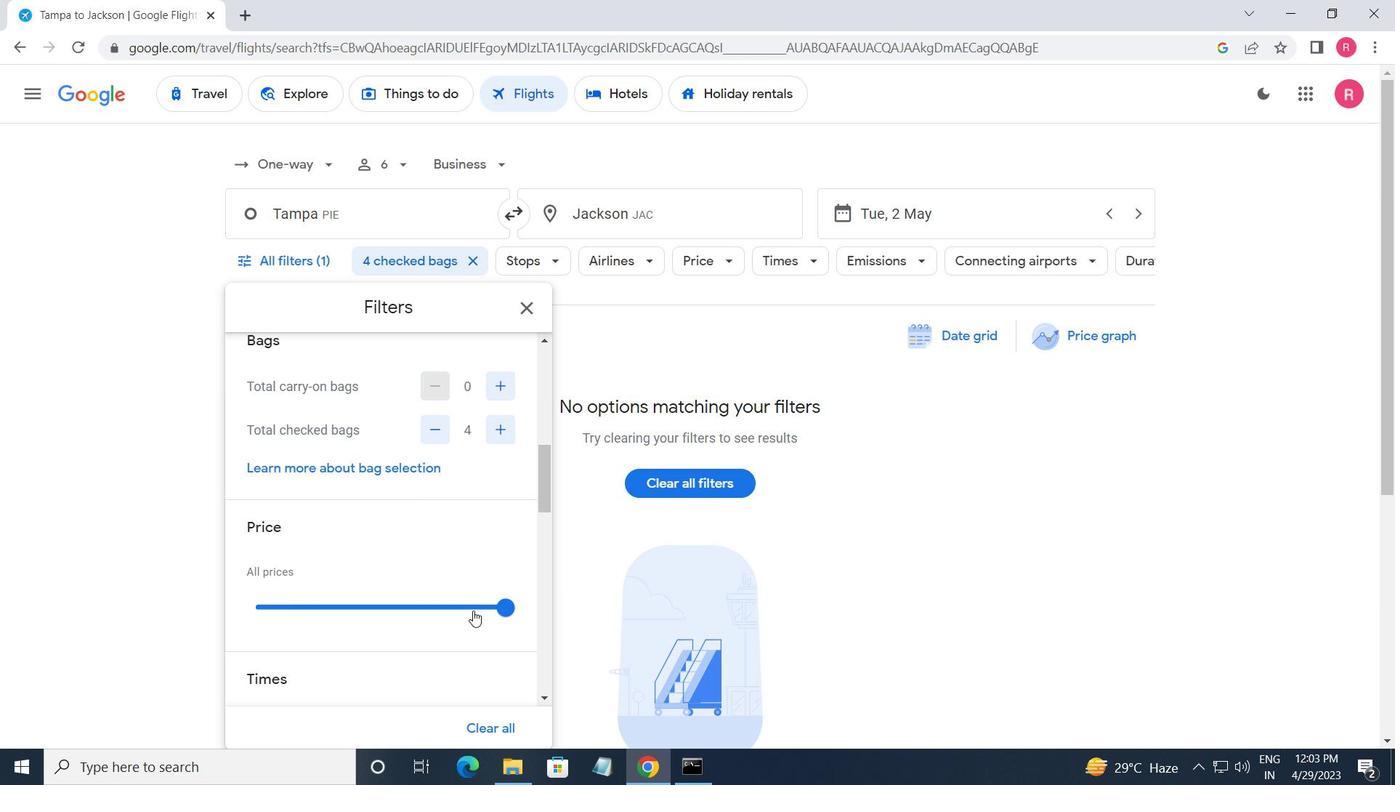 
Action: Mouse moved to (268, 541)
Screenshot: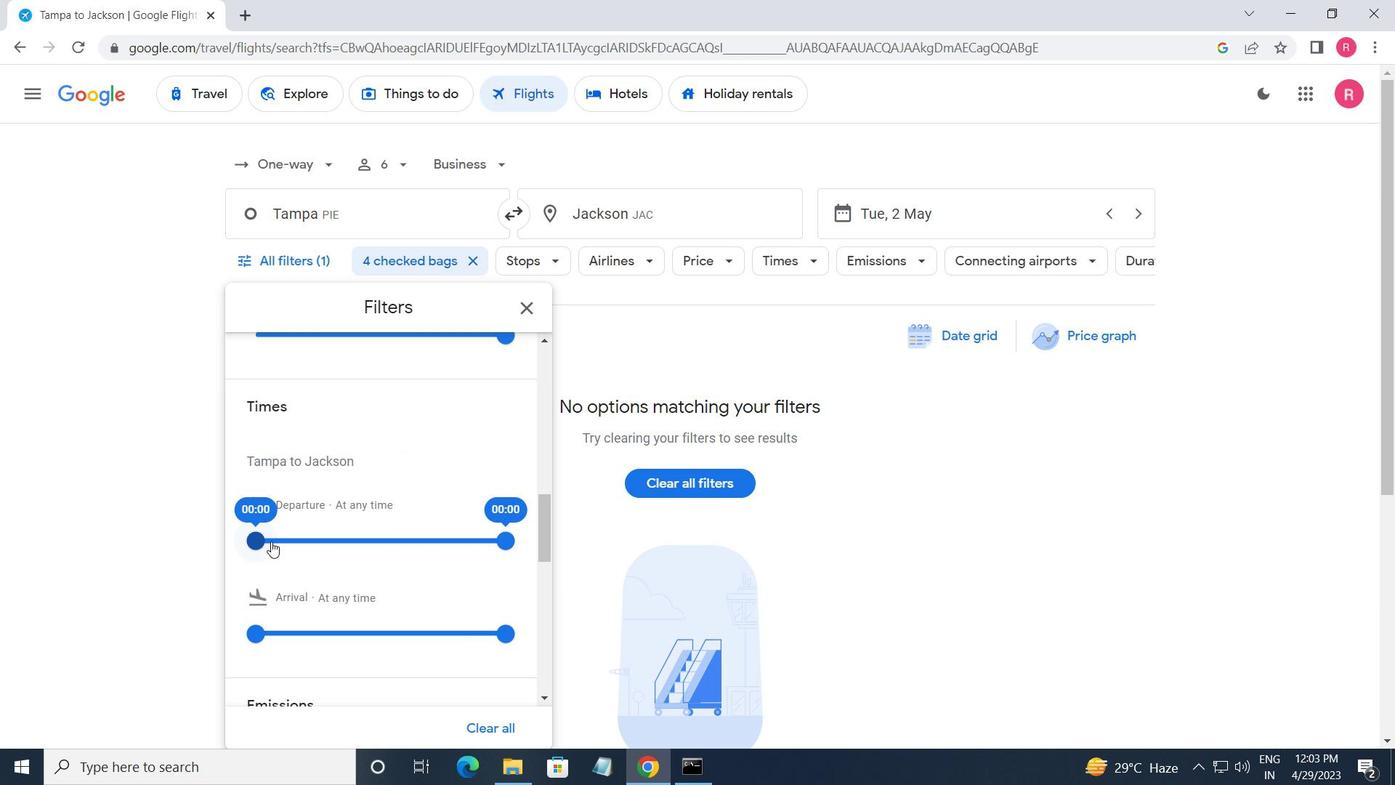 
Action: Mouse pressed left at (268, 541)
Screenshot: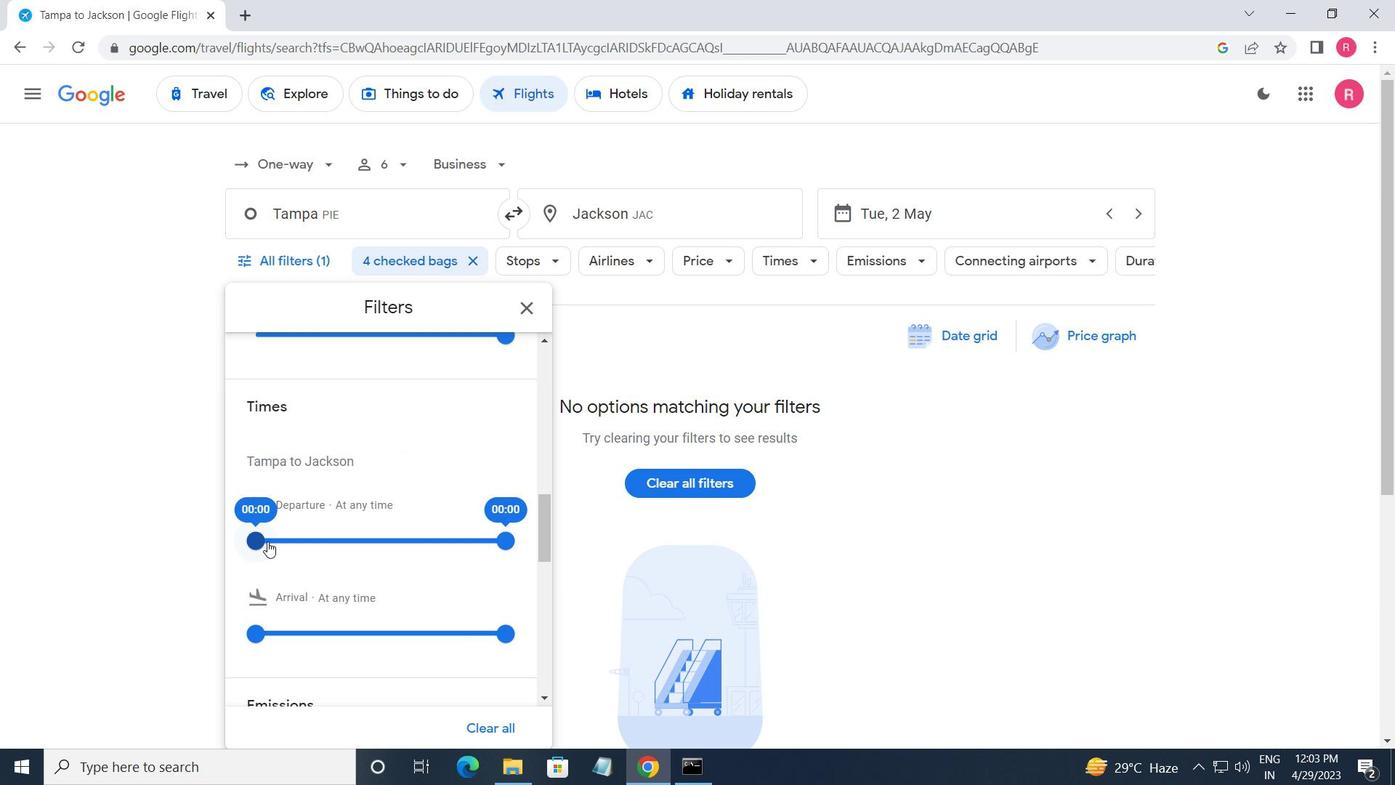 
Action: Mouse moved to (501, 533)
Screenshot: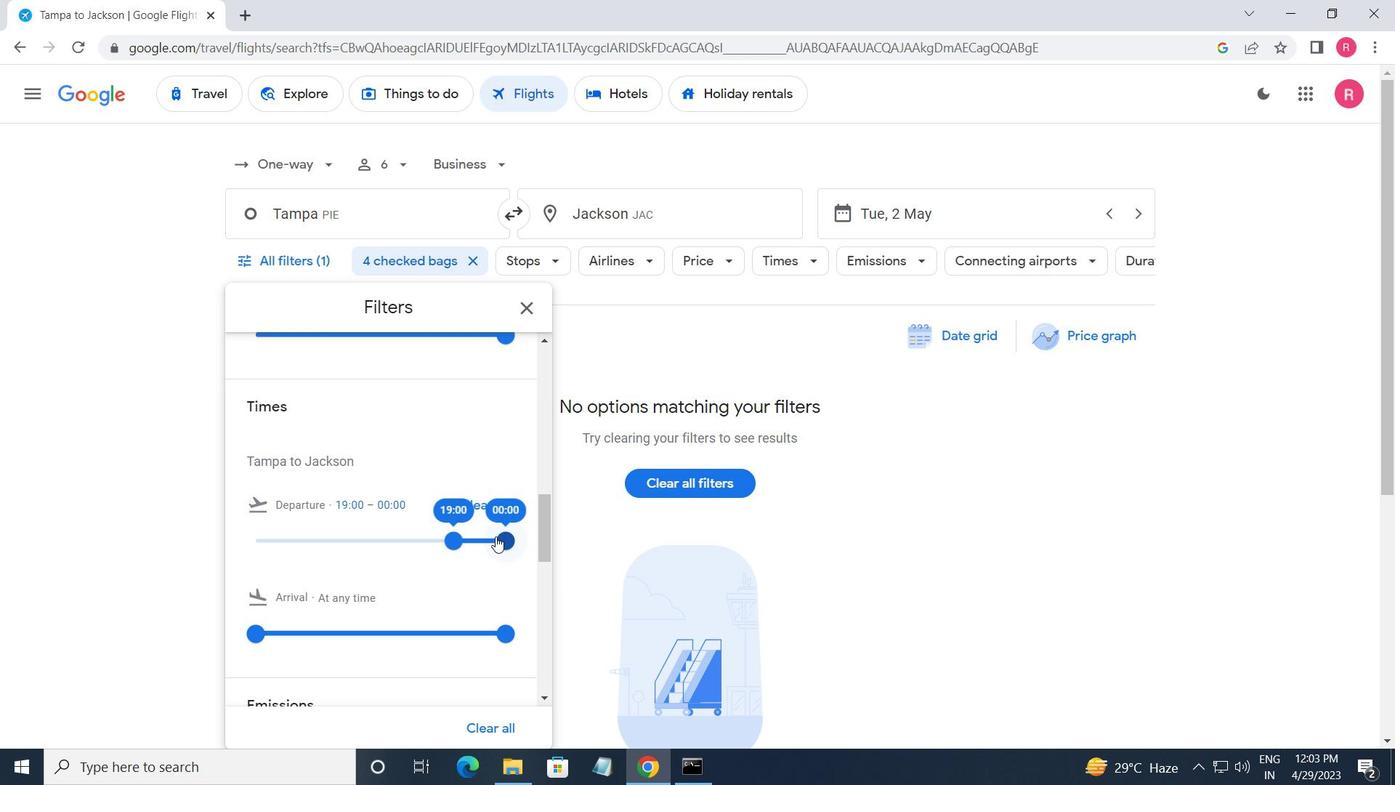 
Action: Mouse pressed left at (501, 533)
Screenshot: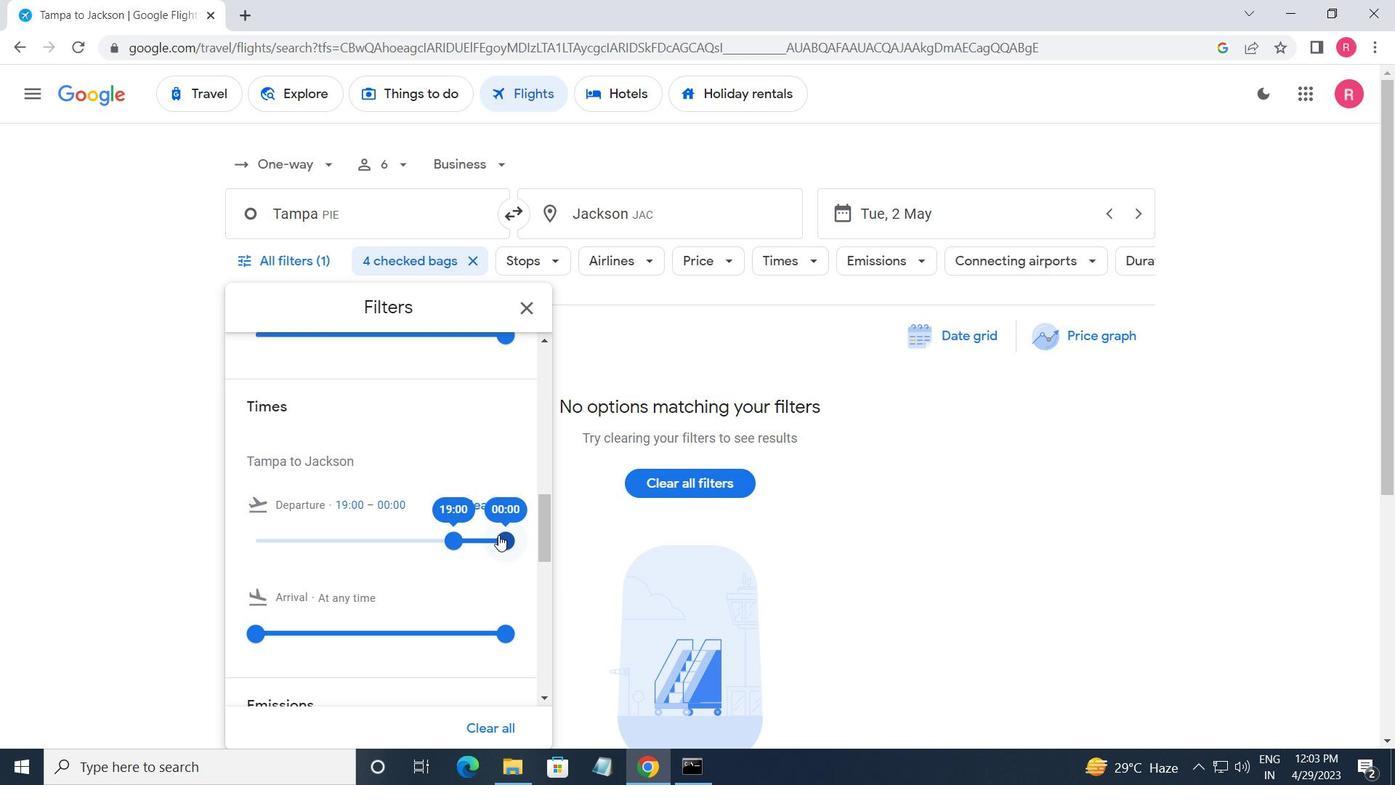 
Action: Mouse moved to (468, 433)
Screenshot: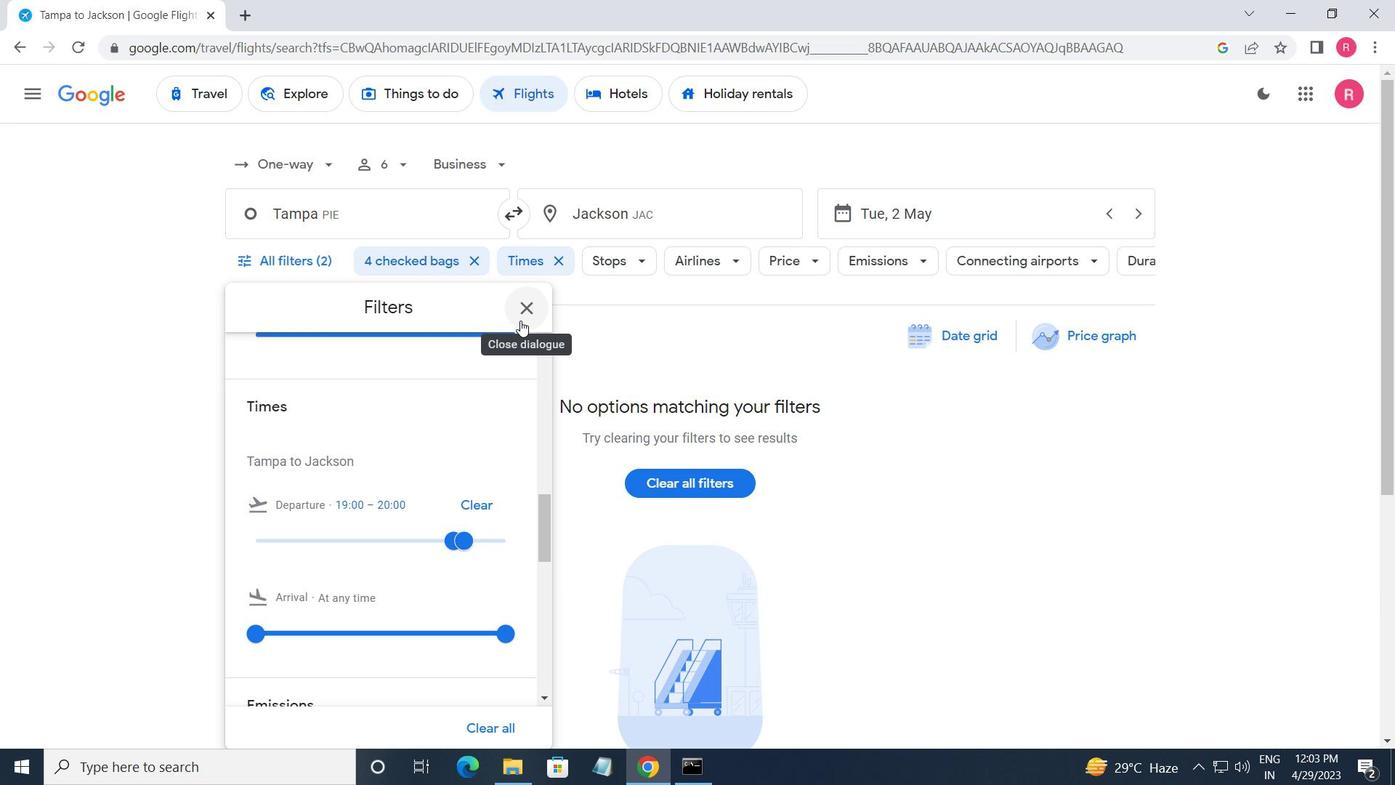 
Action: Mouse scrolled (468, 432) with delta (0, 0)
Screenshot: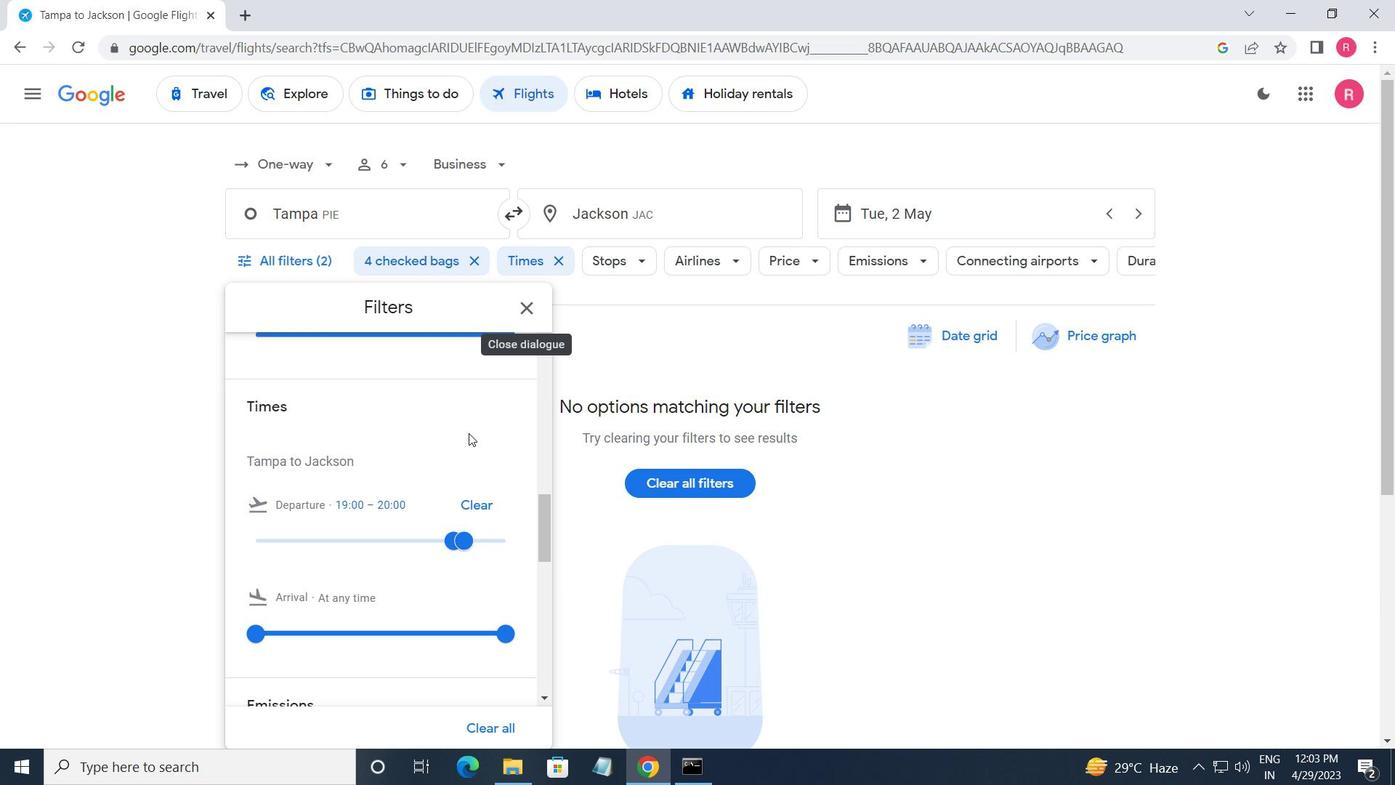 
Action: Mouse scrolled (468, 432) with delta (0, 0)
Screenshot: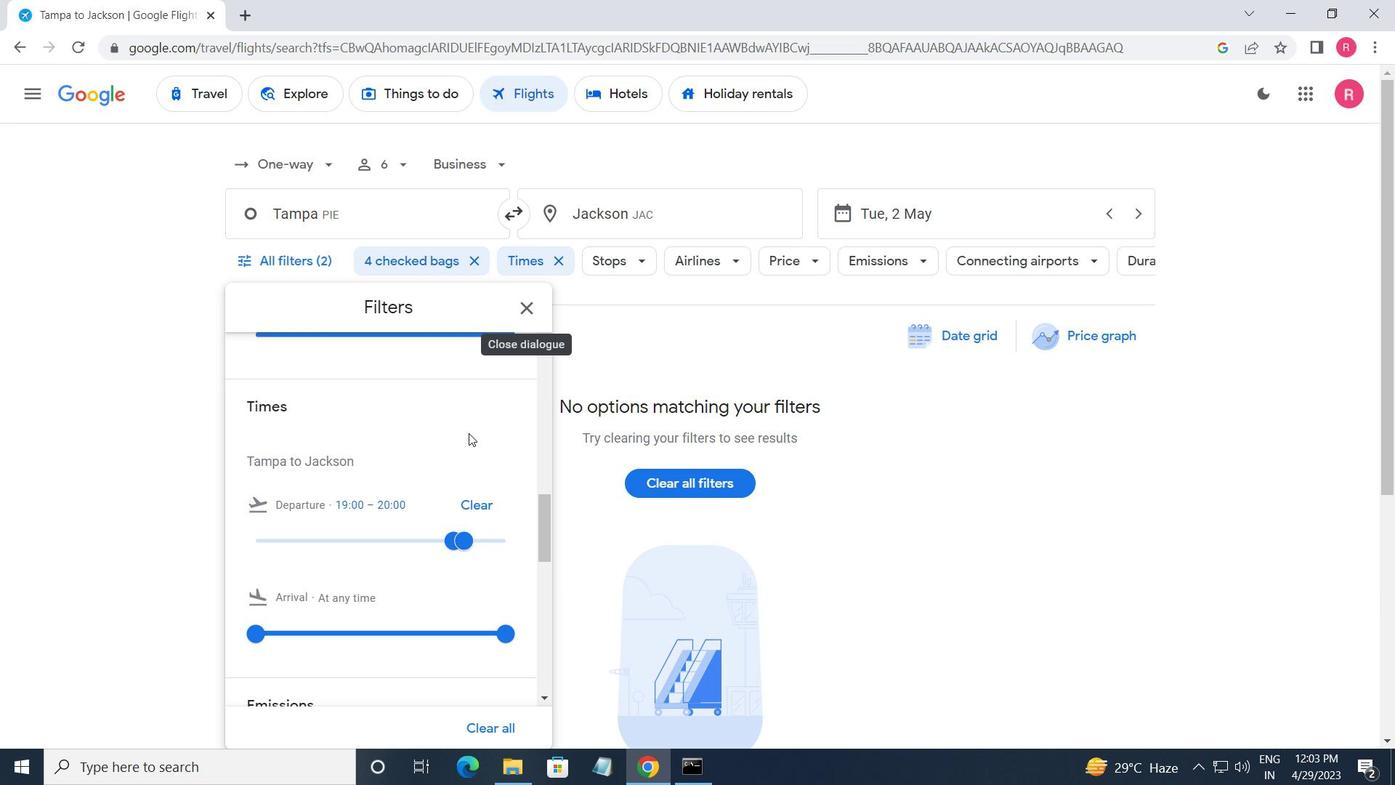 
Action: Mouse scrolled (468, 432) with delta (0, 0)
Screenshot: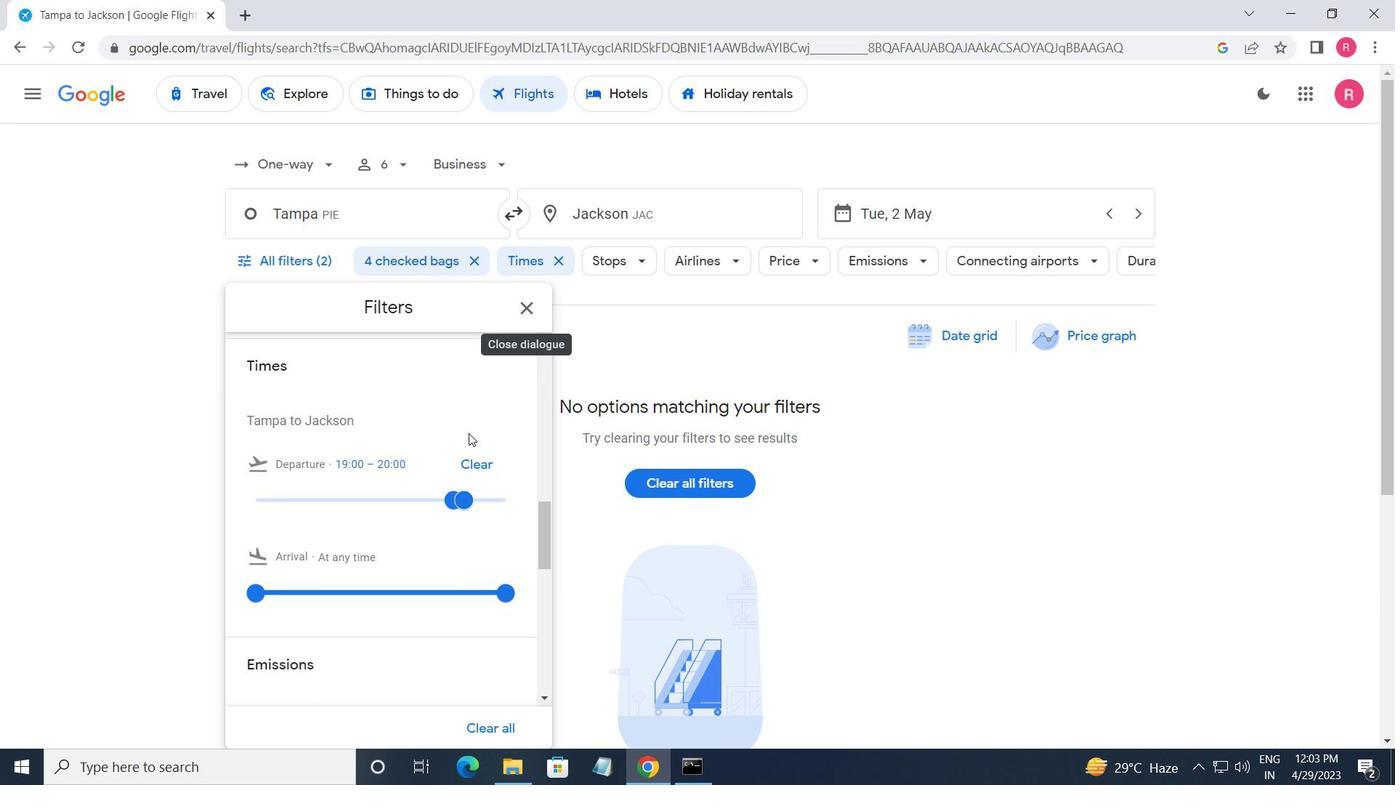 
Action: Mouse moved to (279, 536)
Screenshot: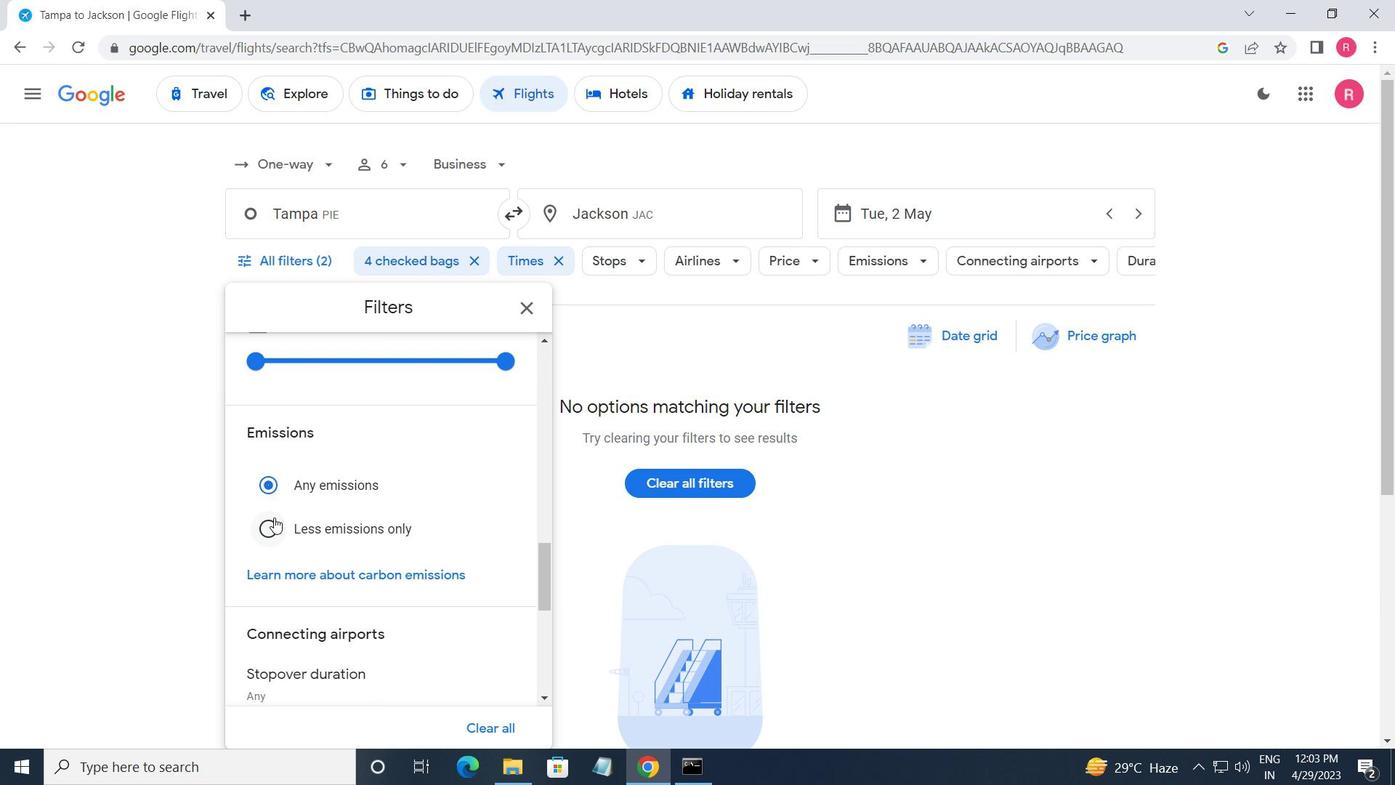 
Action: Mouse pressed left at (279, 536)
Screenshot: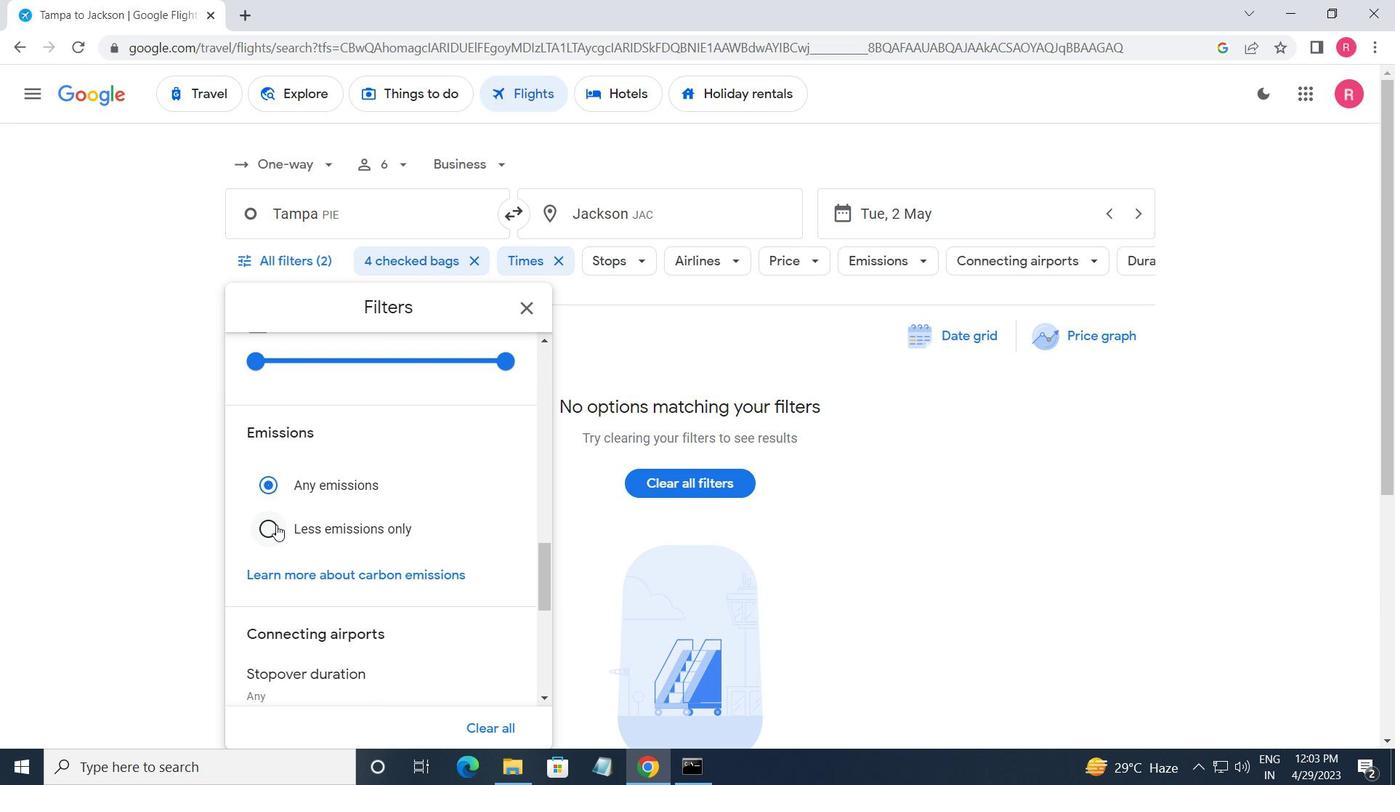 
Action: Mouse moved to (526, 303)
Screenshot: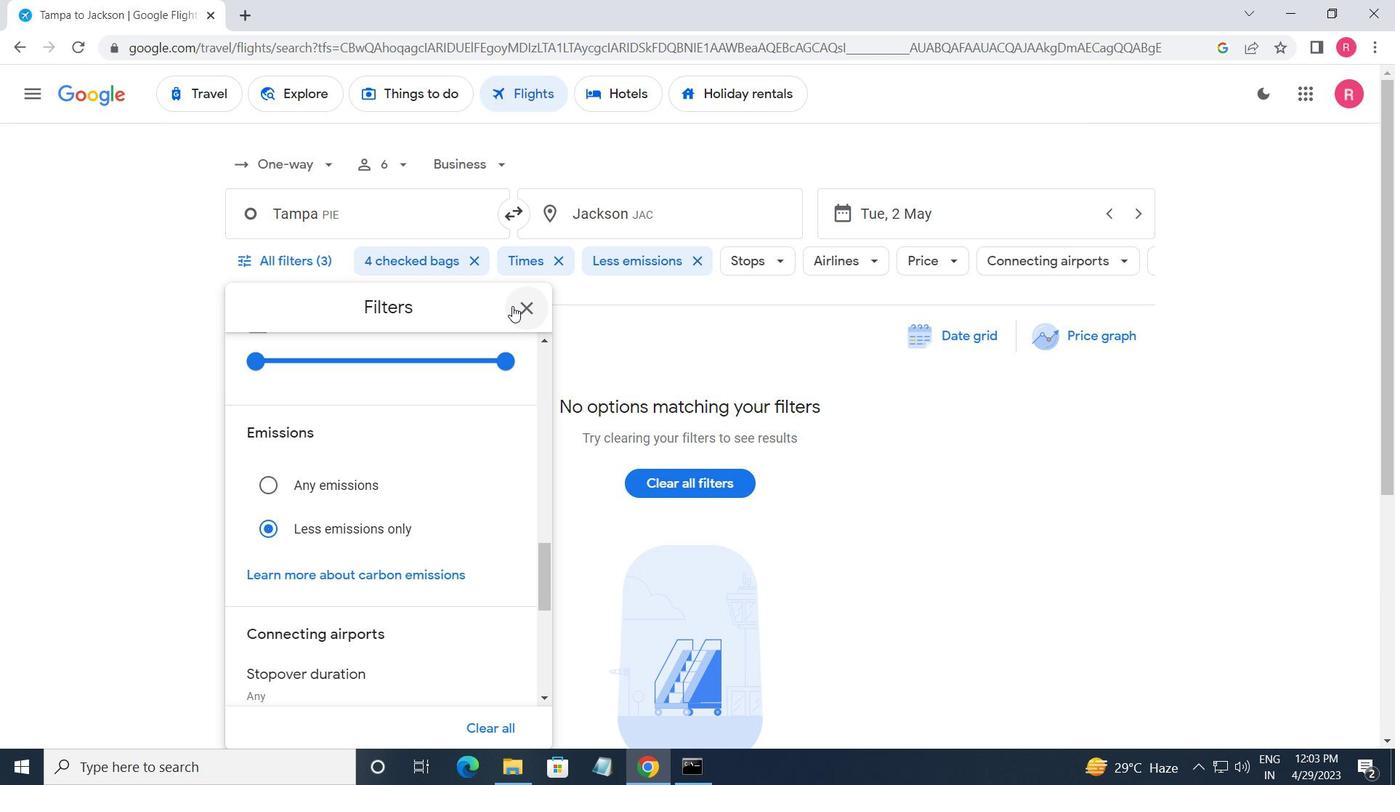 
Action: Mouse pressed left at (526, 303)
Screenshot: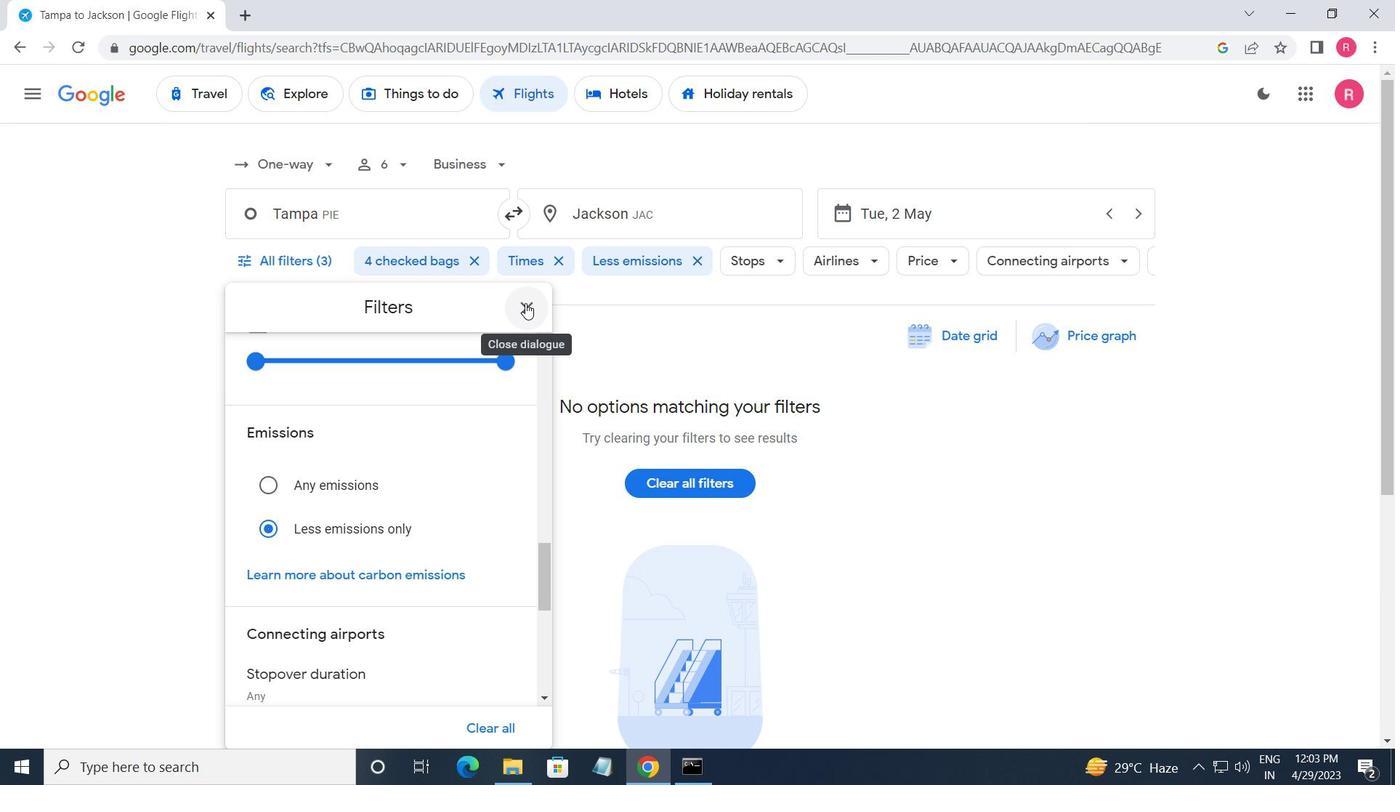 
